 Task: Send an email with the signature Lila Thompson with the subject Request for a proposal follow-up and the message Can you confirm the details of the project scope? from softage.9@softage.net to softage.3@softage.net and move the email from Sent Items to the folder Returns
Action: Mouse moved to (955, 72)
Screenshot: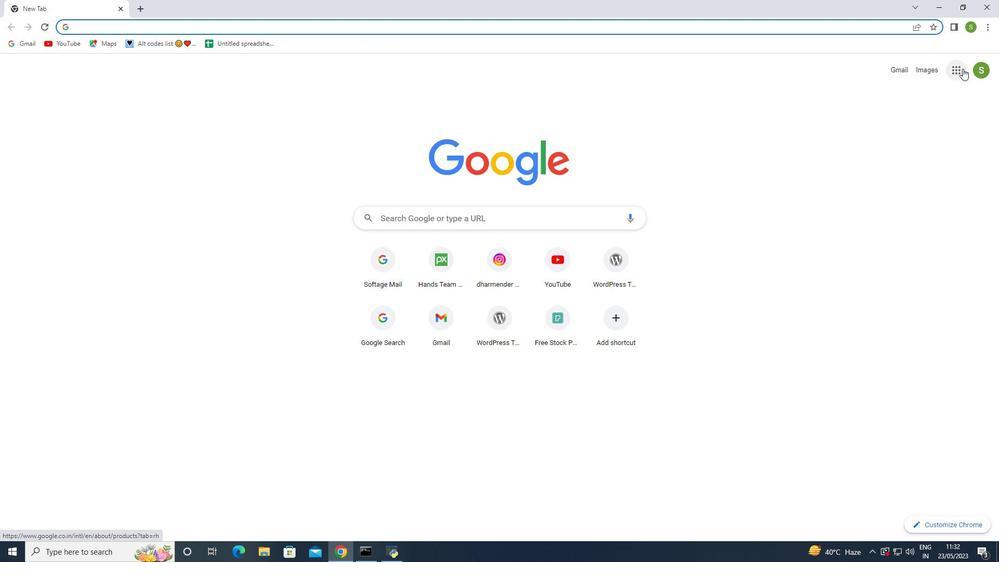 
Action: Mouse pressed left at (955, 72)
Screenshot: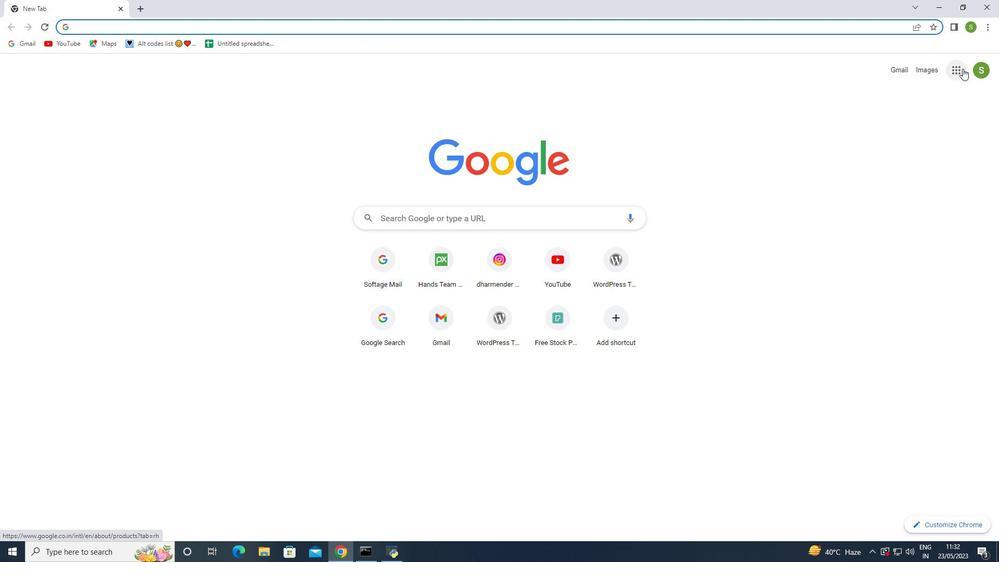
Action: Mouse moved to (914, 117)
Screenshot: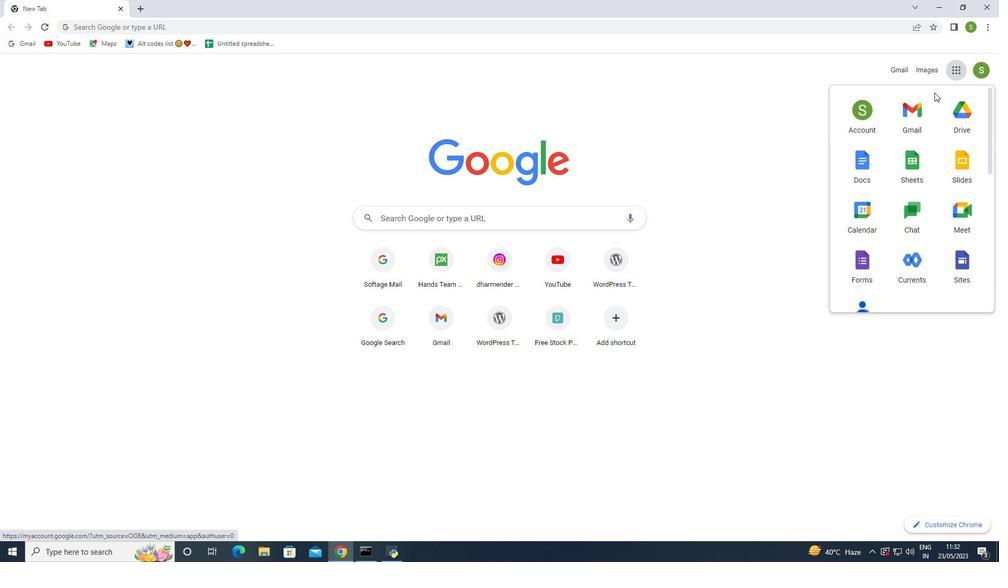 
Action: Mouse pressed left at (914, 117)
Screenshot: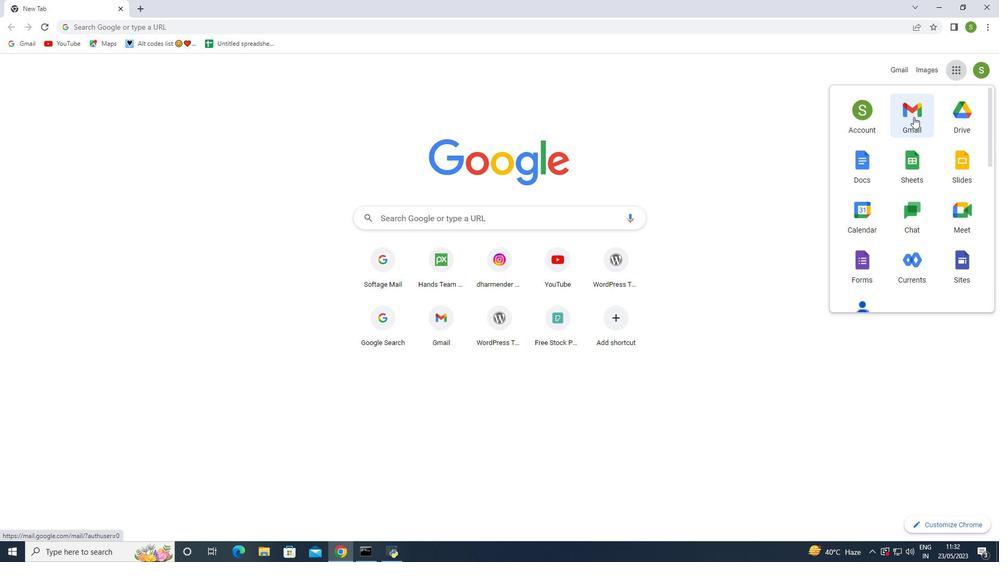 
Action: Mouse moved to (881, 74)
Screenshot: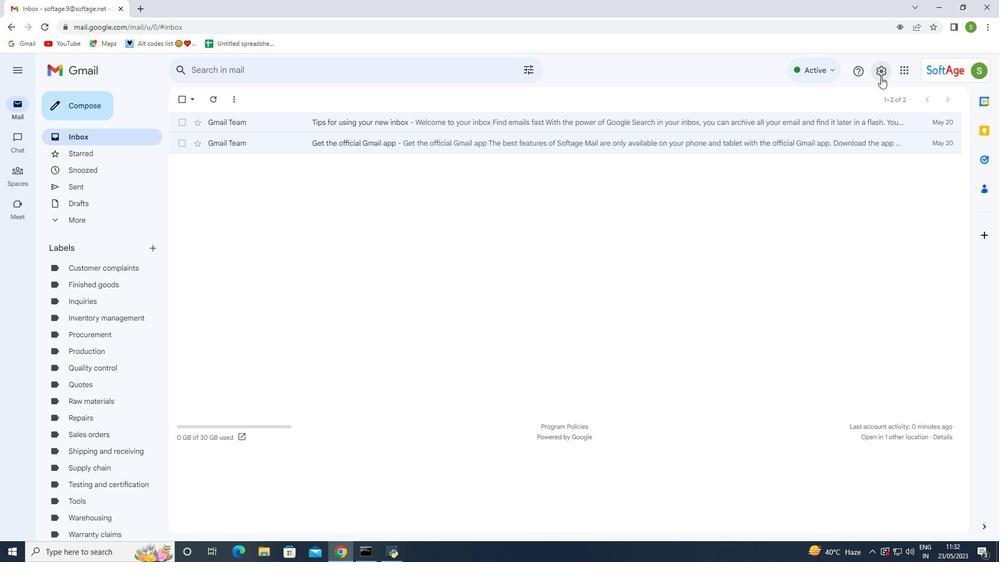 
Action: Mouse pressed left at (881, 74)
Screenshot: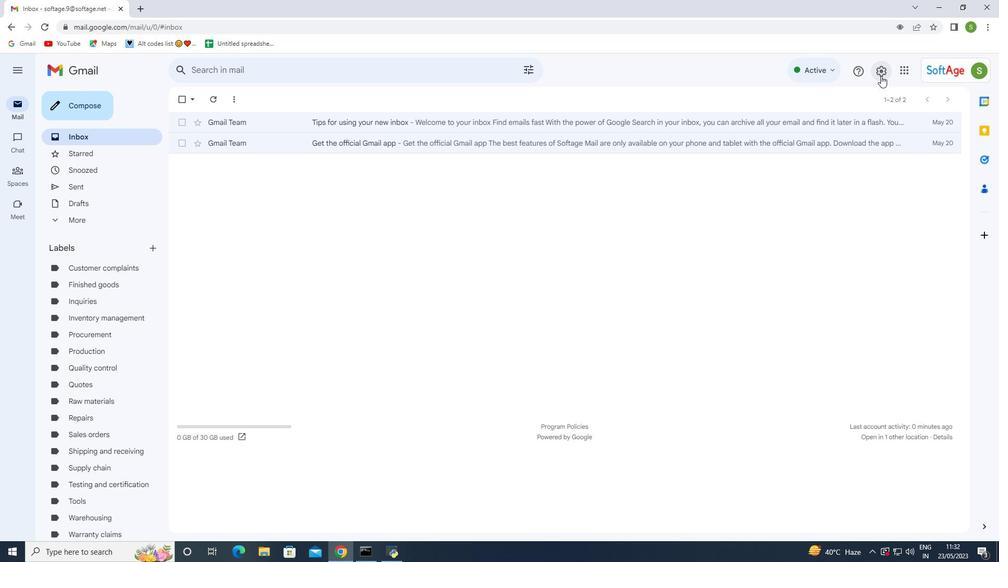 
Action: Mouse moved to (876, 124)
Screenshot: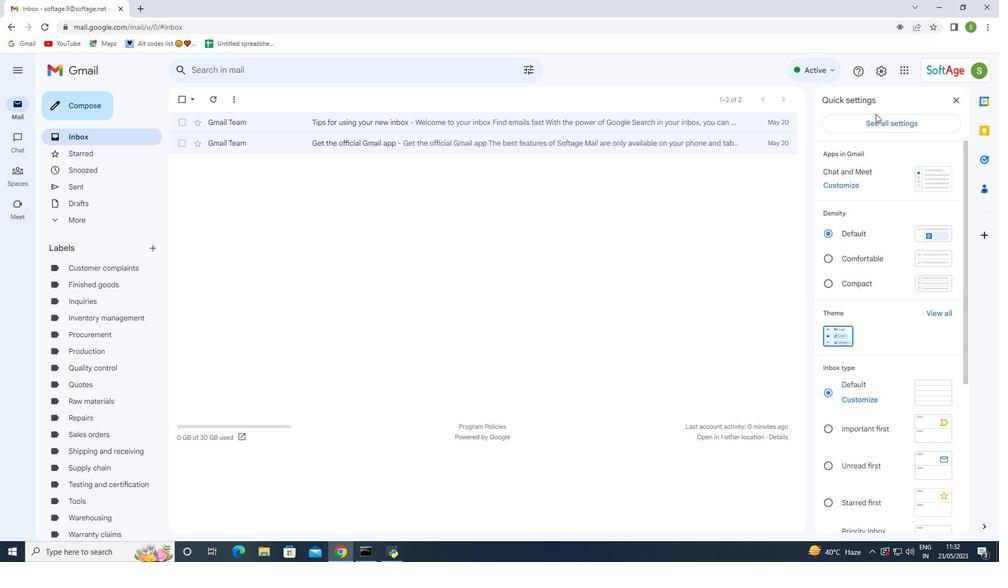 
Action: Mouse pressed left at (876, 124)
Screenshot: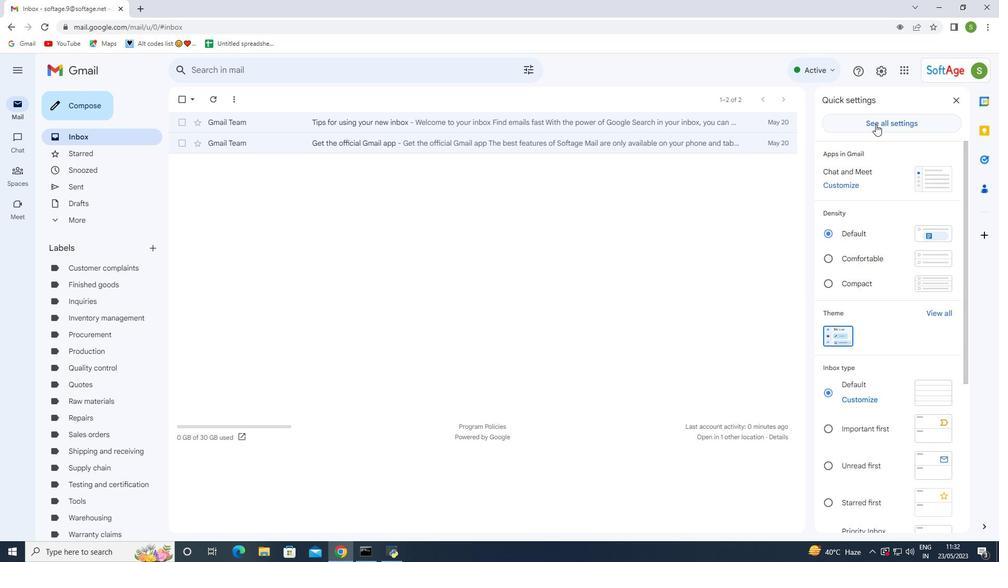 
Action: Mouse moved to (350, 290)
Screenshot: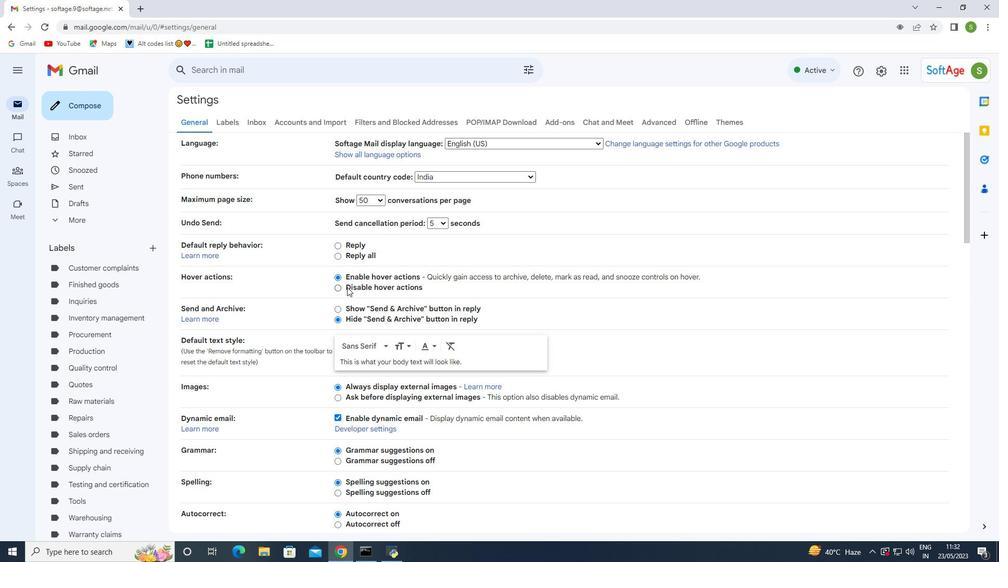
Action: Mouse scrolled (350, 289) with delta (0, 0)
Screenshot: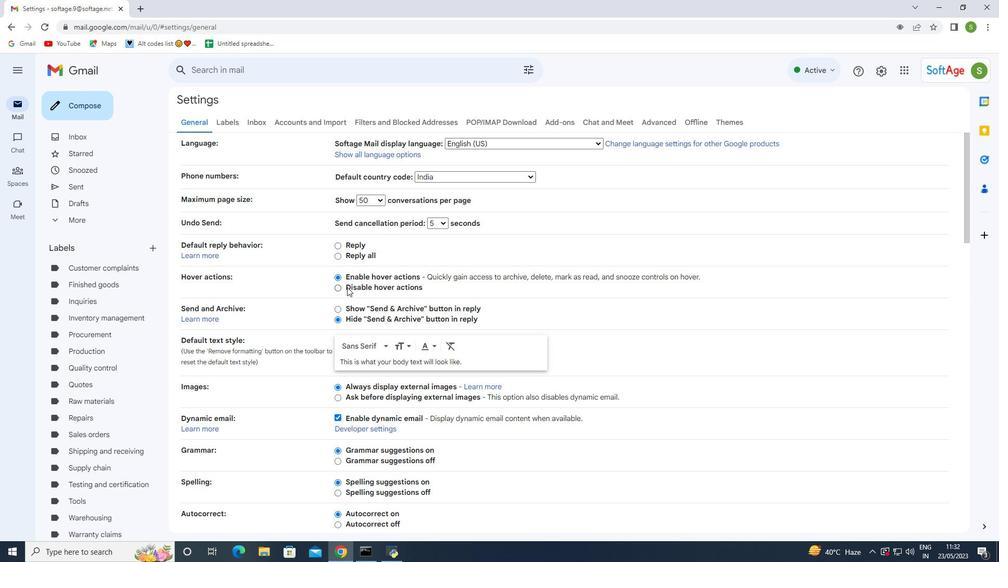 
Action: Mouse moved to (350, 291)
Screenshot: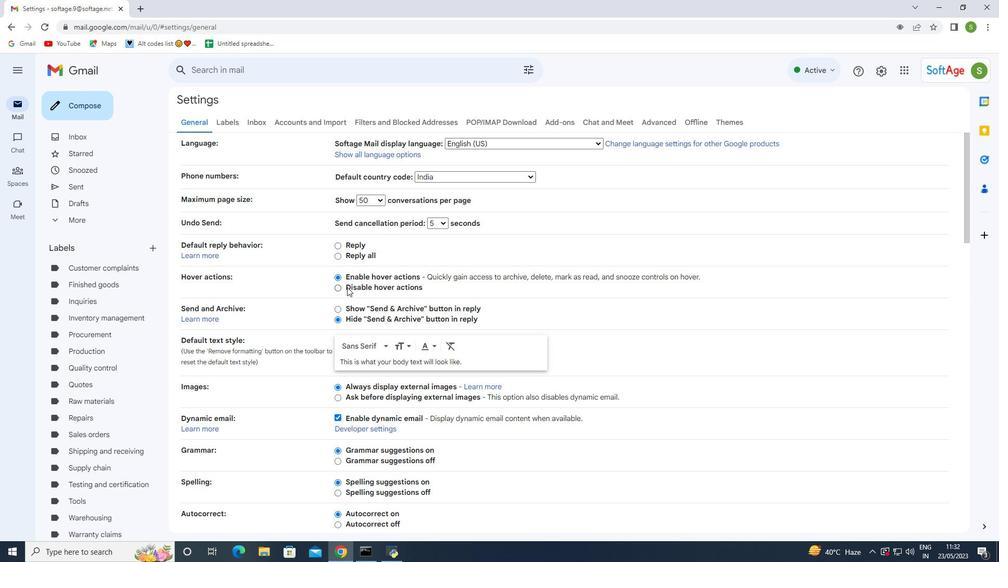 
Action: Mouse scrolled (350, 290) with delta (0, 0)
Screenshot: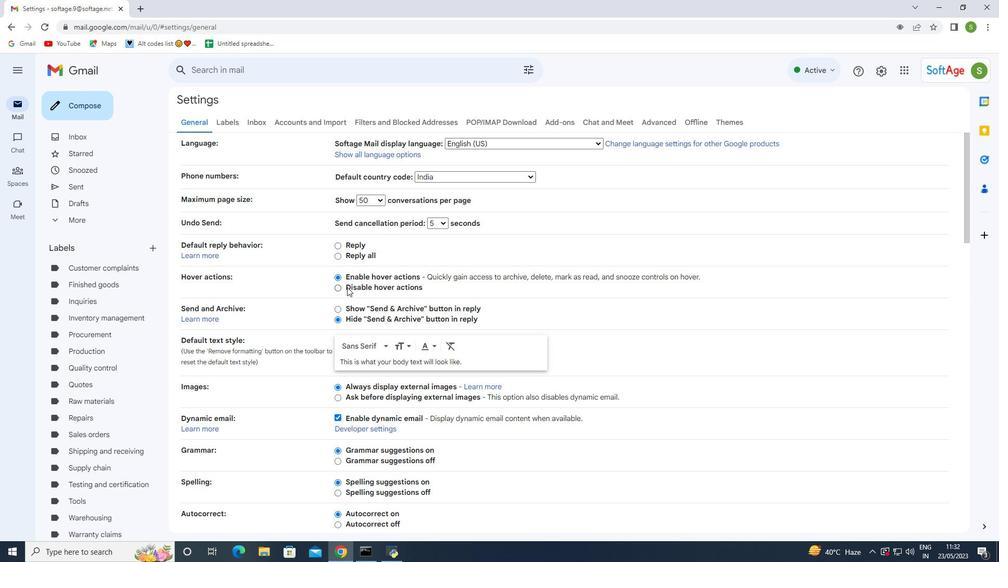 
Action: Mouse moved to (350, 291)
Screenshot: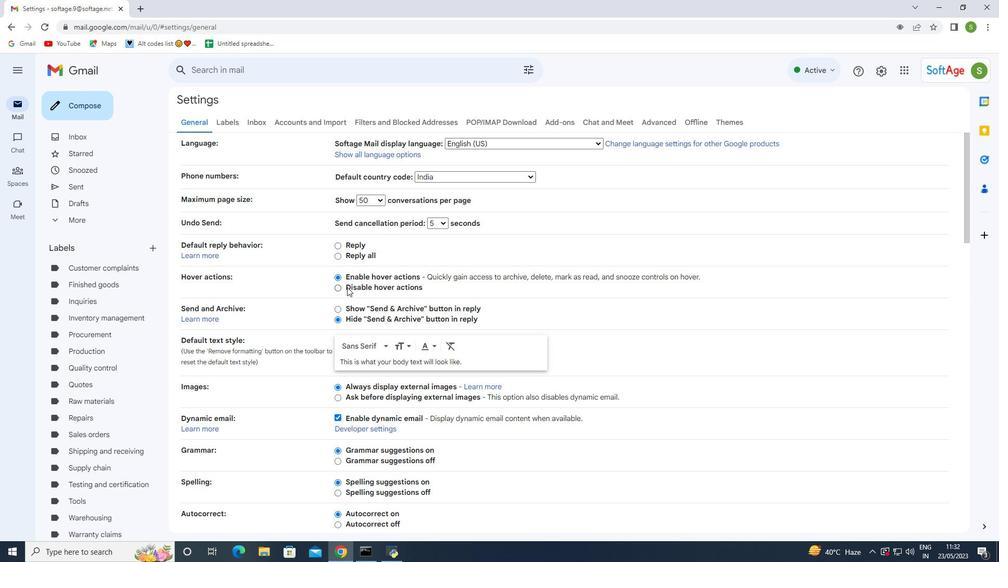 
Action: Mouse scrolled (350, 291) with delta (0, 0)
Screenshot: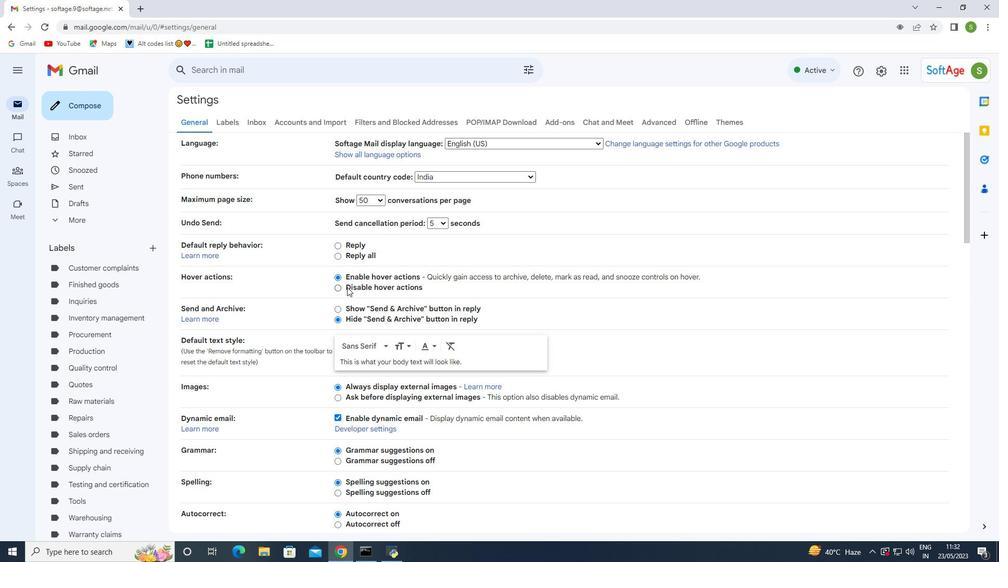 
Action: Mouse moved to (350, 292)
Screenshot: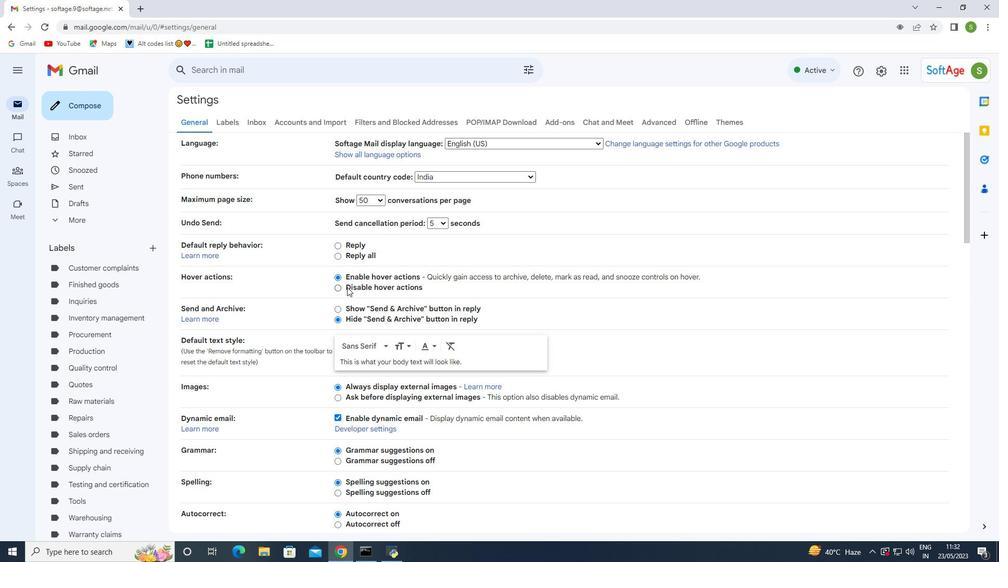 
Action: Mouse scrolled (350, 291) with delta (0, 0)
Screenshot: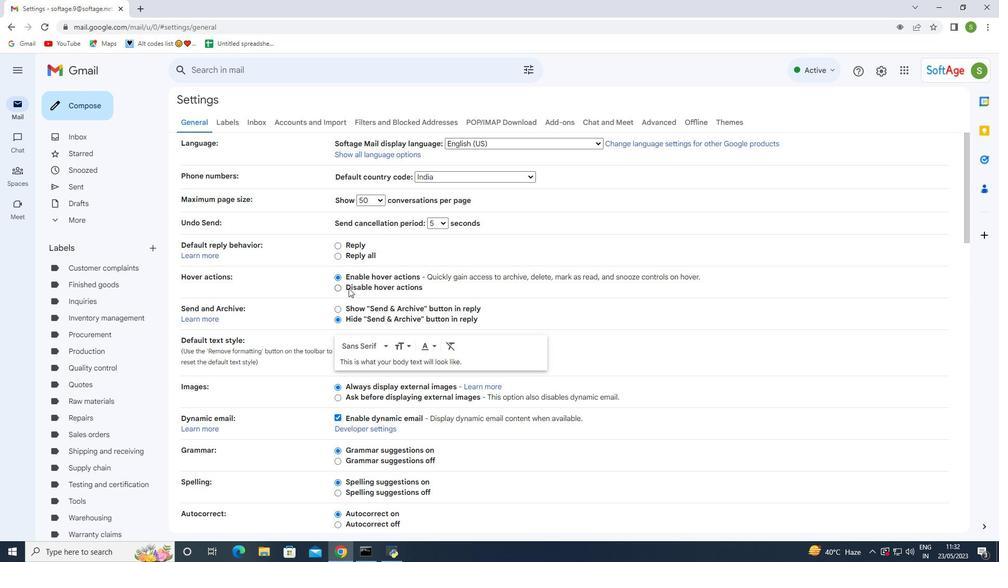 
Action: Mouse scrolled (350, 291) with delta (0, 0)
Screenshot: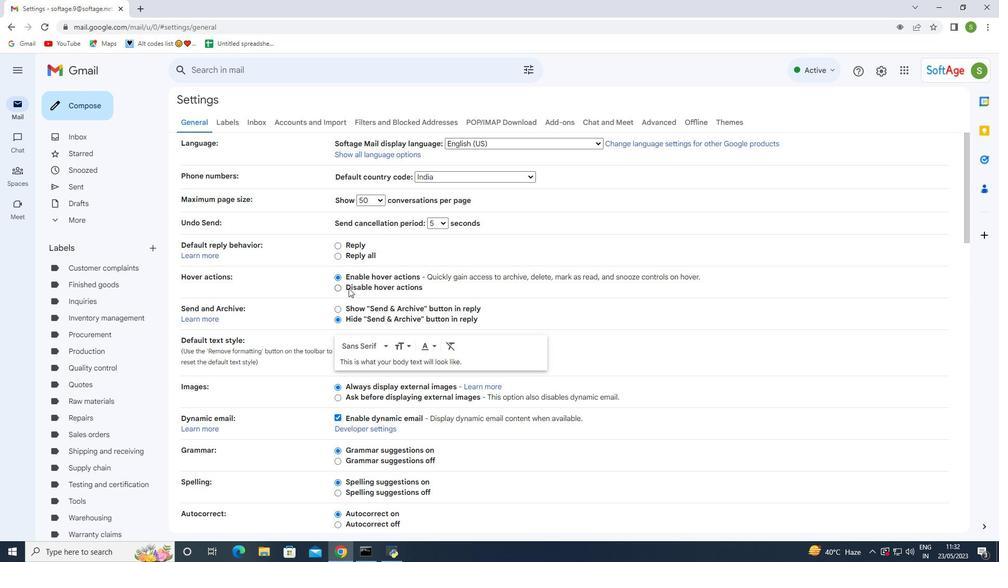 
Action: Mouse moved to (350, 291)
Screenshot: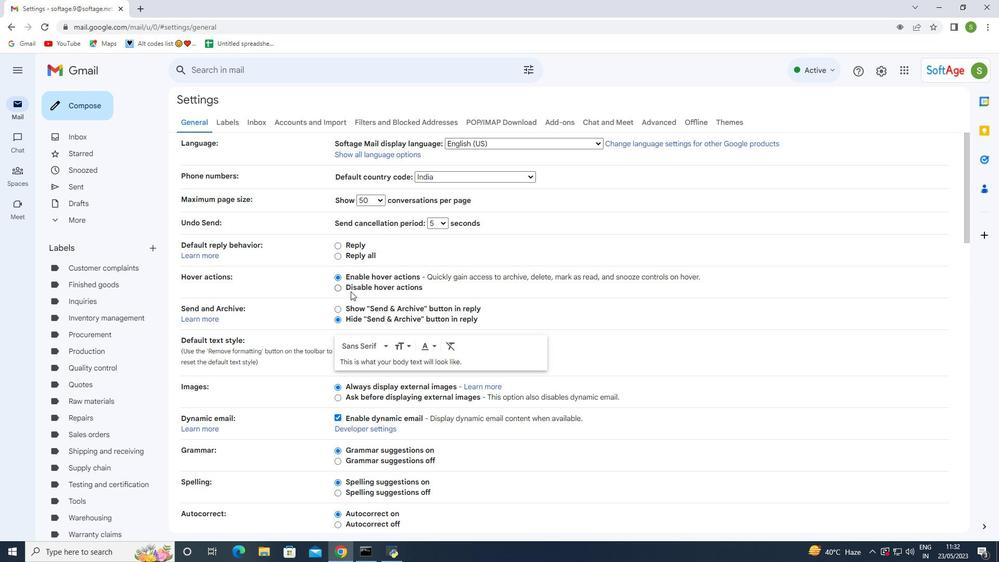 
Action: Mouse scrolled (350, 291) with delta (0, 0)
Screenshot: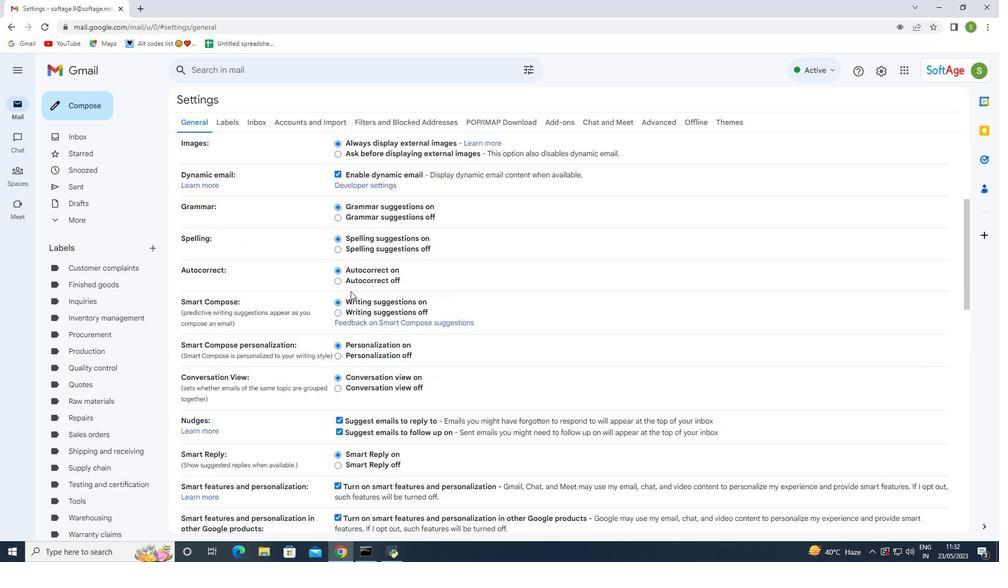 
Action: Mouse scrolled (350, 291) with delta (0, 0)
Screenshot: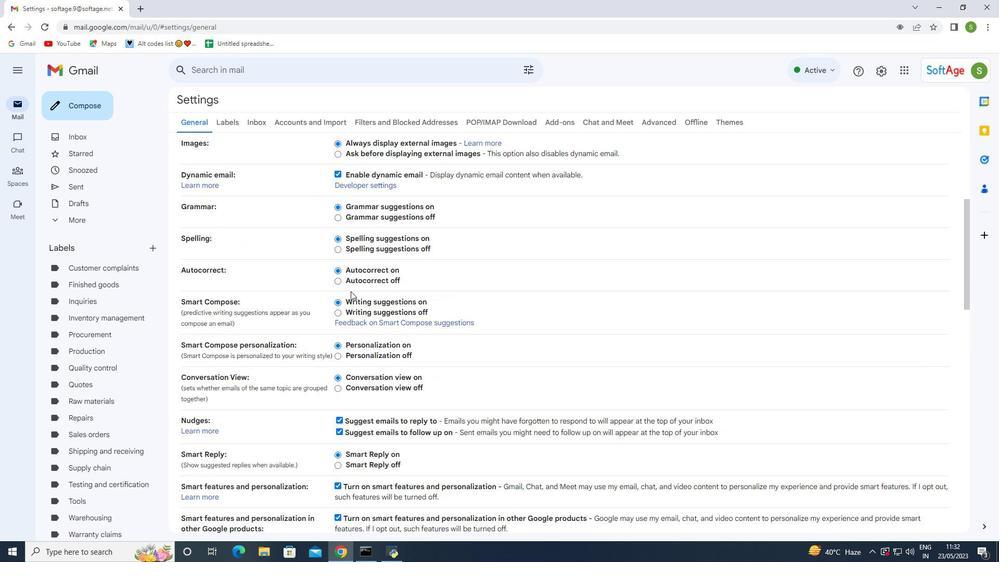 
Action: Mouse scrolled (350, 291) with delta (0, 0)
Screenshot: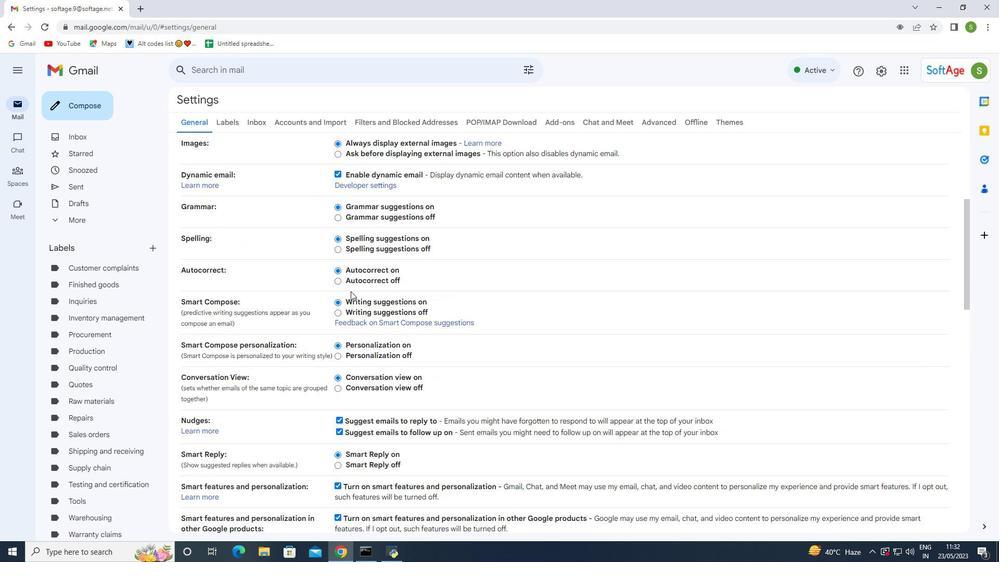
Action: Mouse scrolled (350, 291) with delta (0, 0)
Screenshot: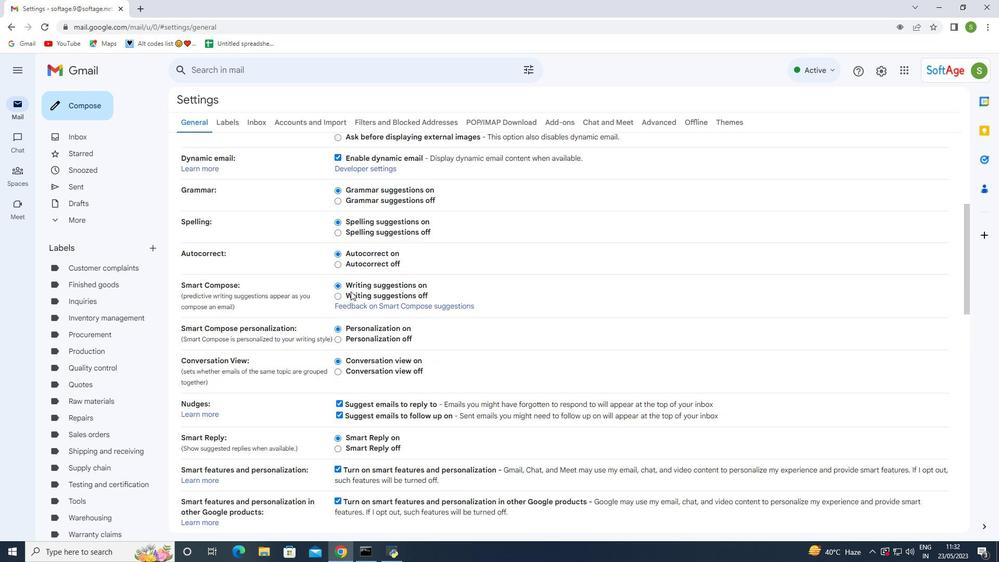 
Action: Mouse scrolled (350, 291) with delta (0, 0)
Screenshot: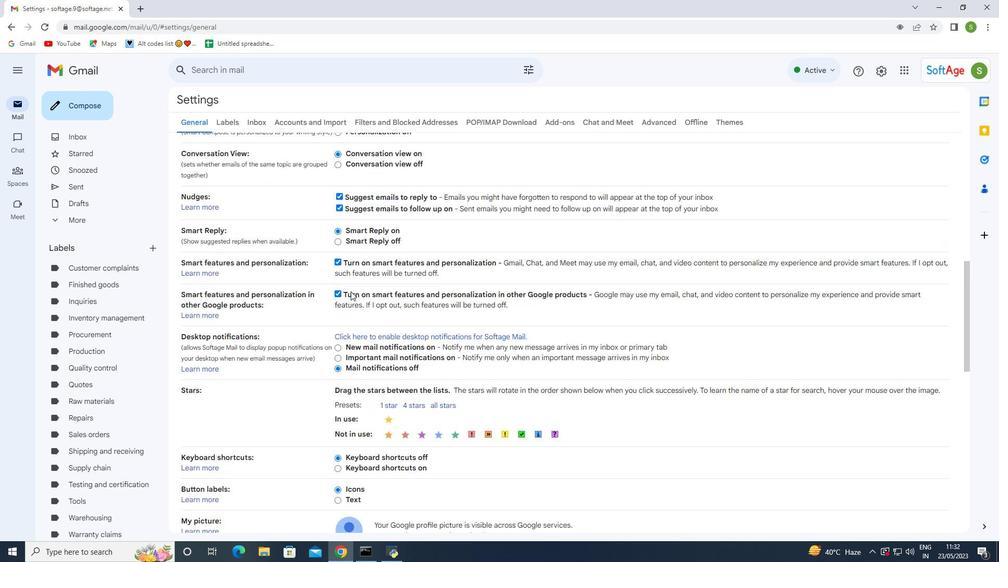 
Action: Mouse scrolled (350, 291) with delta (0, 0)
Screenshot: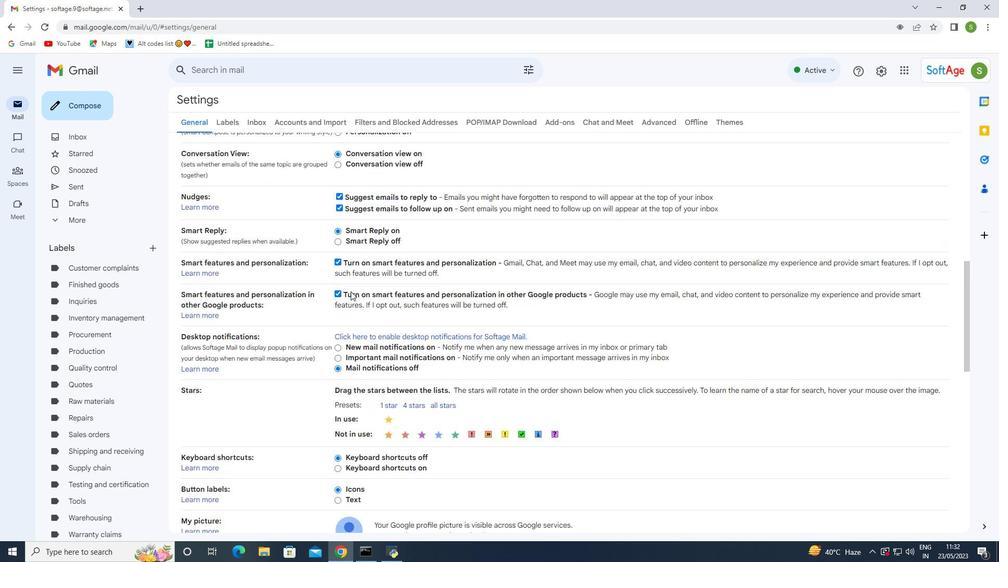 
Action: Mouse scrolled (350, 291) with delta (0, 0)
Screenshot: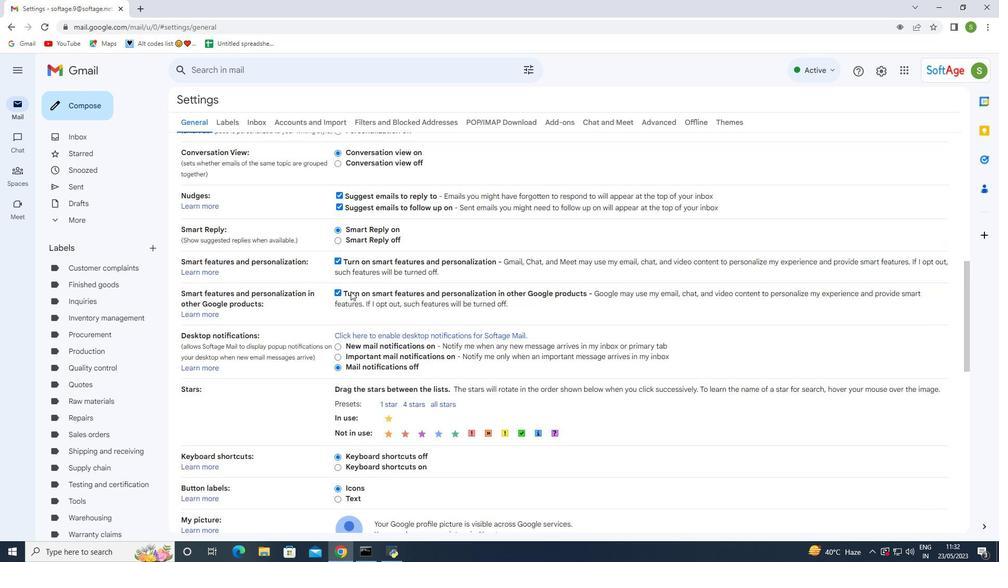 
Action: Mouse scrolled (350, 291) with delta (0, 0)
Screenshot: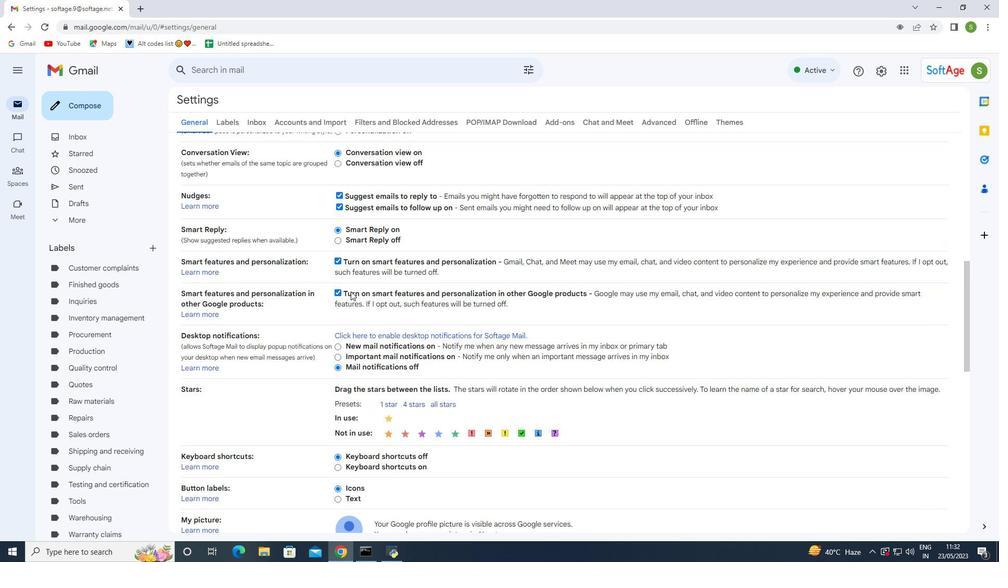 
Action: Mouse scrolled (350, 291) with delta (0, 0)
Screenshot: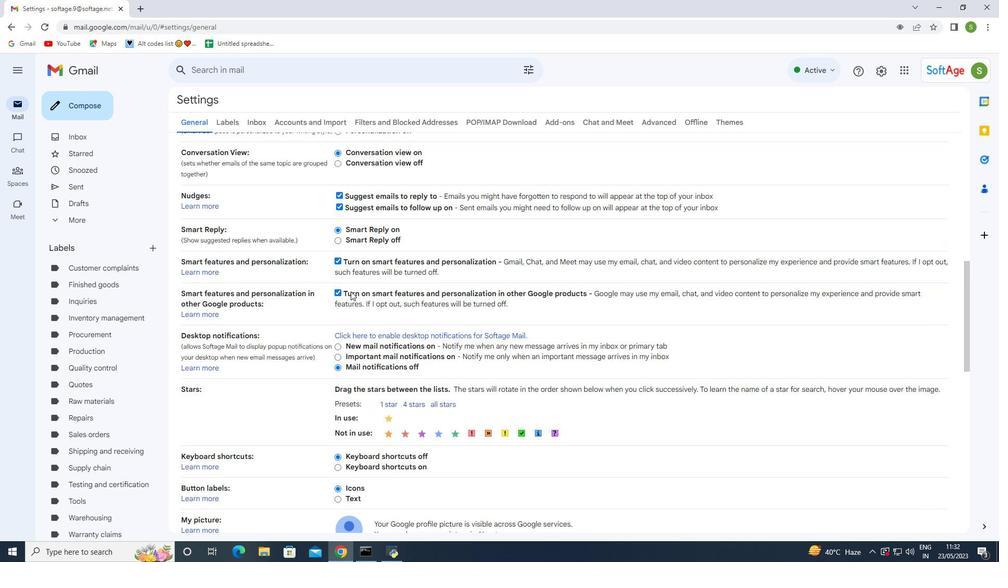 
Action: Mouse moved to (373, 361)
Screenshot: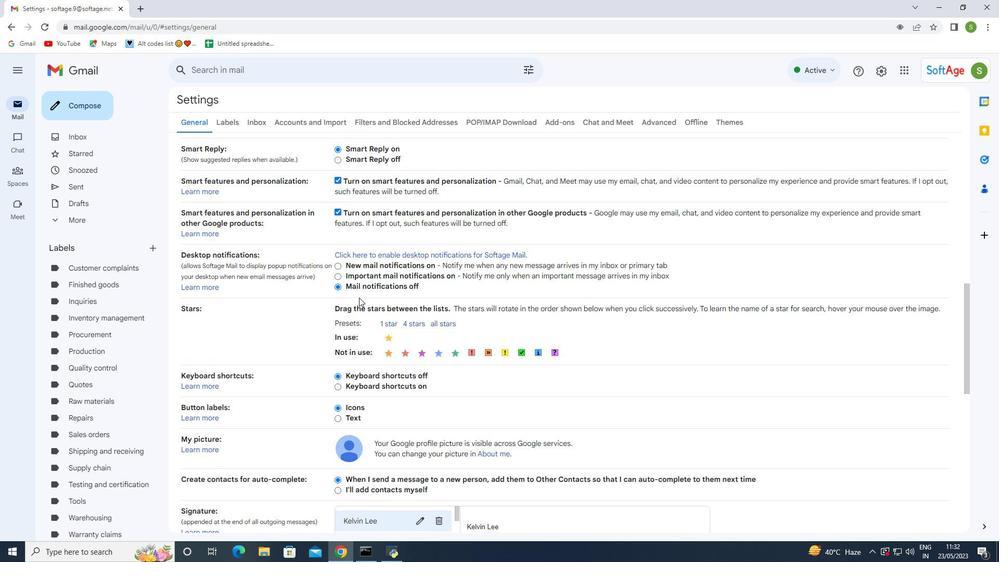 
Action: Mouse scrolled (373, 360) with delta (0, 0)
Screenshot: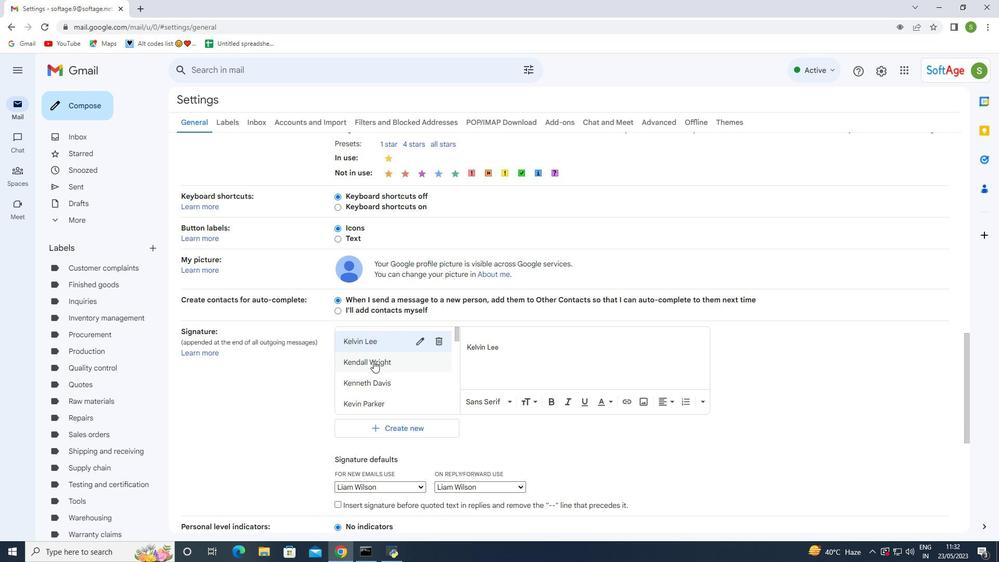
Action: Mouse scrolled (373, 360) with delta (0, 0)
Screenshot: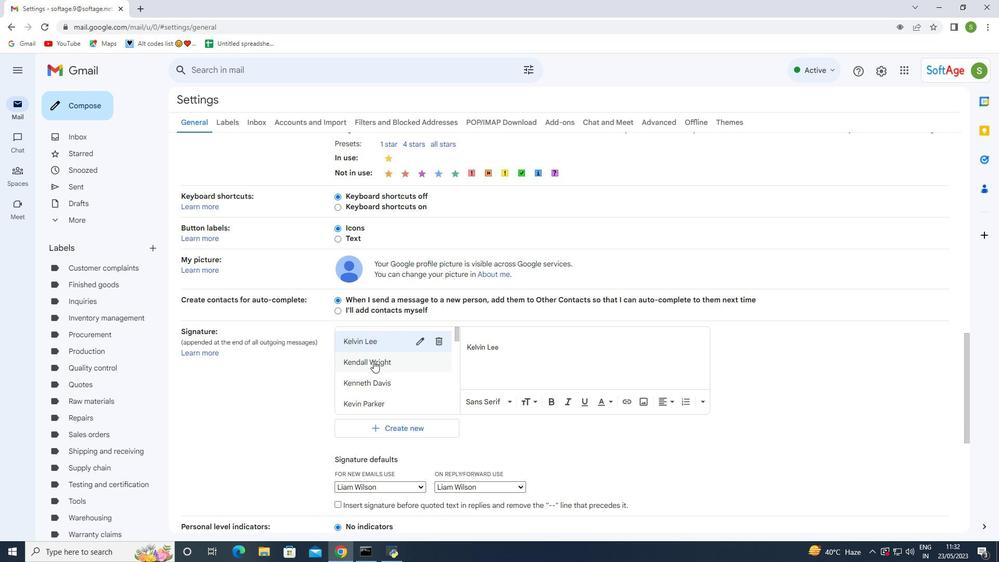 
Action: Mouse scrolled (373, 360) with delta (0, 0)
Screenshot: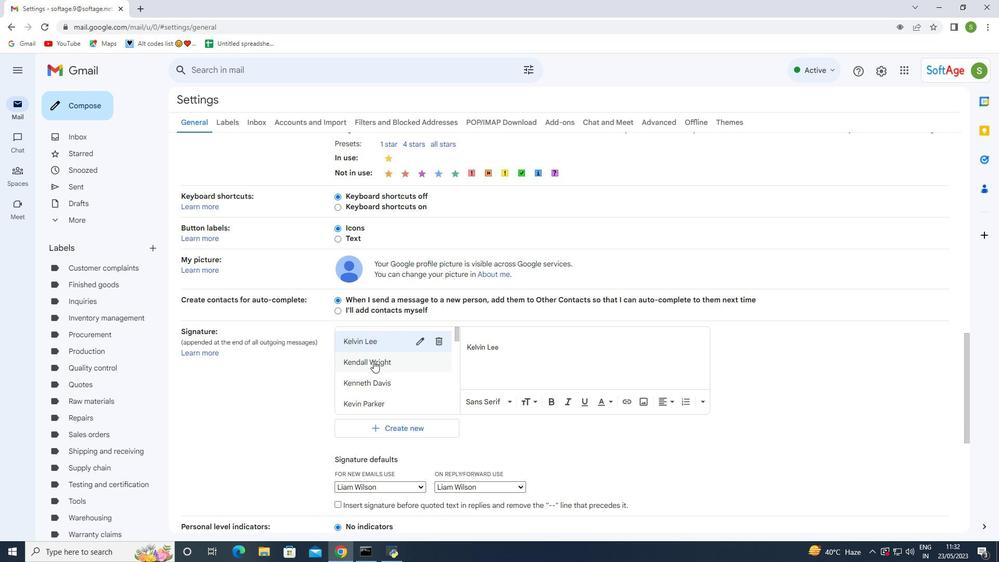 
Action: Mouse moved to (392, 428)
Screenshot: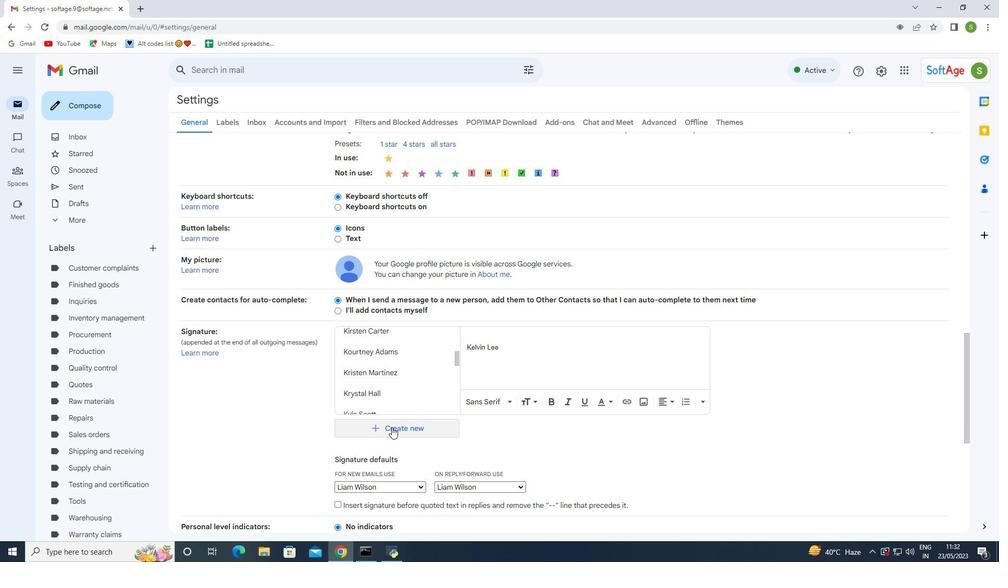
Action: Mouse pressed left at (392, 428)
Screenshot: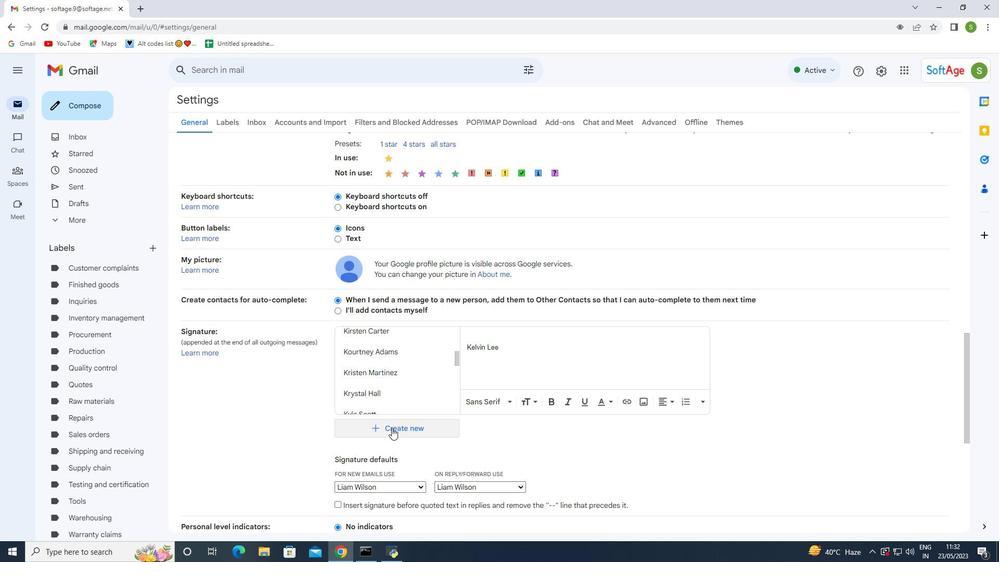 
Action: Mouse moved to (452, 293)
Screenshot: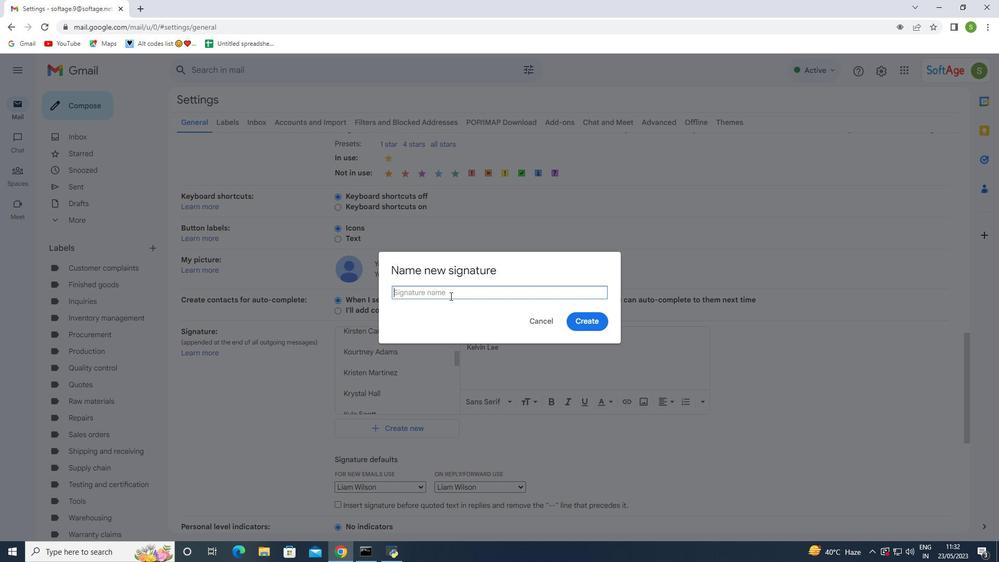 
Action: Mouse pressed left at (452, 293)
Screenshot: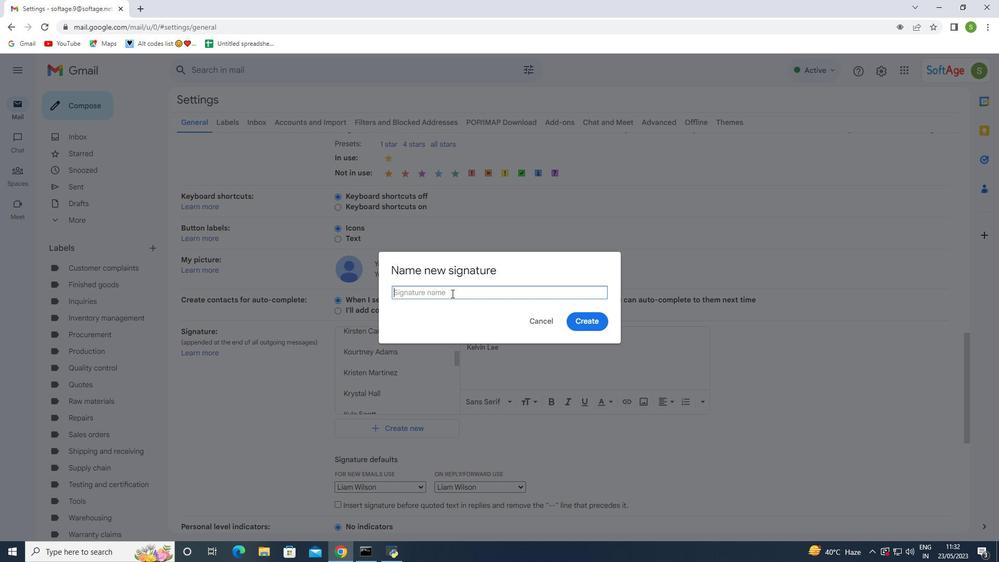 
Action: Key pressed <Key.shift>Lia<Key.space><Key.shift><Key.shift><Key.shift>Thompson
Screenshot: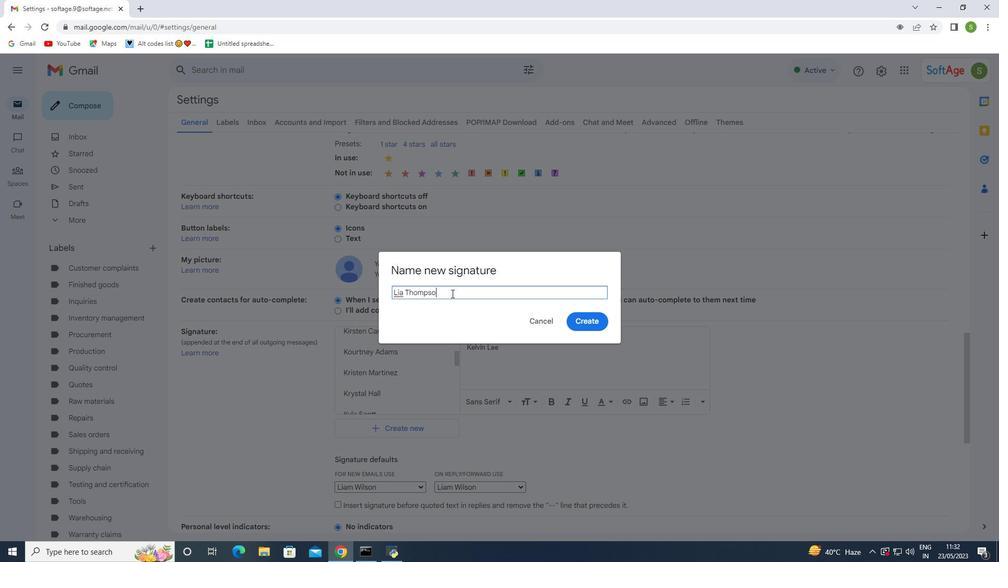 
Action: Mouse moved to (398, 294)
Screenshot: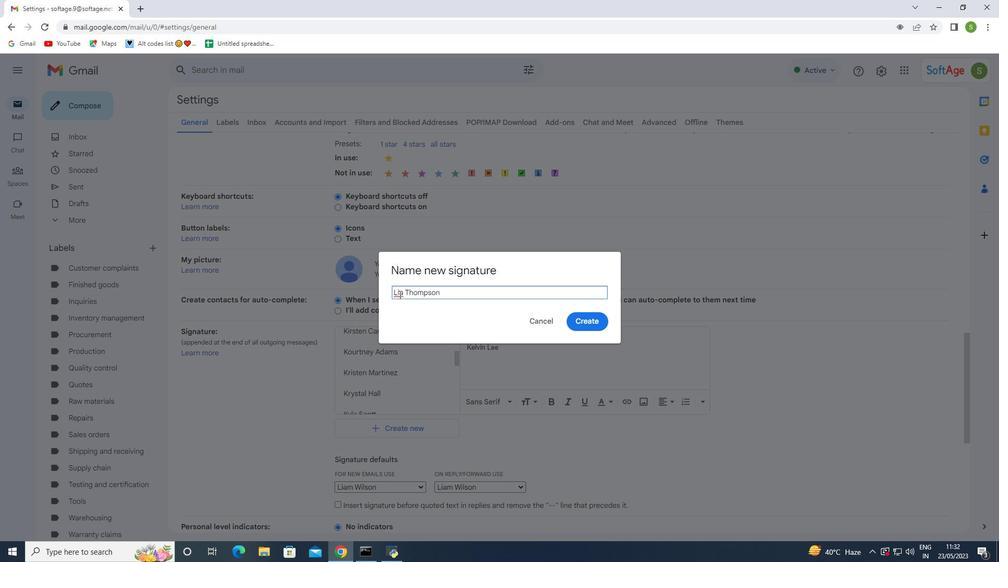 
Action: Mouse pressed left at (398, 294)
Screenshot: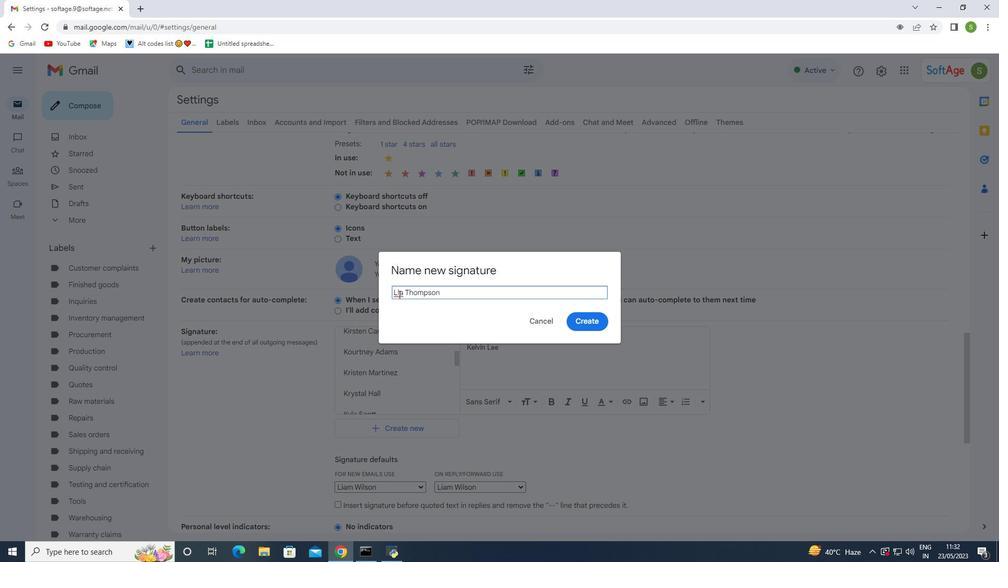 
Action: Mouse moved to (416, 327)
Screenshot: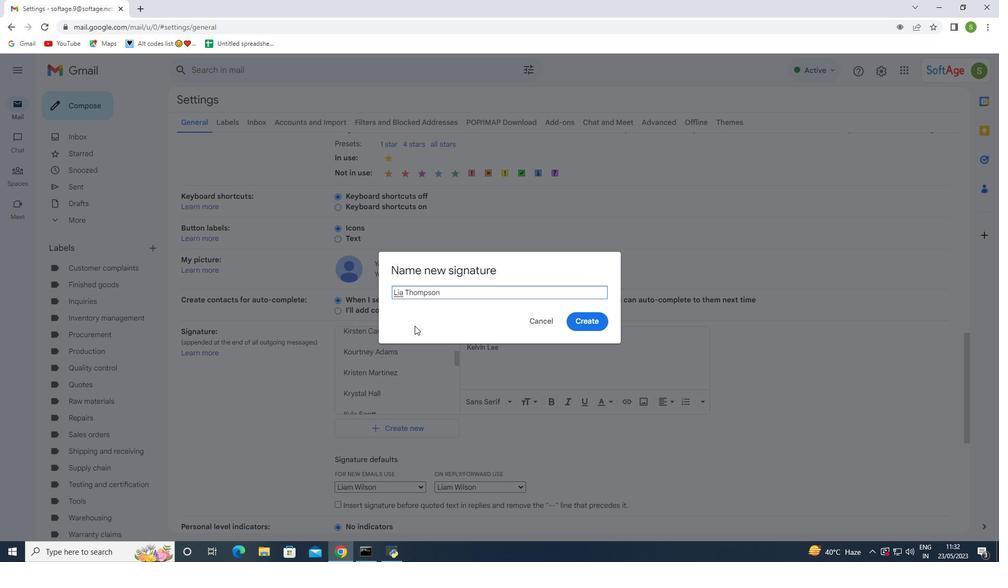 
Action: Key pressed l
Screenshot: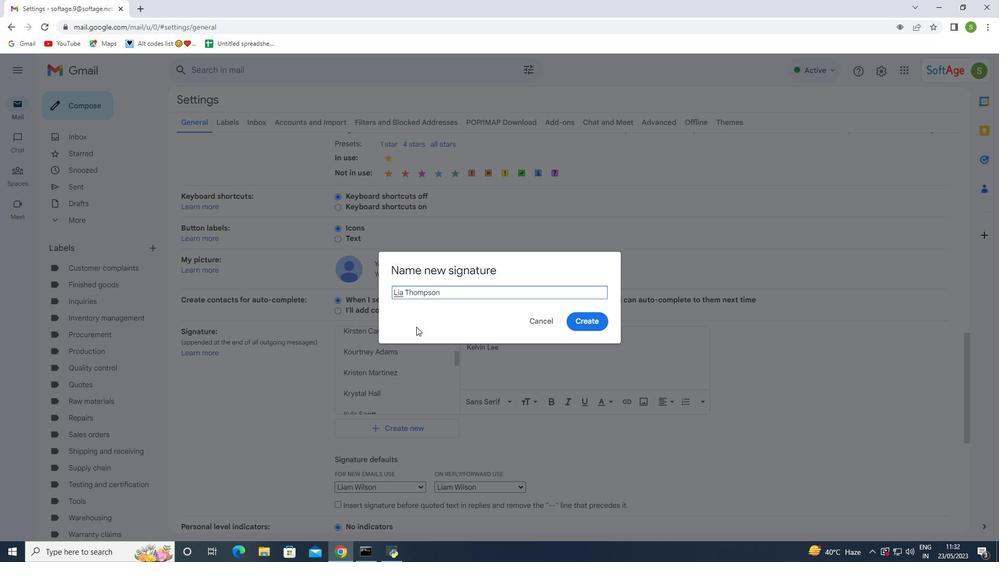 
Action: Mouse moved to (450, 287)
Screenshot: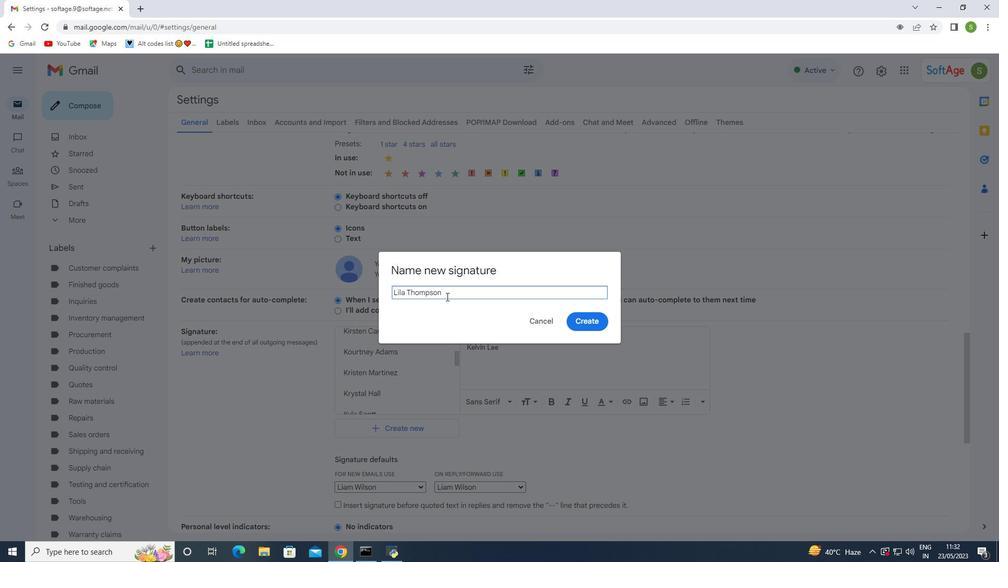 
Action: Mouse pressed left at (450, 287)
Screenshot: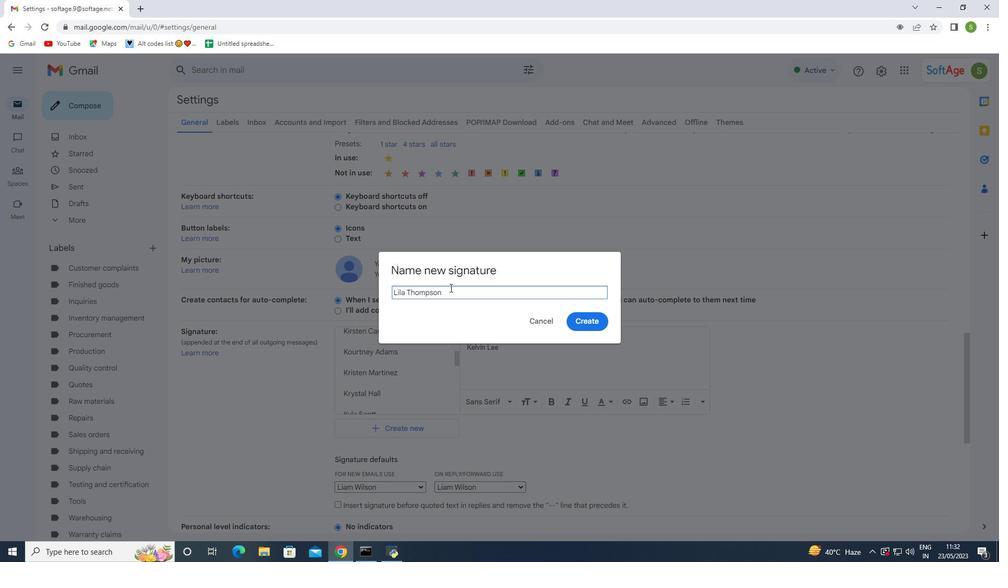 
Action: Mouse moved to (585, 321)
Screenshot: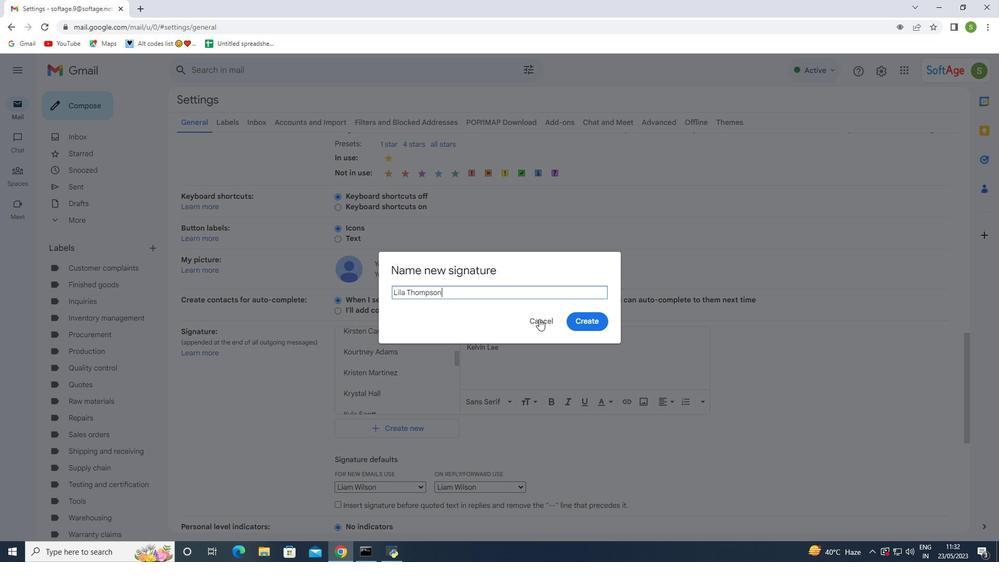 
Action: Mouse pressed left at (585, 321)
Screenshot: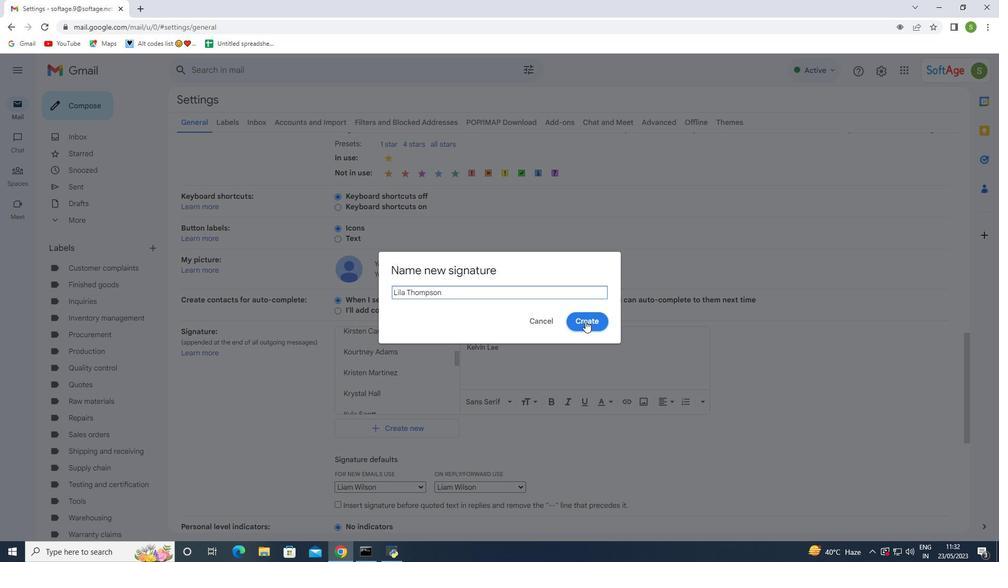 
Action: Mouse moved to (492, 345)
Screenshot: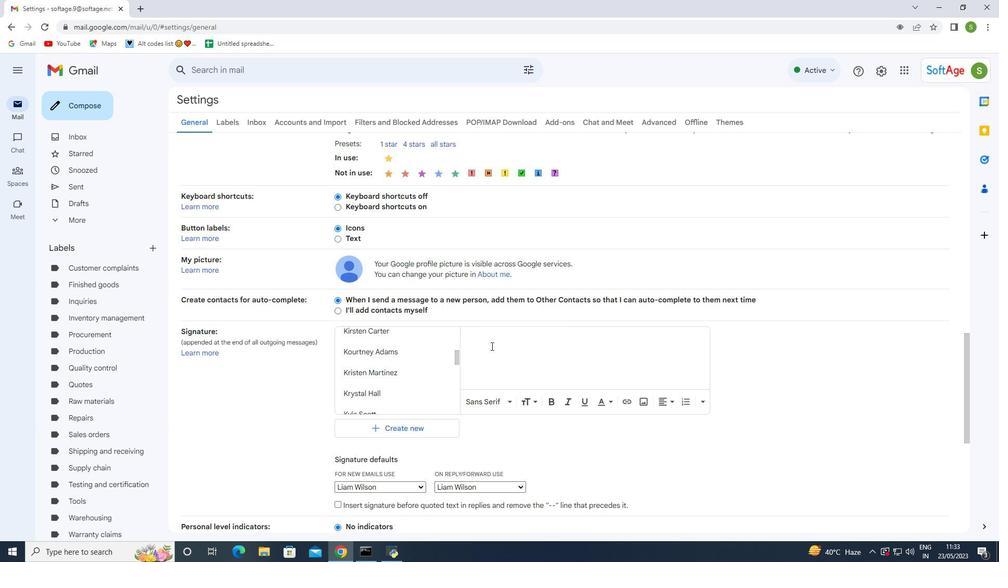 
Action: Key pressed <Key.shift>Lila<Key.space><Key.shift><Key.shift><Key.shift><Key.shift><Key.shift><Key.shift><Key.shift><Key.shift><Key.shift><Key.shift><Key.shift><Key.shift><Key.shift><Key.shift>Thompson
Screenshot: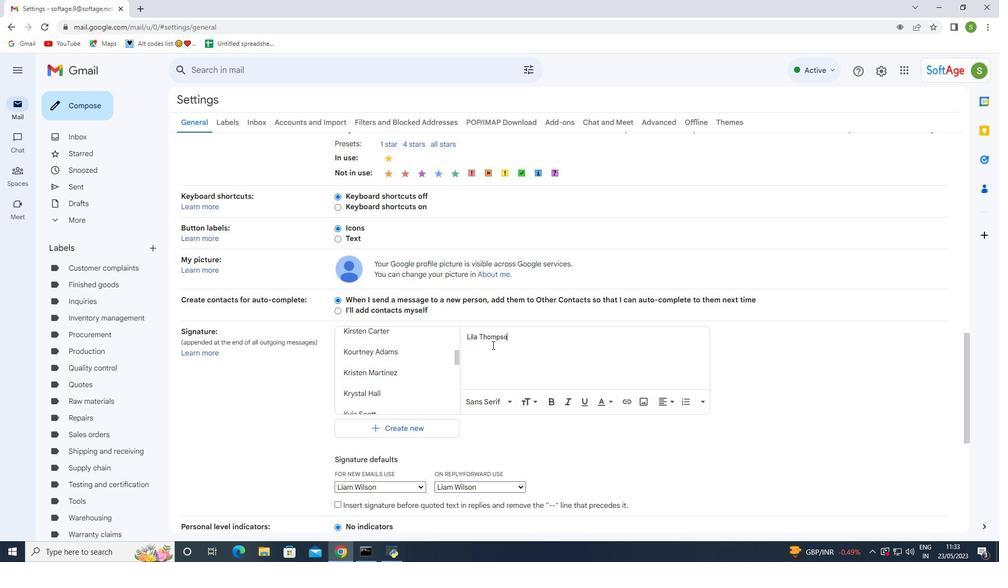 
Action: Mouse moved to (505, 386)
Screenshot: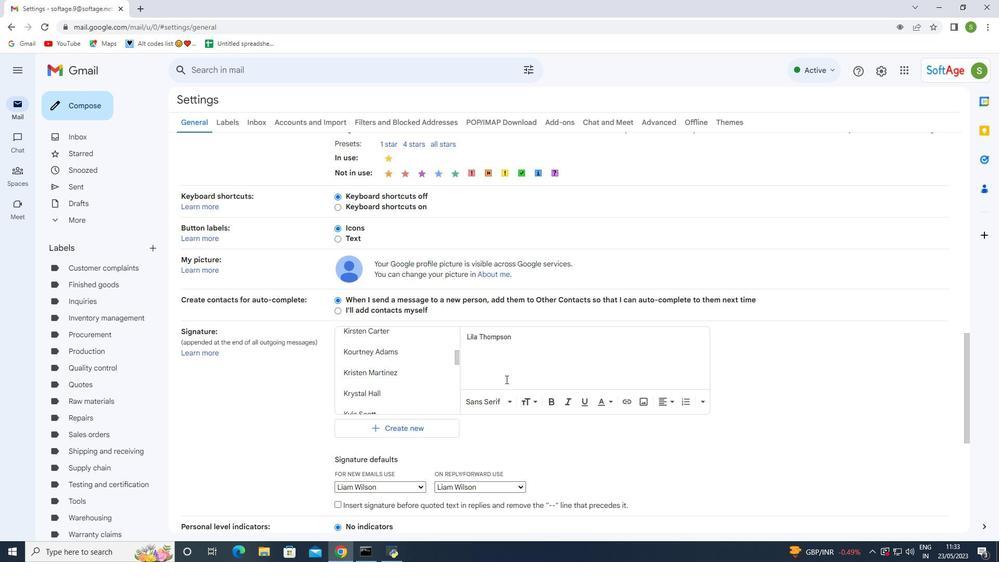 
Action: Mouse scrolled (506, 385) with delta (0, 0)
Screenshot: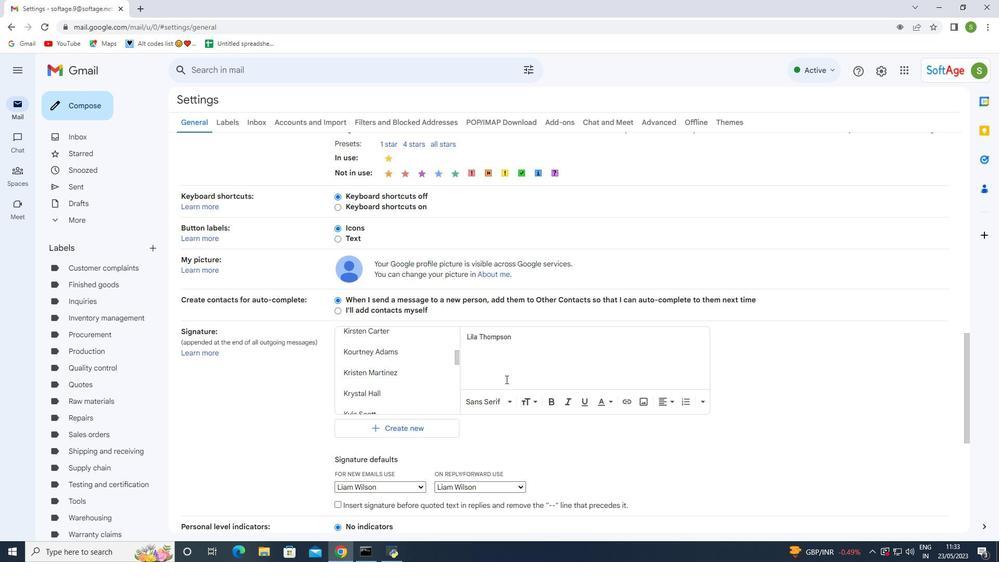 
Action: Mouse moved to (500, 392)
Screenshot: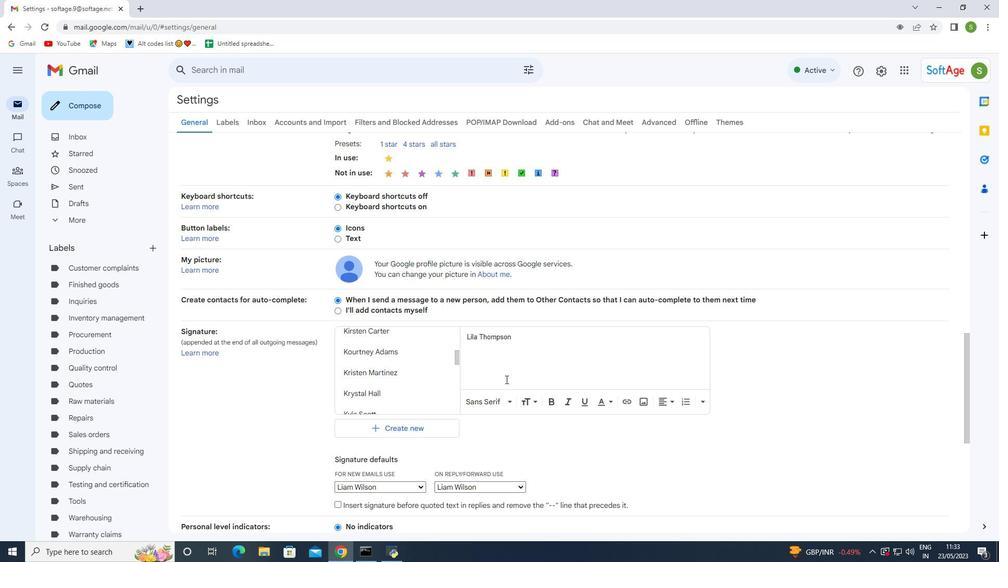 
Action: Mouse scrolled (500, 392) with delta (0, 0)
Screenshot: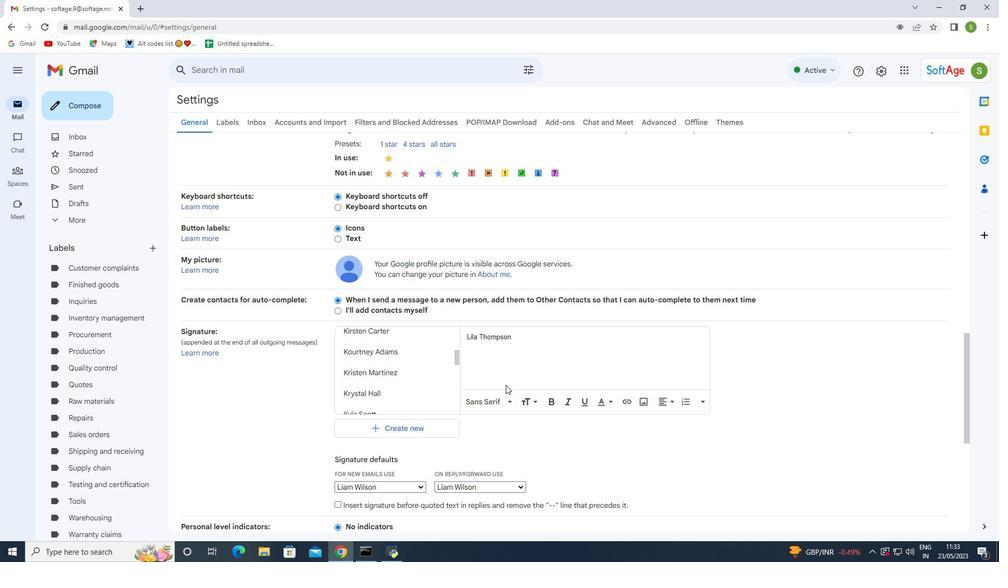 
Action: Mouse moved to (406, 382)
Screenshot: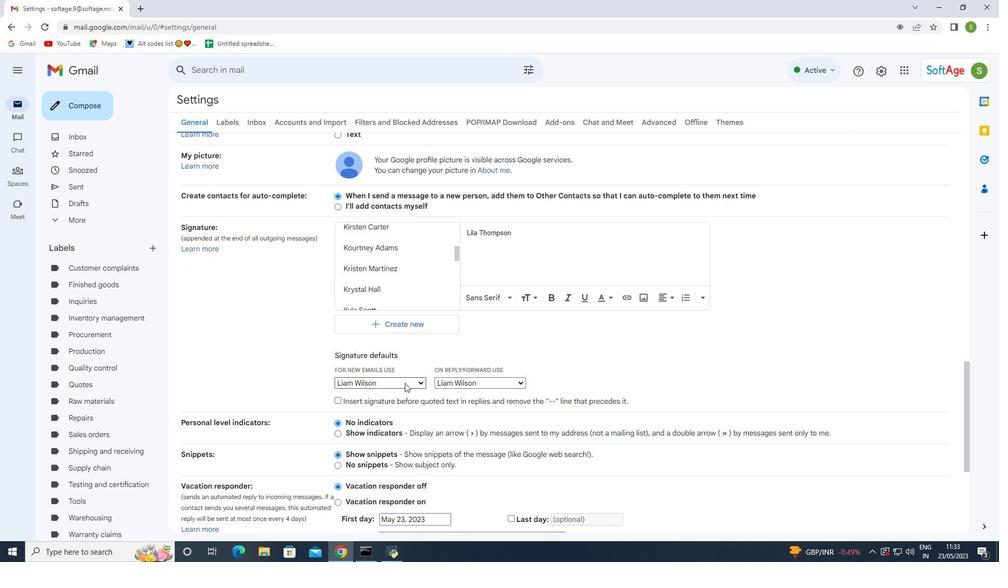 
Action: Mouse pressed left at (406, 382)
Screenshot: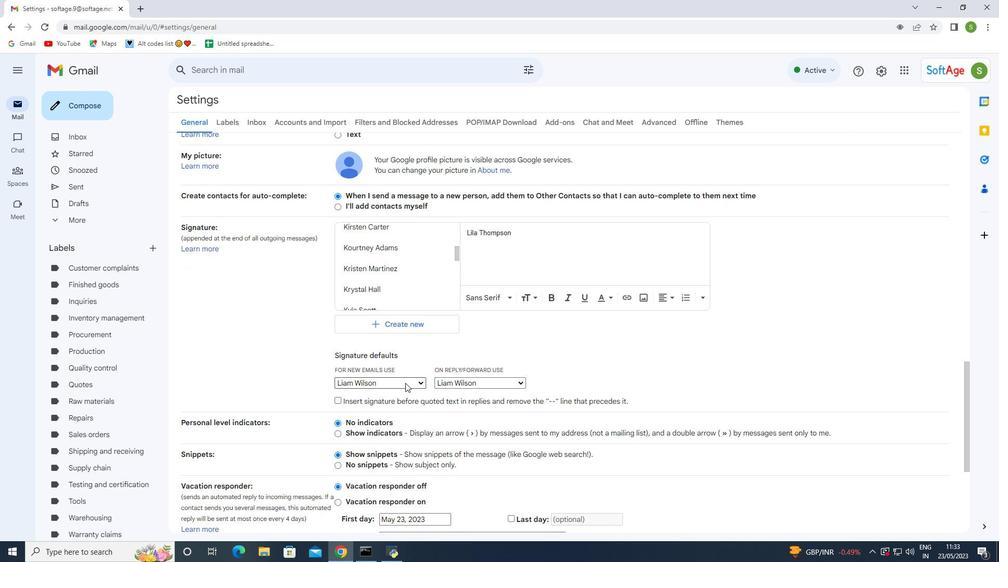 
Action: Mouse moved to (389, 348)
Screenshot: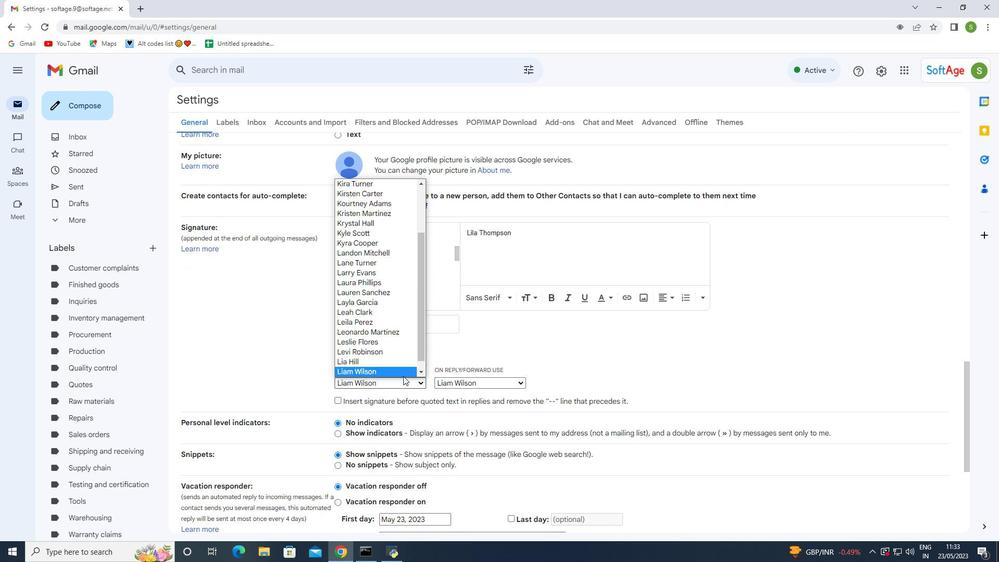 
Action: Mouse scrolled (389, 348) with delta (0, 0)
Screenshot: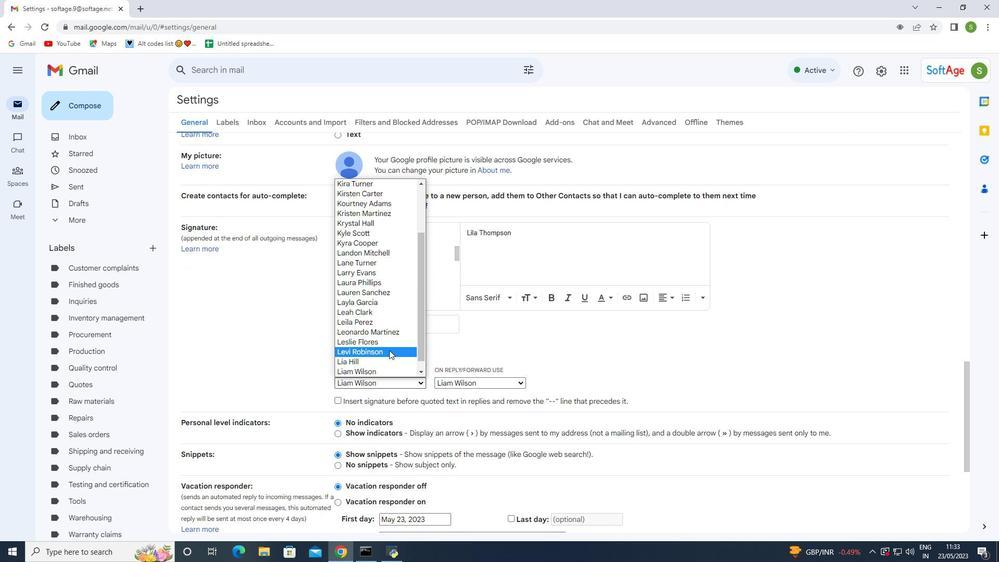
Action: Mouse scrolled (389, 348) with delta (0, 0)
Screenshot: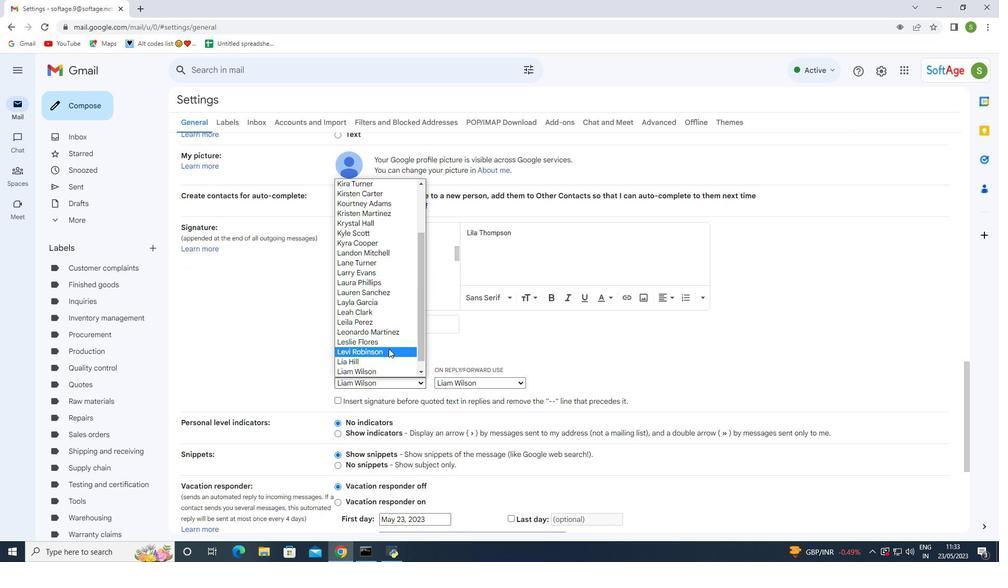 
Action: Mouse scrolled (389, 348) with delta (0, 0)
Screenshot: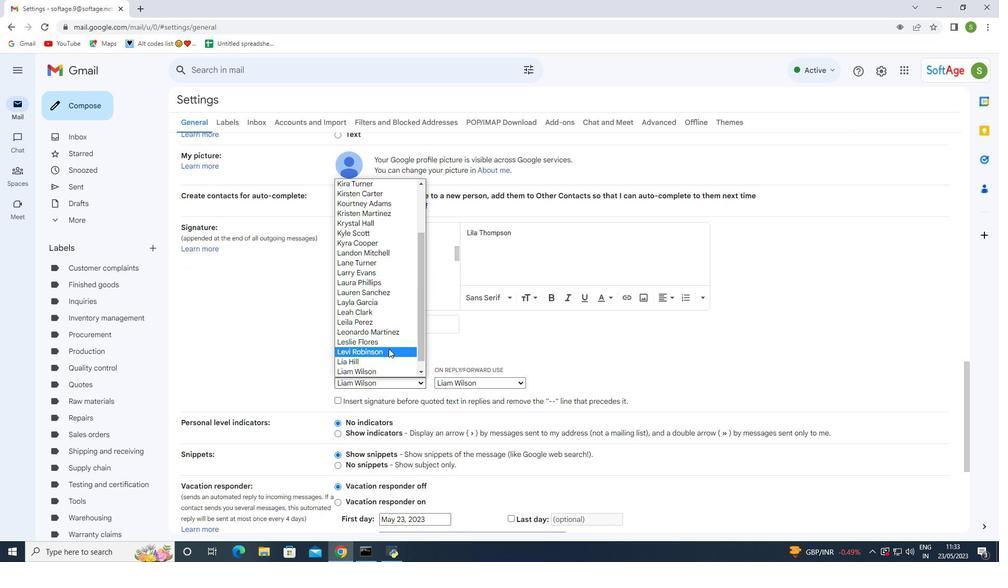 
Action: Mouse scrolled (389, 348) with delta (0, 0)
Screenshot: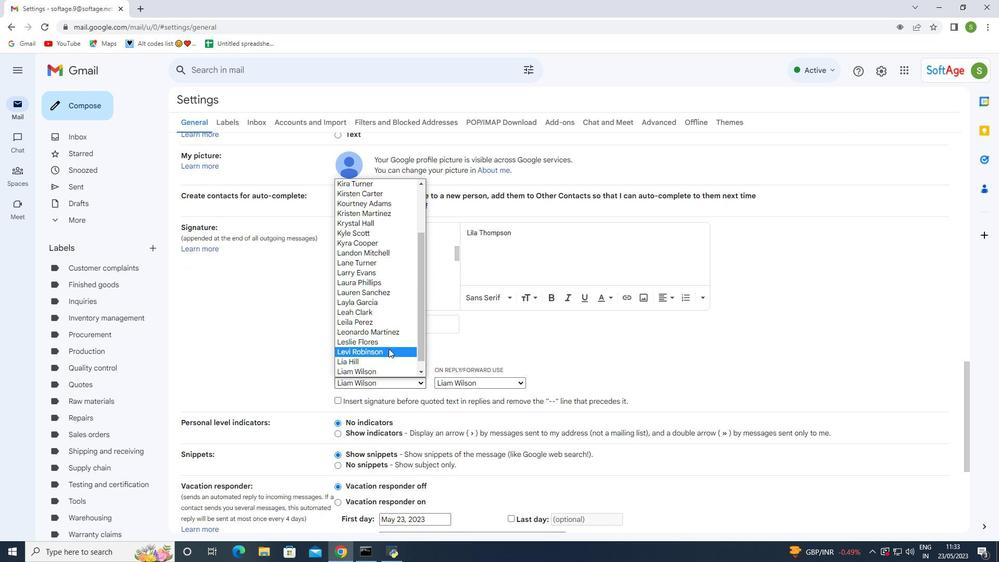 
Action: Mouse moved to (374, 378)
Screenshot: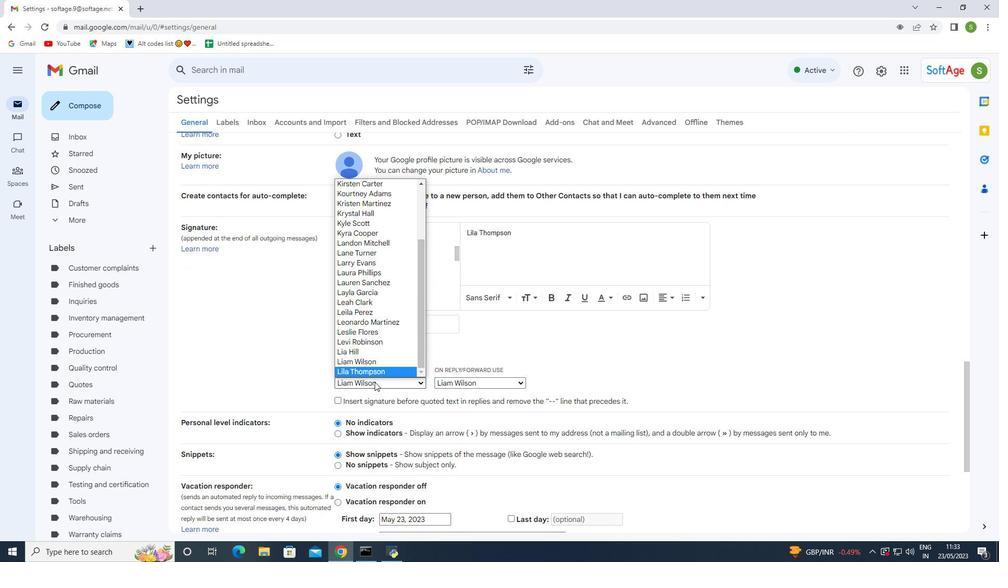 
Action: Mouse scrolled (374, 377) with delta (0, 0)
Screenshot: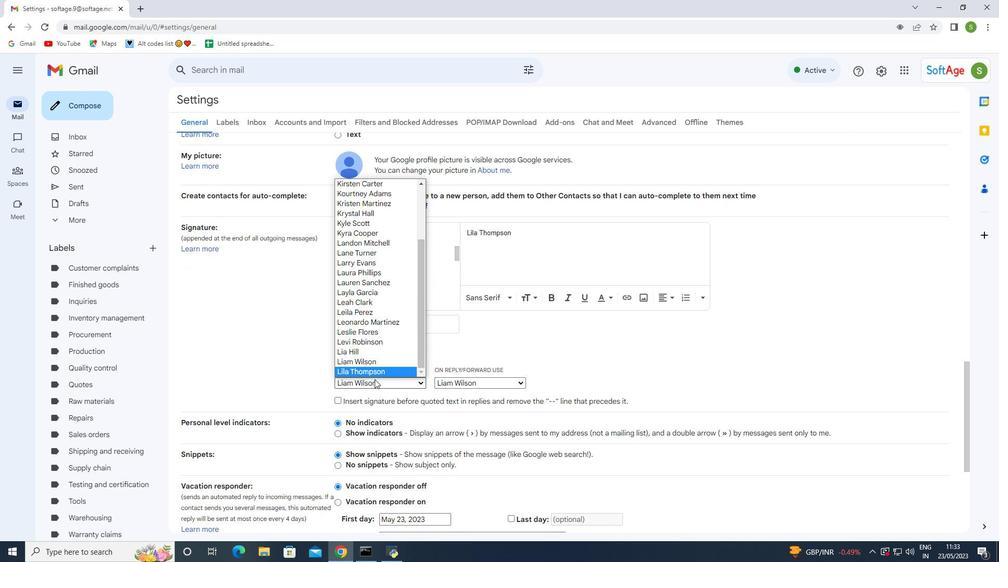 
Action: Mouse scrolled (374, 377) with delta (0, 0)
Screenshot: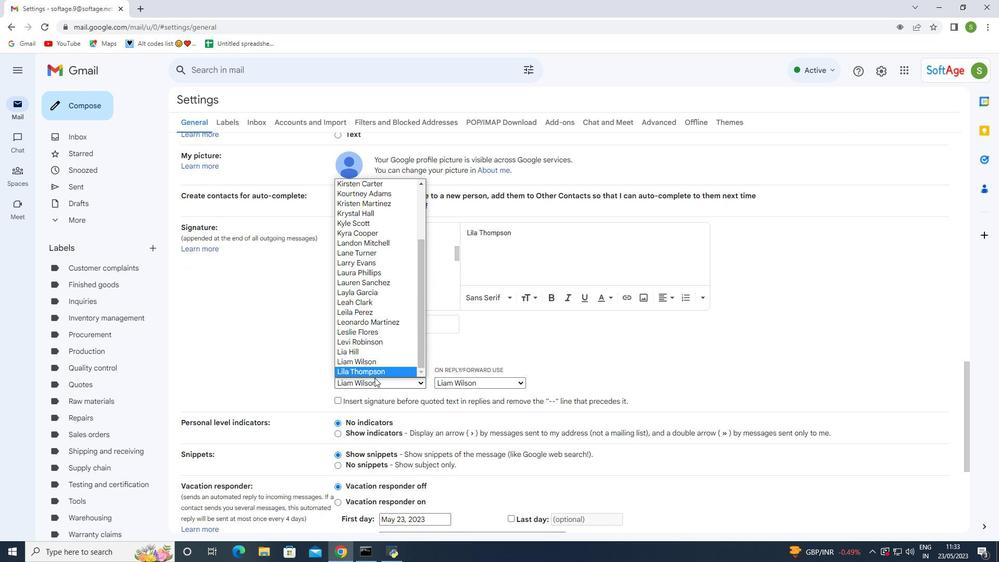 
Action: Mouse scrolled (374, 377) with delta (0, 0)
Screenshot: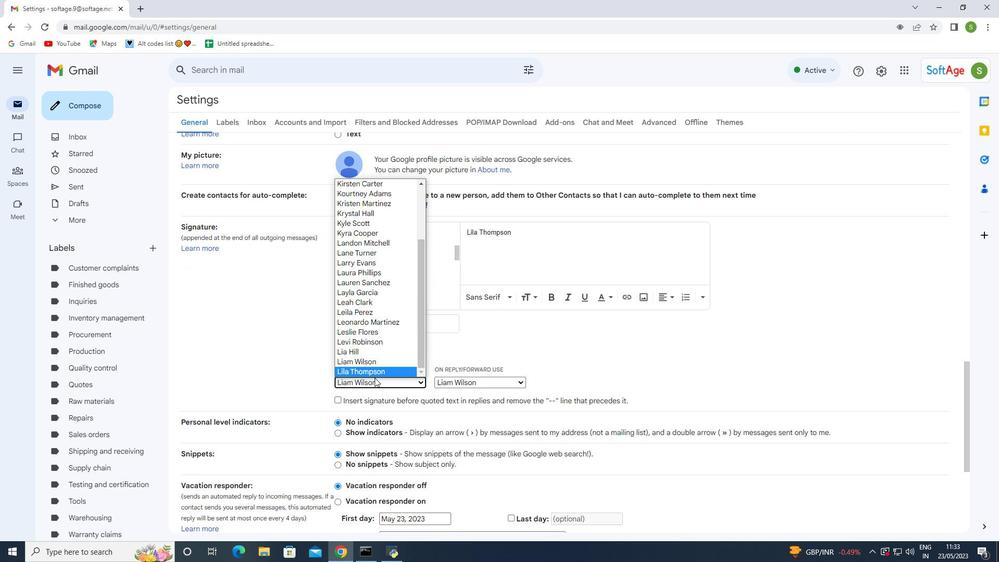 
Action: Mouse moved to (361, 224)
Screenshot: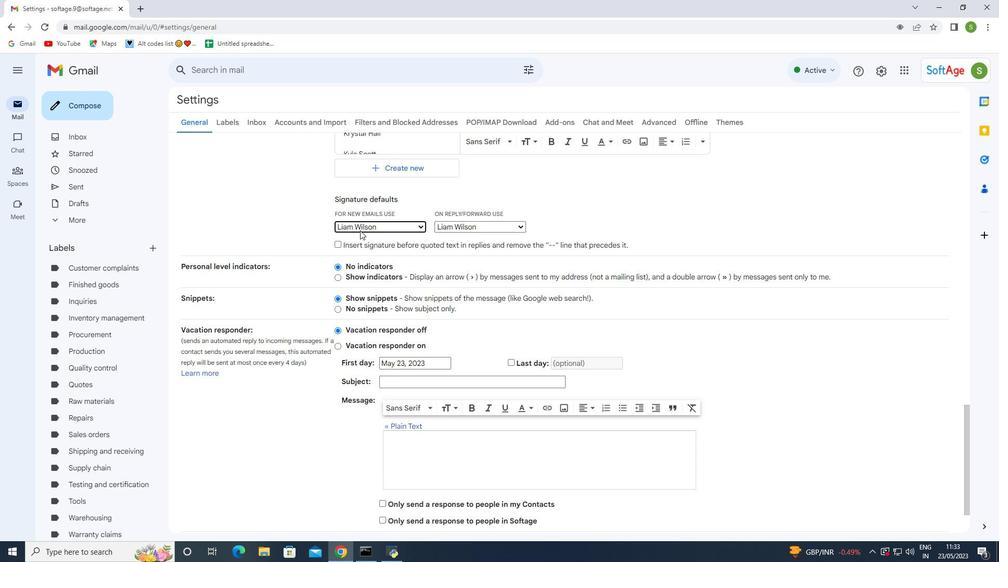 
Action: Mouse pressed left at (361, 224)
Screenshot: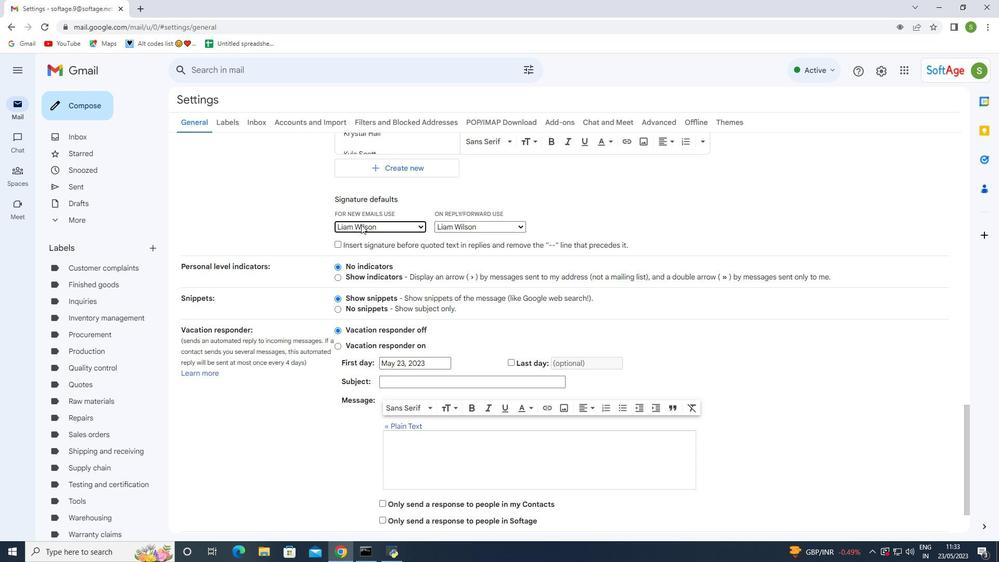 
Action: Mouse moved to (364, 408)
Screenshot: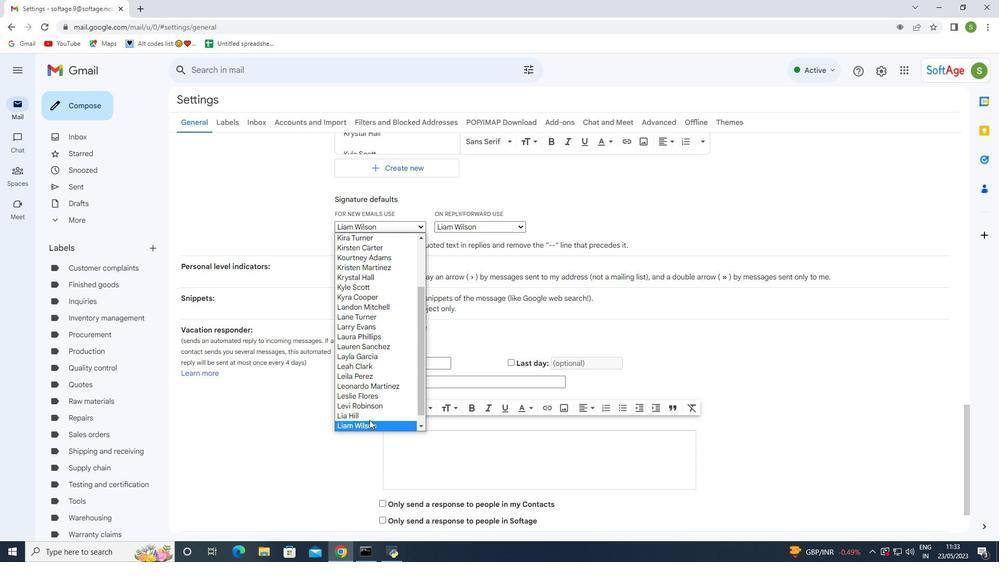 
Action: Mouse scrolled (364, 407) with delta (0, 0)
Screenshot: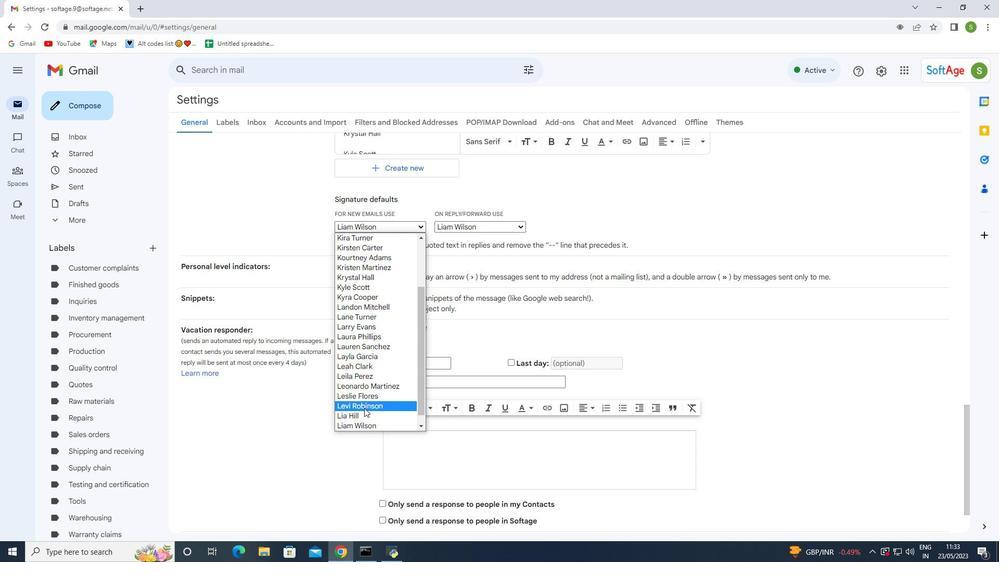 
Action: Mouse moved to (371, 428)
Screenshot: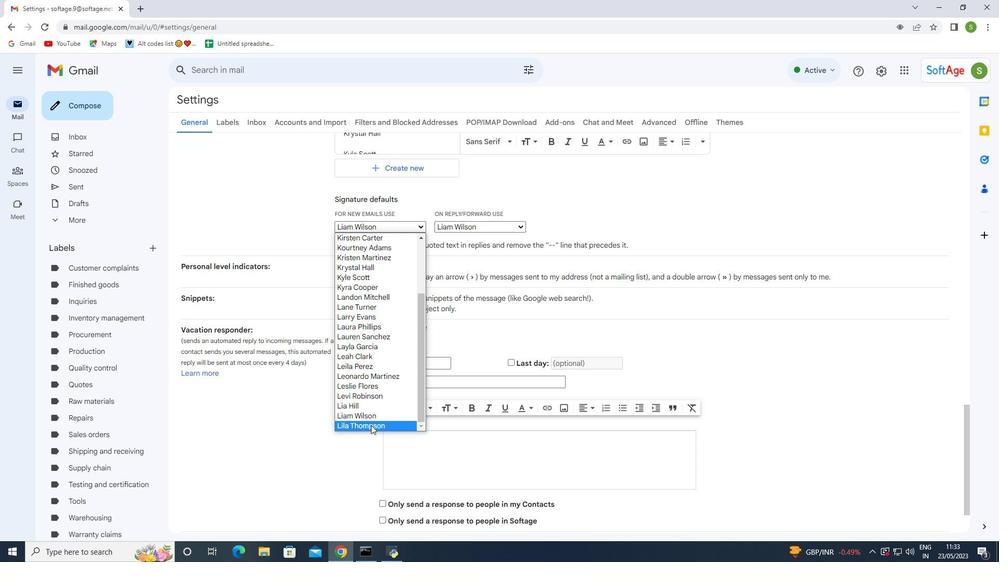 
Action: Mouse pressed left at (371, 428)
Screenshot: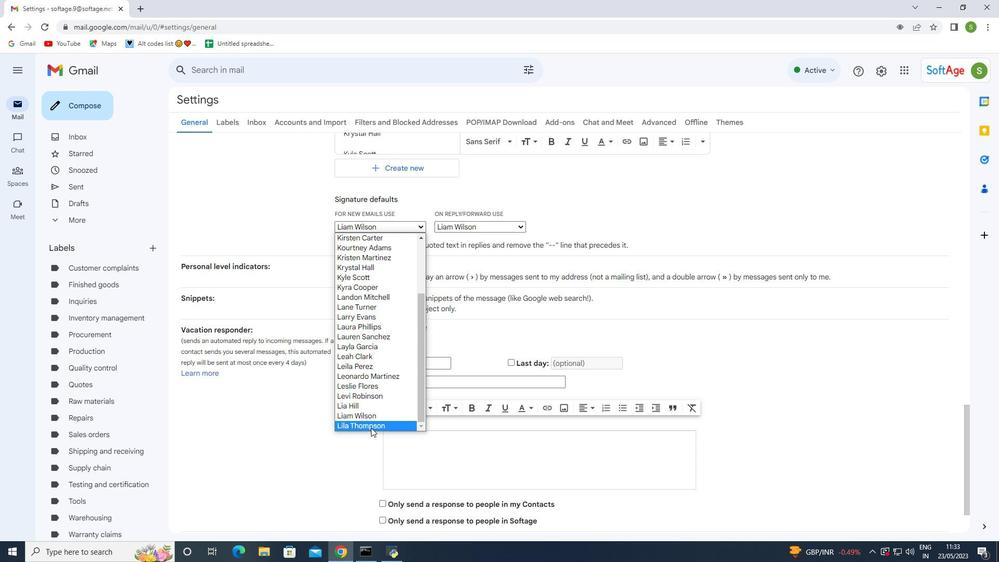 
Action: Mouse moved to (467, 229)
Screenshot: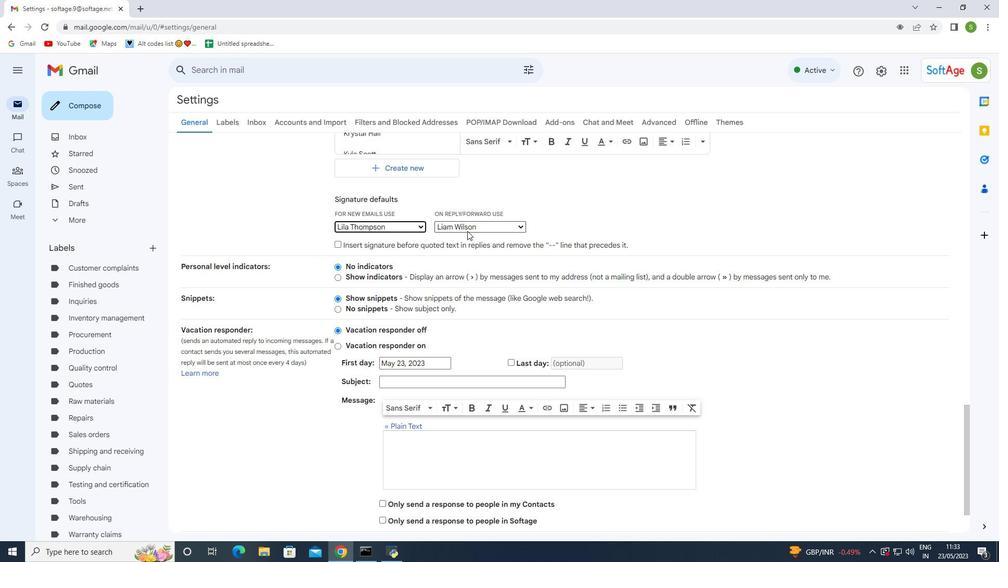 
Action: Mouse pressed left at (467, 229)
Screenshot: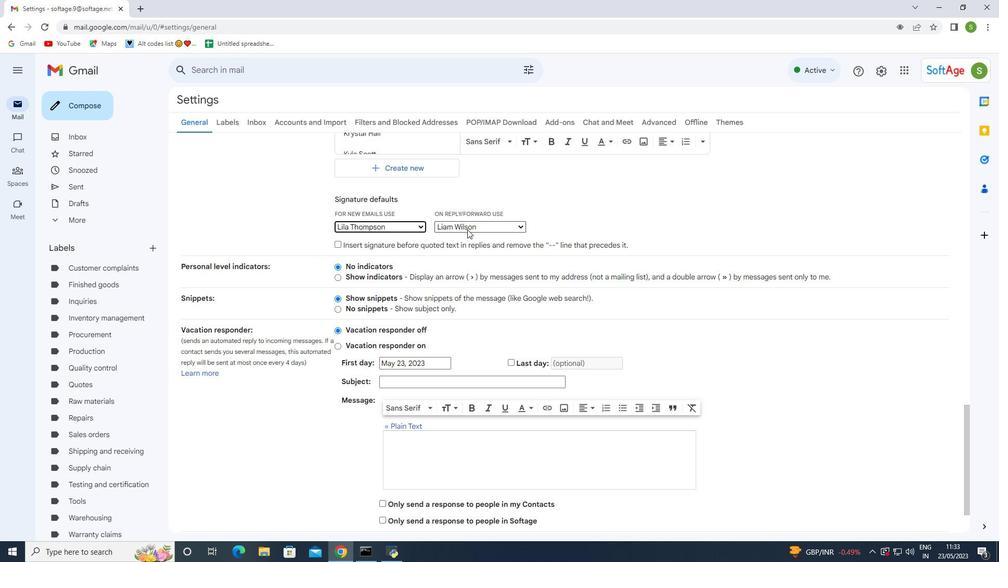 
Action: Mouse moved to (466, 436)
Screenshot: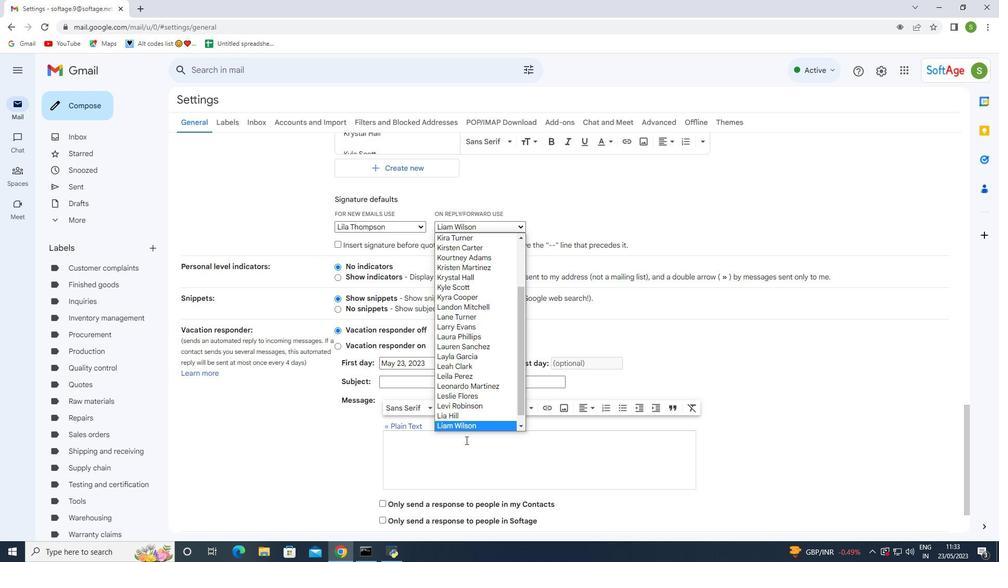 
Action: Mouse scrolled (466, 435) with delta (0, 0)
Screenshot: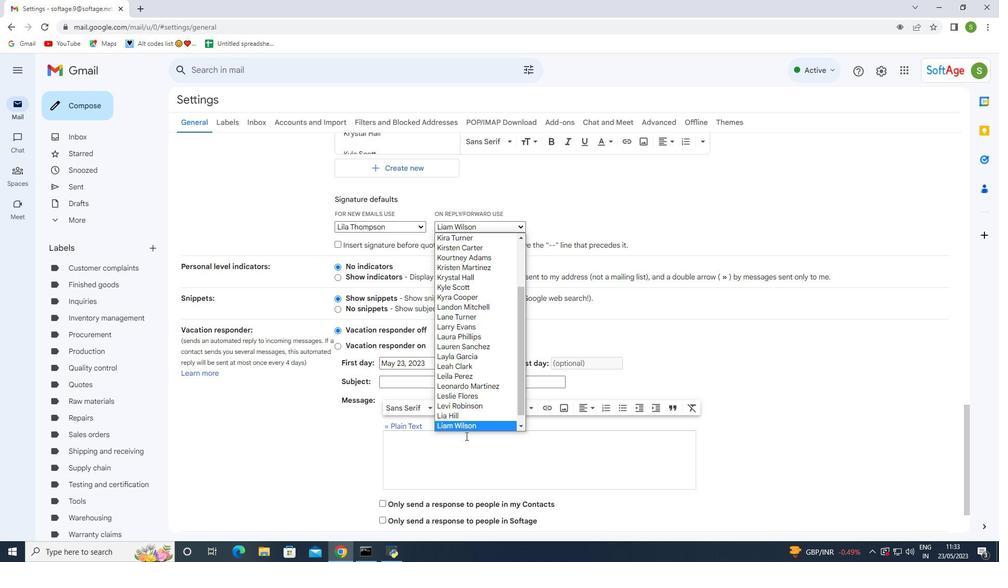 
Action: Mouse scrolled (466, 435) with delta (0, 0)
Screenshot: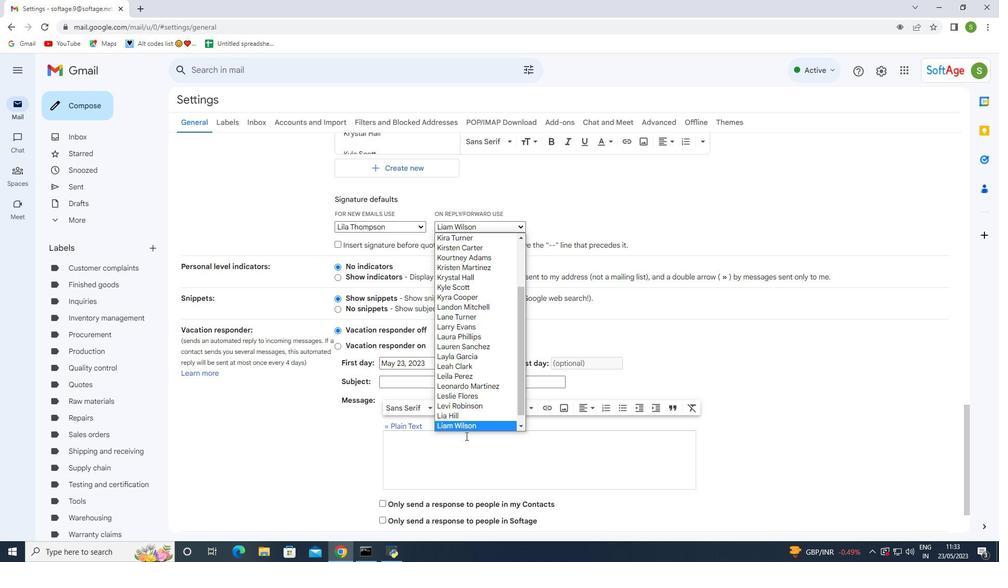 
Action: Mouse moved to (473, 161)
Screenshot: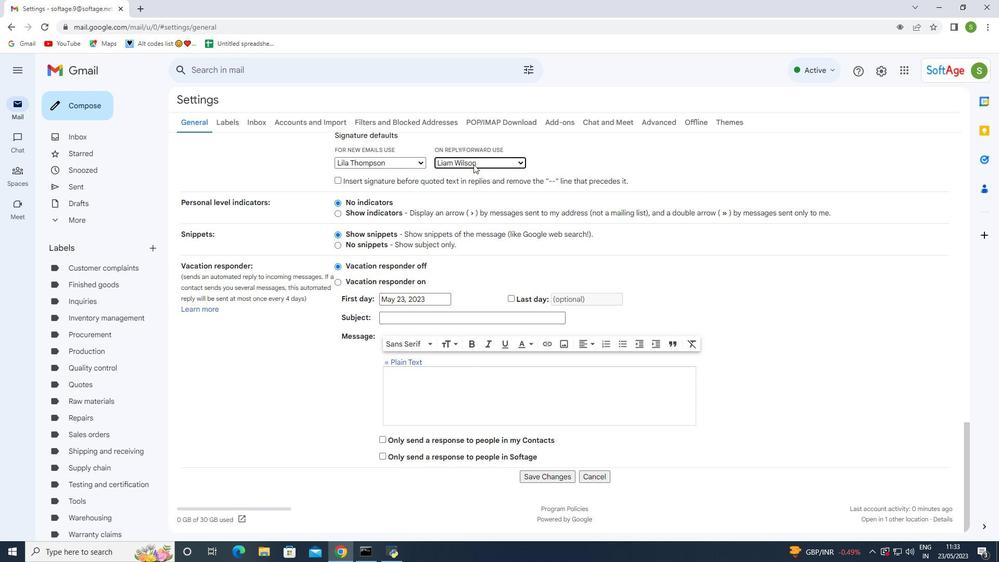 
Action: Mouse pressed left at (473, 161)
Screenshot: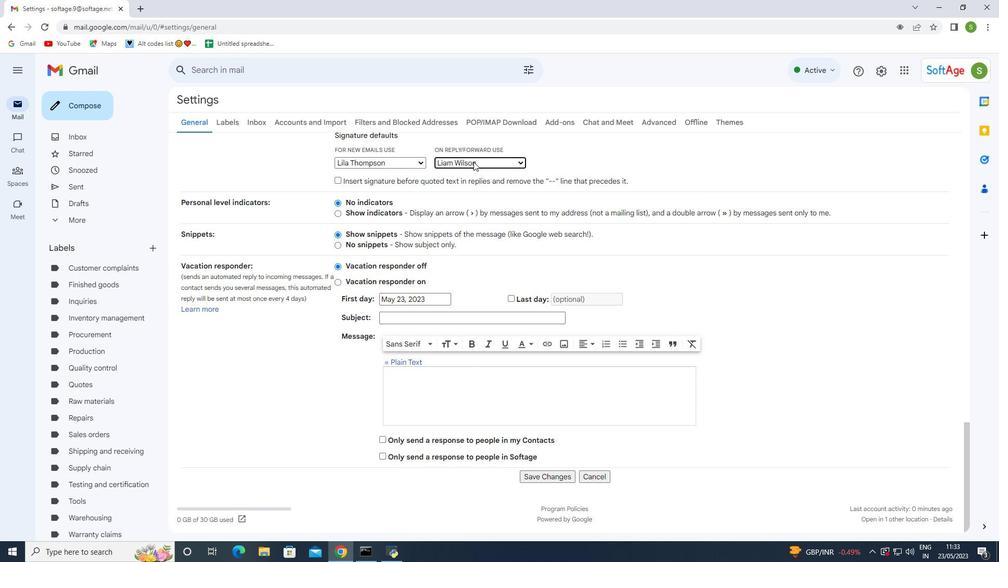 
Action: Mouse moved to (489, 350)
Screenshot: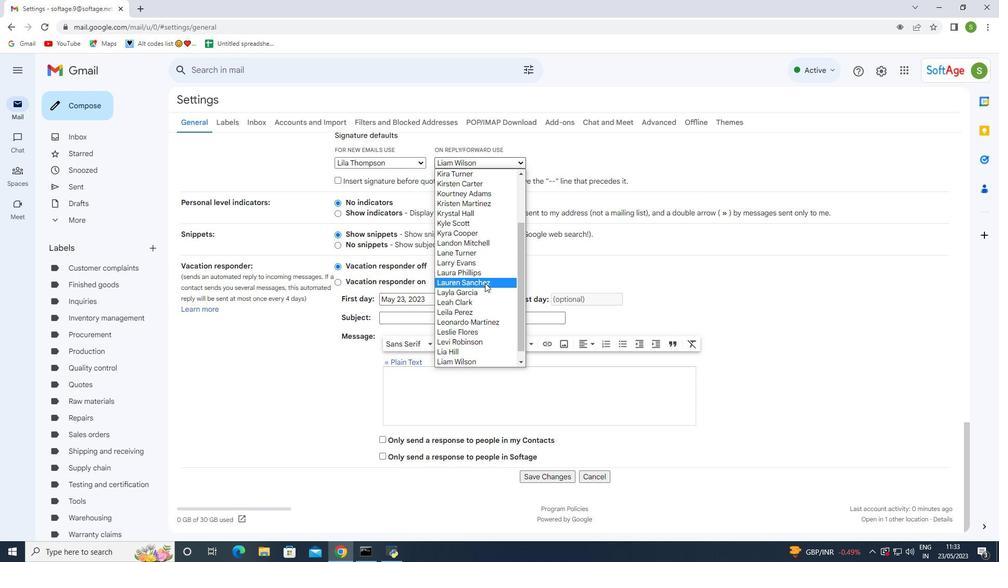 
Action: Mouse scrolled (485, 325) with delta (0, 0)
Screenshot: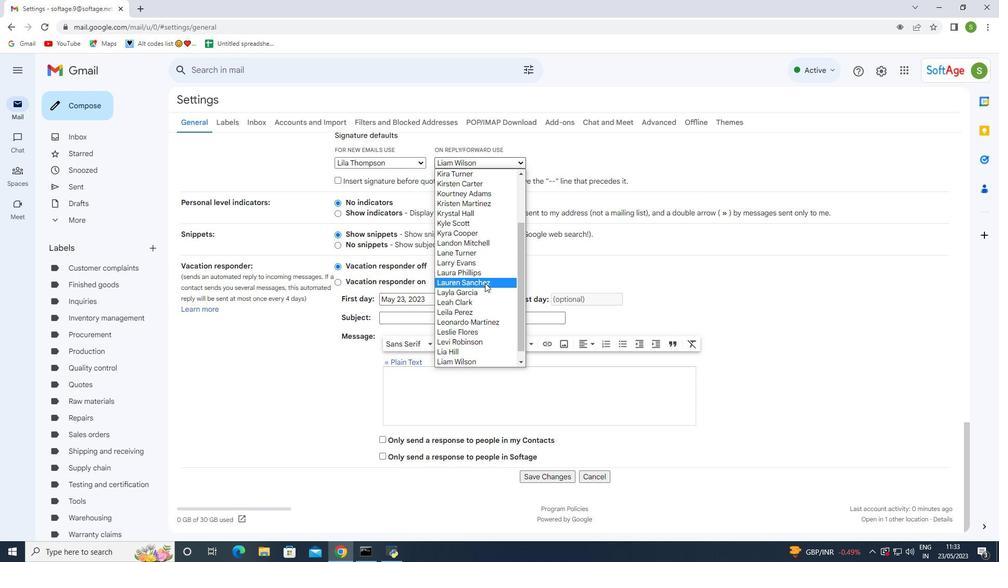 
Action: Mouse moved to (490, 350)
Screenshot: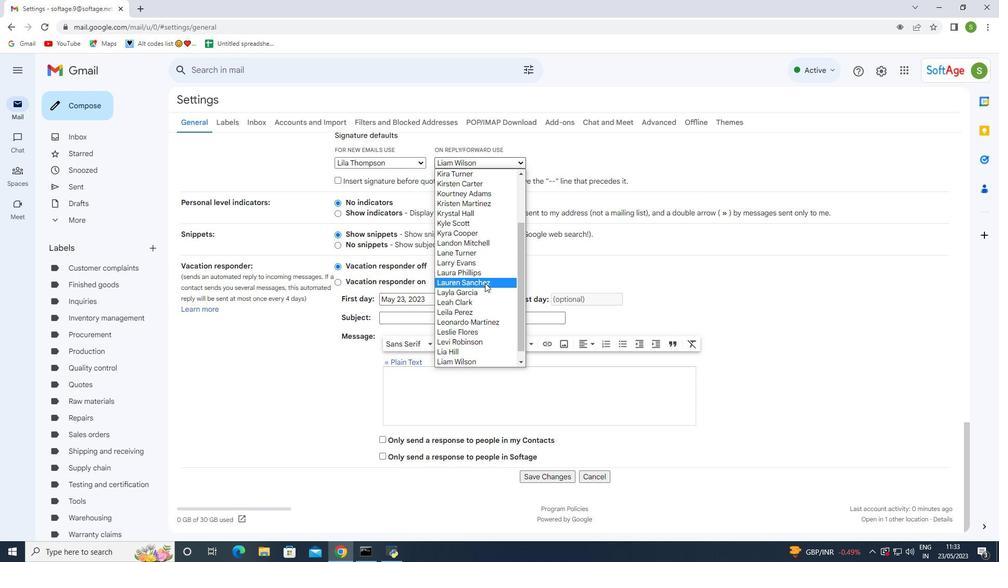 
Action: Mouse scrolled (489, 350) with delta (0, 0)
Screenshot: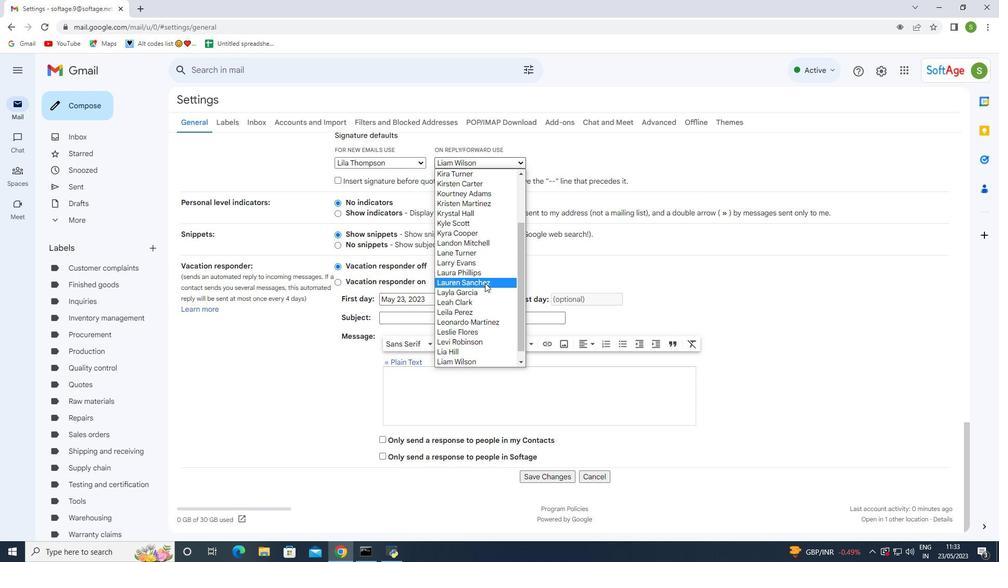 
Action: Mouse moved to (490, 353)
Screenshot: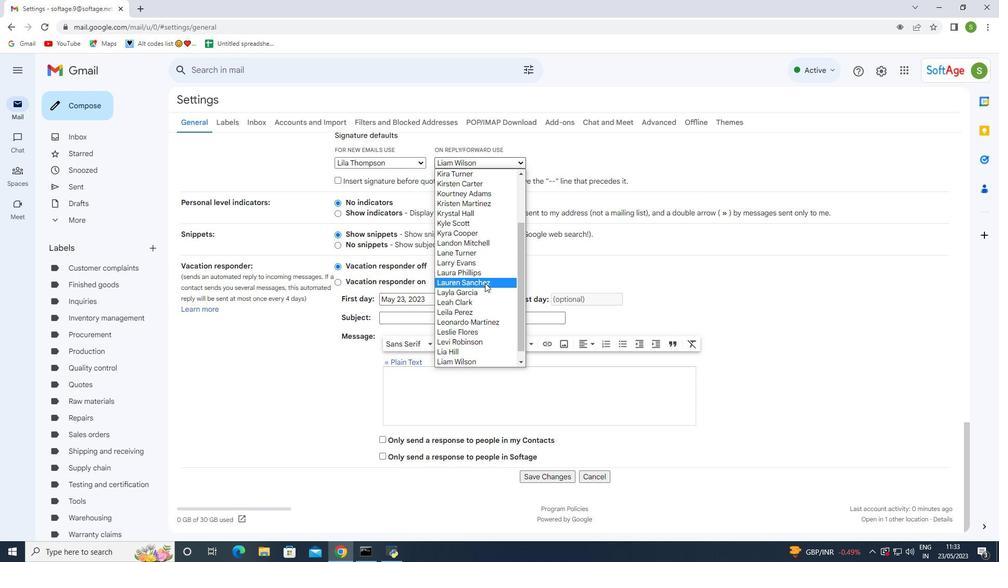 
Action: Mouse scrolled (490, 350) with delta (0, 0)
Screenshot: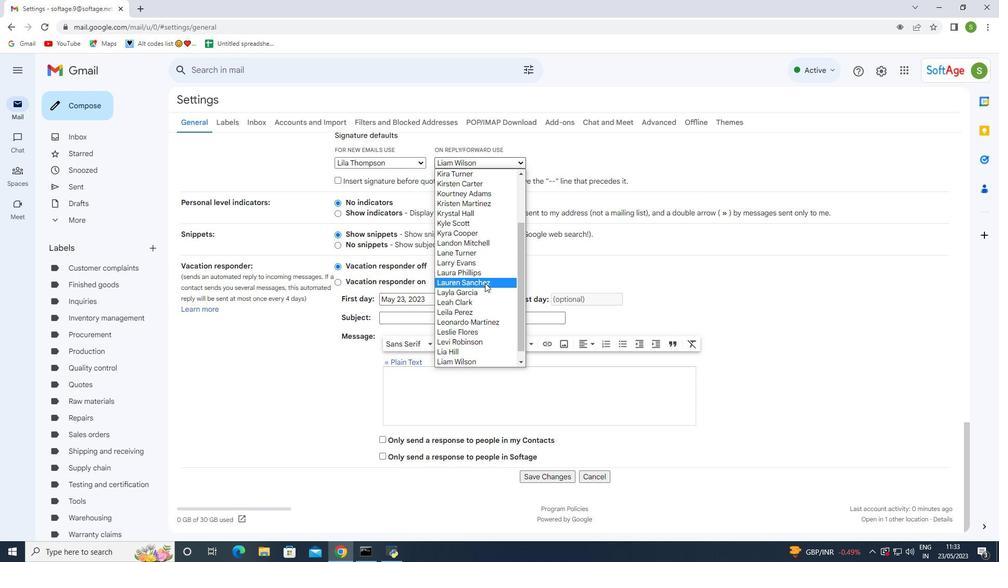 
Action: Mouse moved to (521, 361)
Screenshot: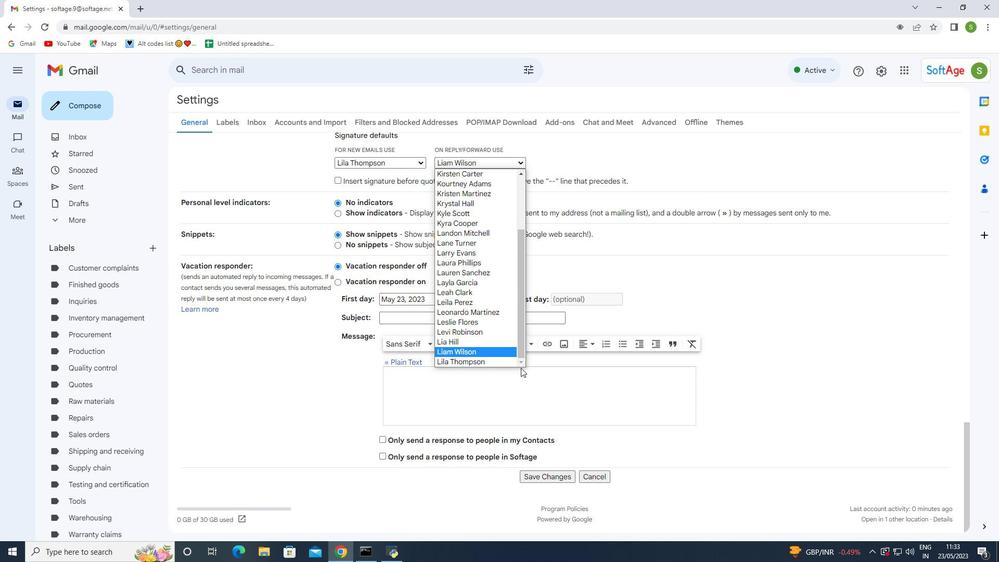 
Action: Mouse pressed left at (521, 361)
Screenshot: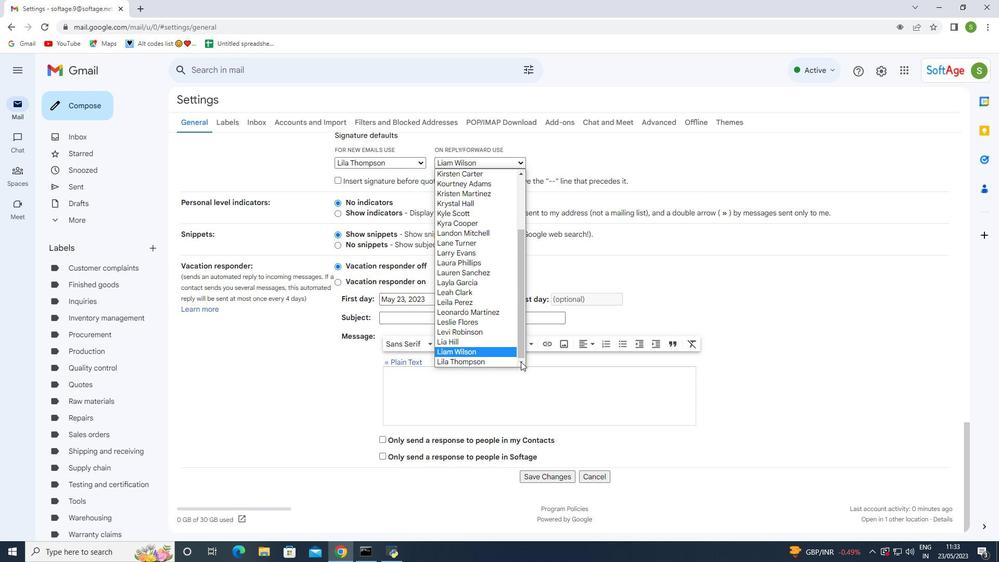 
Action: Mouse moved to (490, 364)
Screenshot: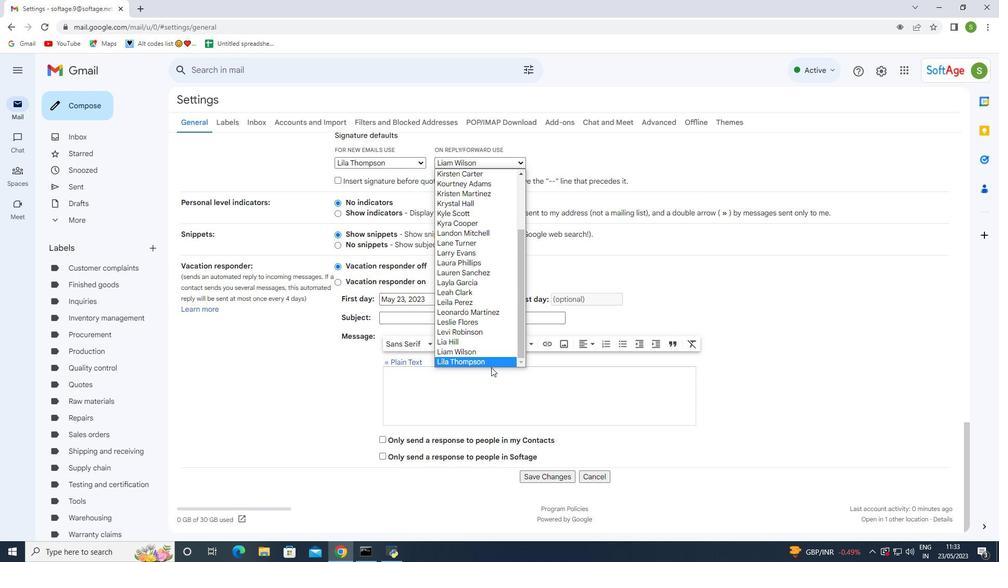 
Action: Mouse pressed left at (490, 364)
Screenshot: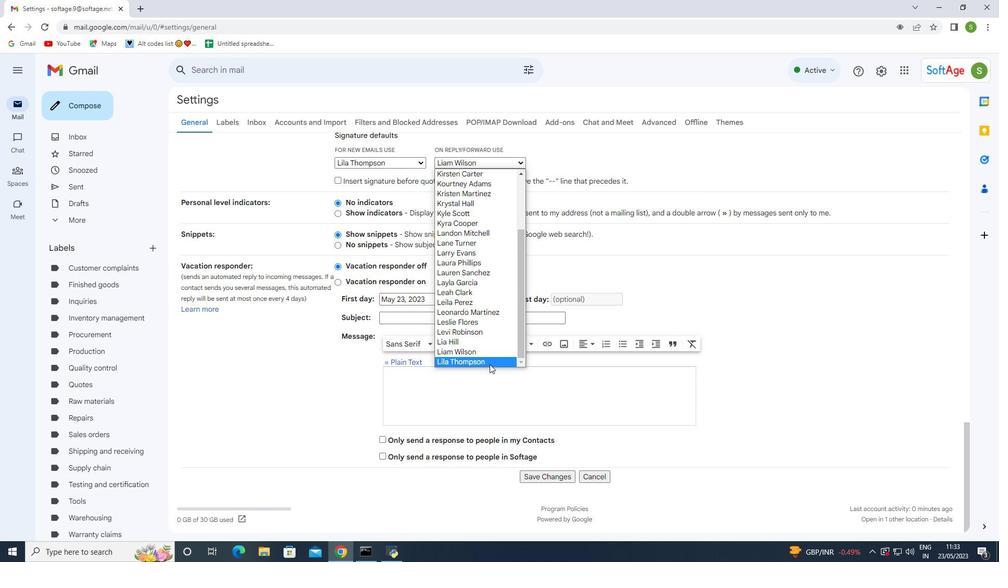 
Action: Mouse moved to (485, 285)
Screenshot: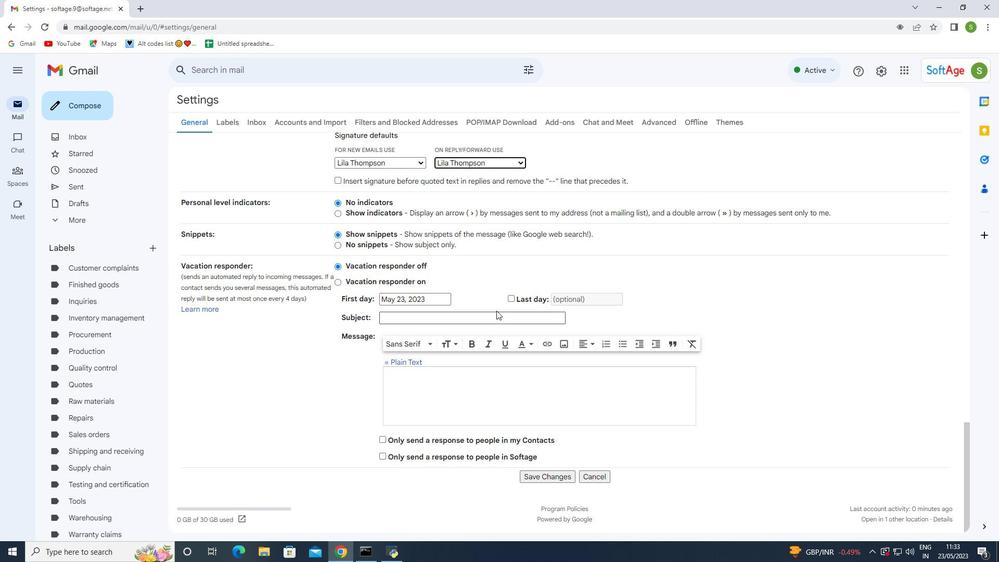 
Action: Mouse scrolled (485, 284) with delta (0, 0)
Screenshot: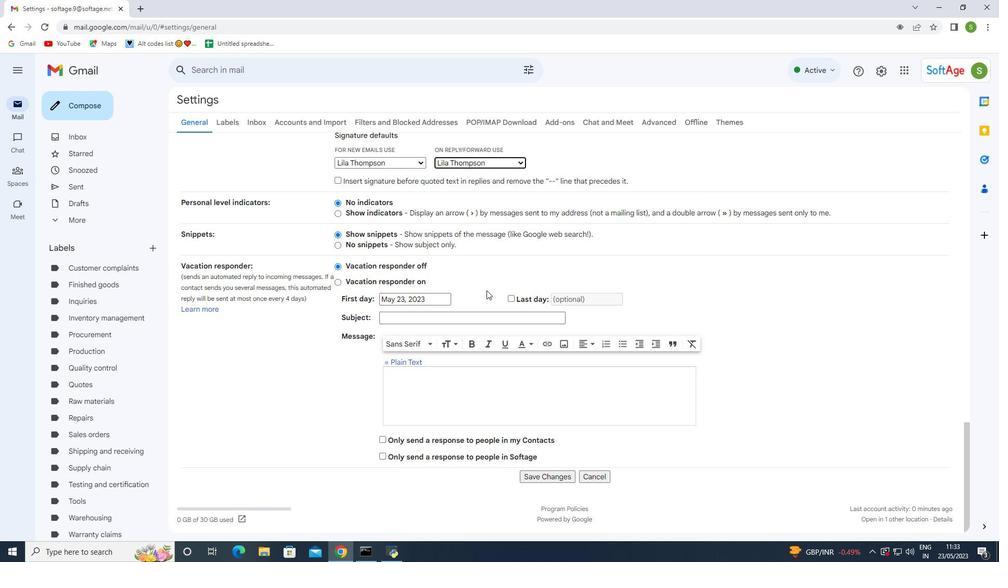 
Action: Mouse scrolled (485, 284) with delta (0, 0)
Screenshot: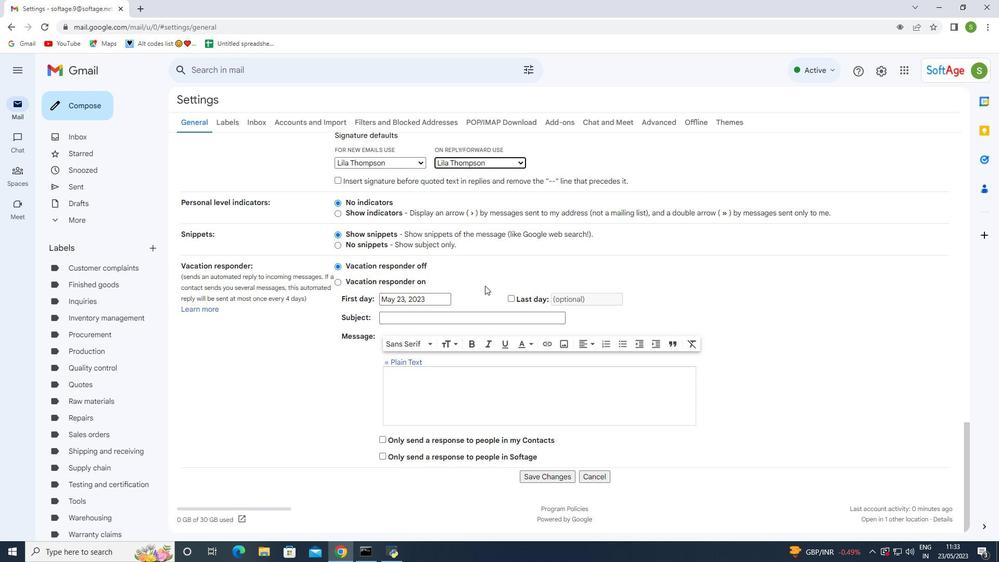 
Action: Mouse moved to (485, 285)
Screenshot: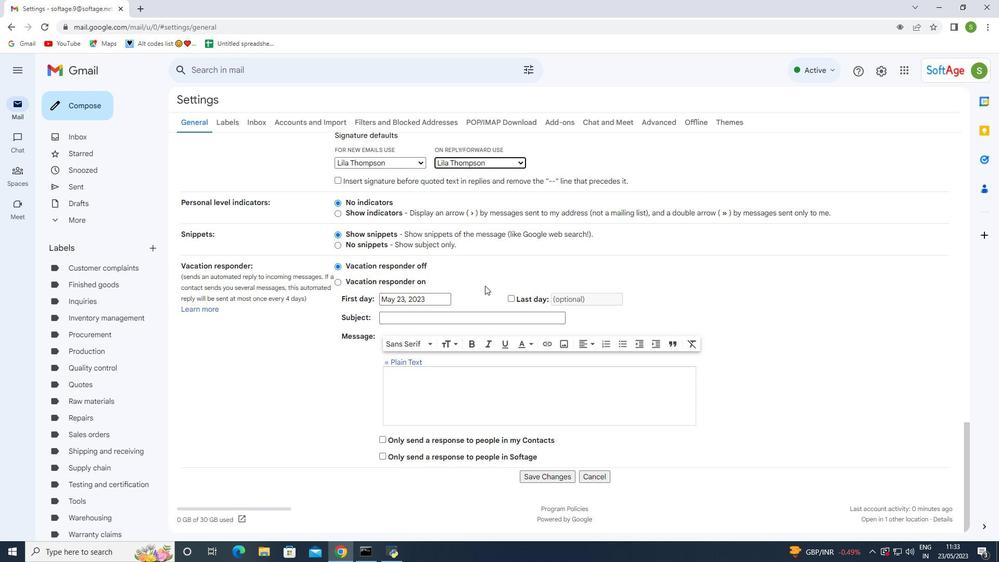 
Action: Mouse scrolled (485, 284) with delta (0, 0)
Screenshot: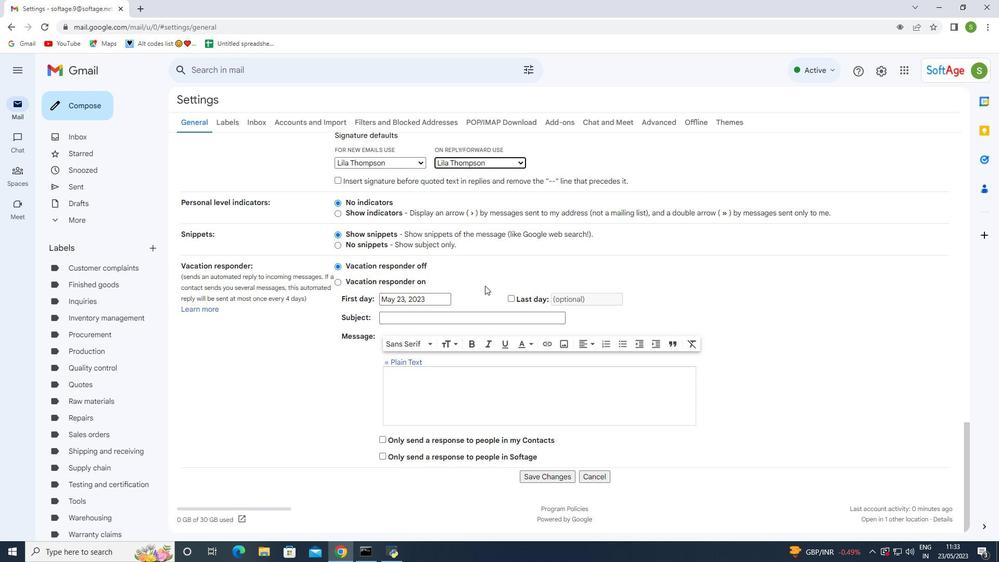 
Action: Mouse moved to (482, 292)
Screenshot: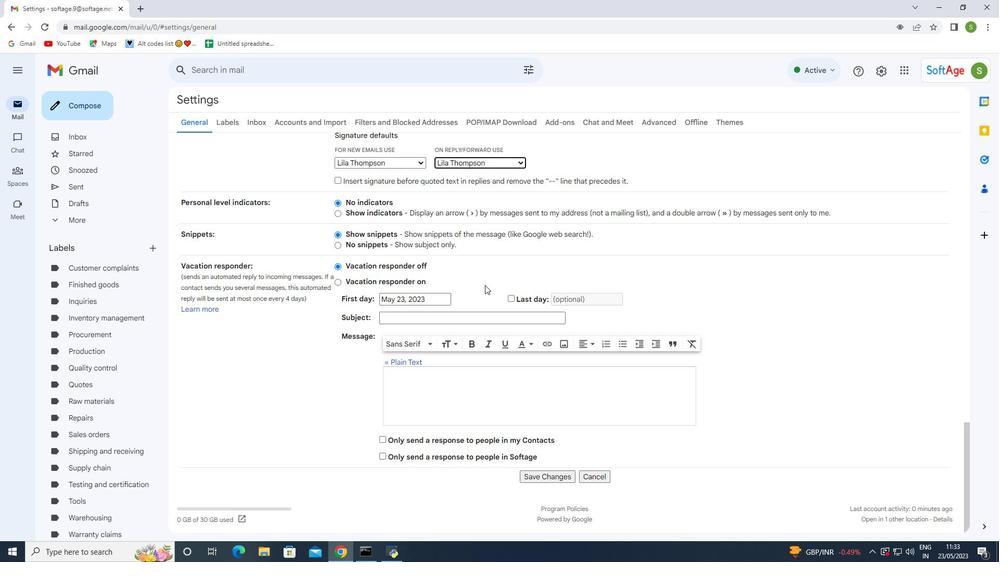 
Action: Mouse scrolled (482, 291) with delta (0, 0)
Screenshot: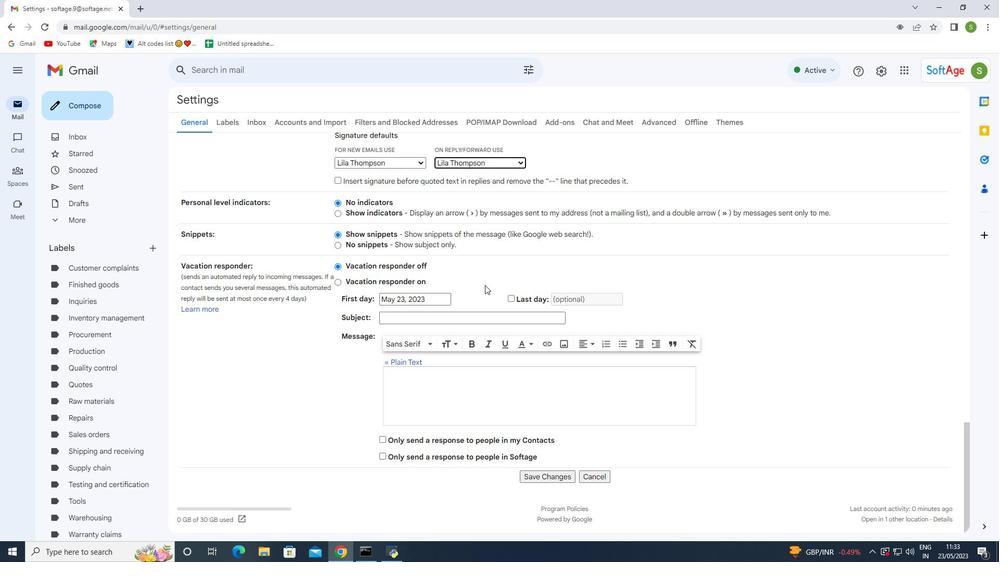 
Action: Mouse moved to (480, 298)
Screenshot: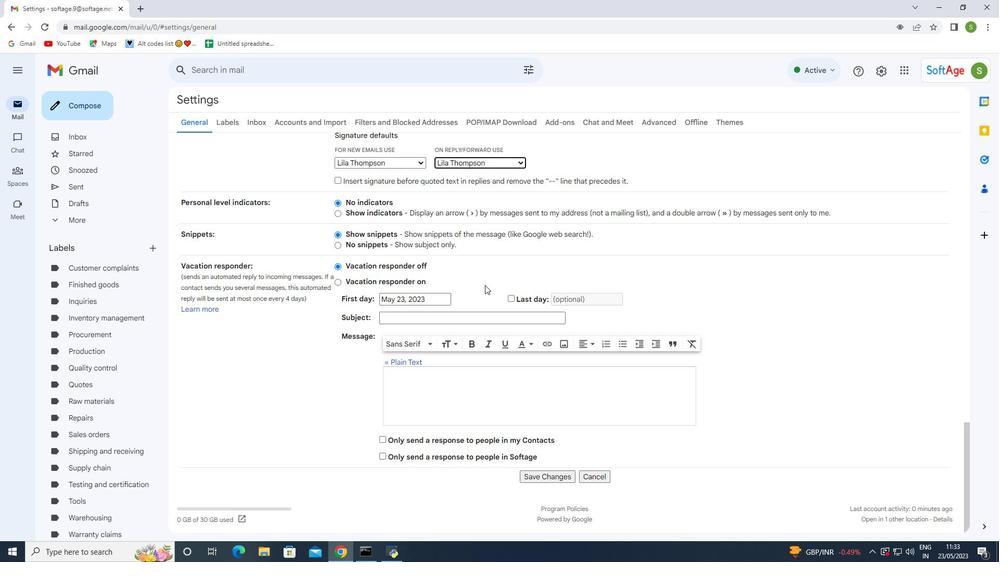 
Action: Mouse scrolled (480, 297) with delta (0, 0)
Screenshot: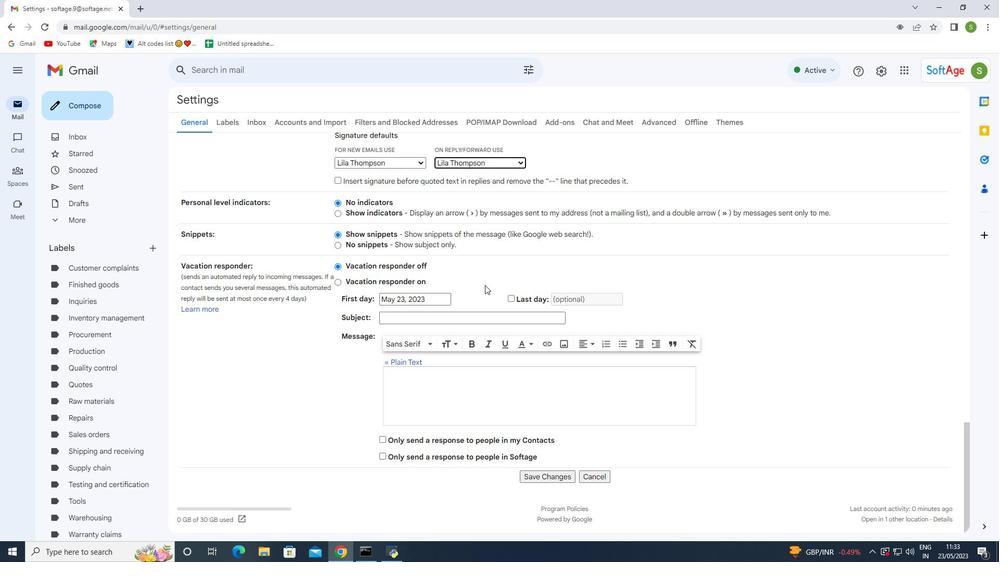 
Action: Mouse moved to (542, 480)
Screenshot: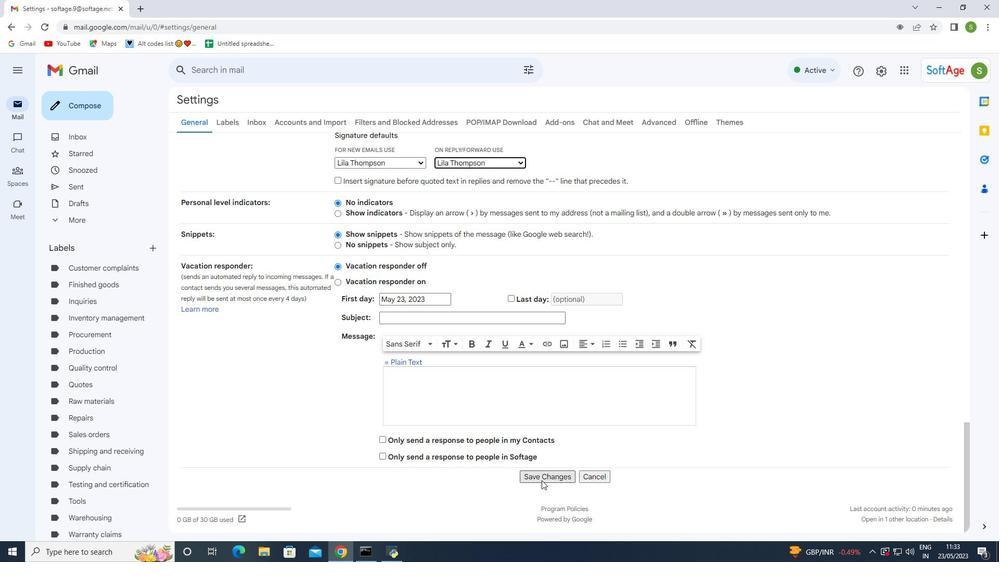 
Action: Mouse pressed left at (542, 480)
Screenshot: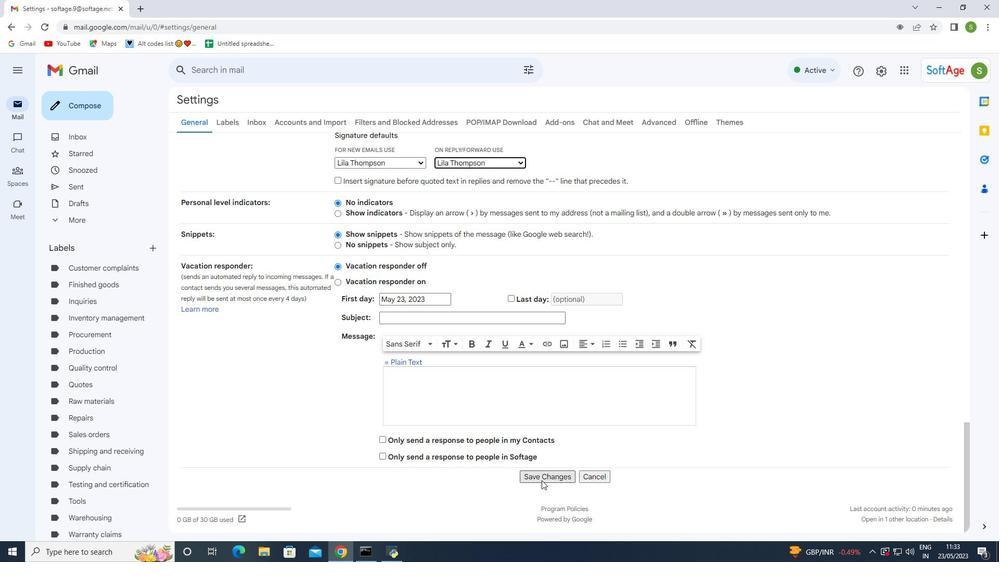 
Action: Mouse moved to (61, 106)
Screenshot: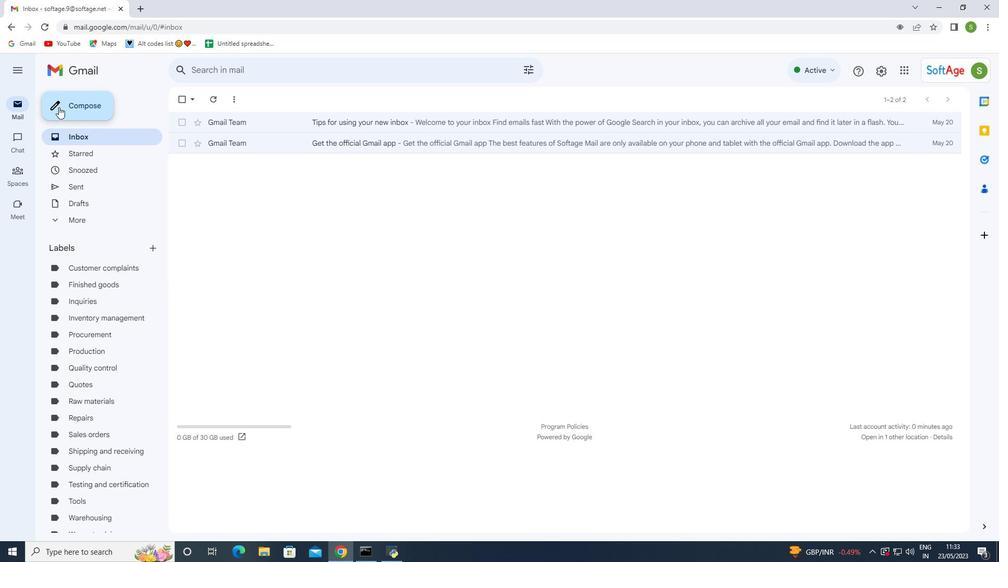 
Action: Mouse pressed left at (61, 106)
Screenshot: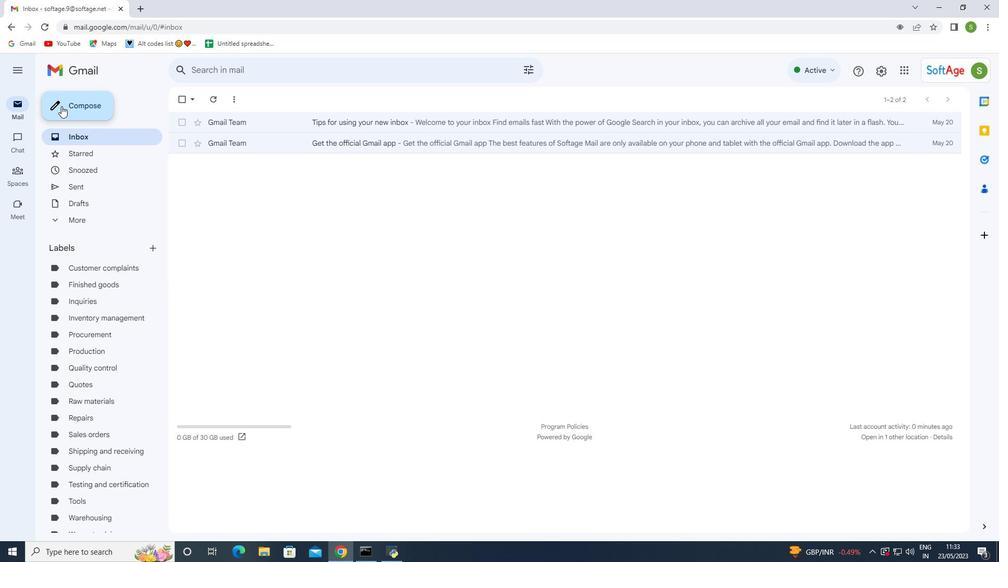 
Action: Mouse moved to (671, 254)
Screenshot: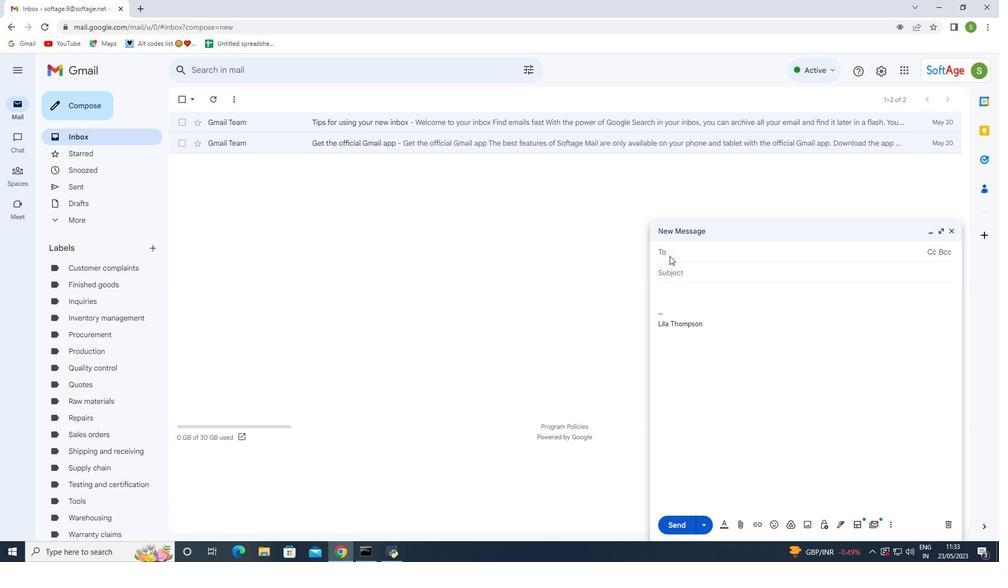 
Action: Mouse pressed left at (671, 254)
Screenshot: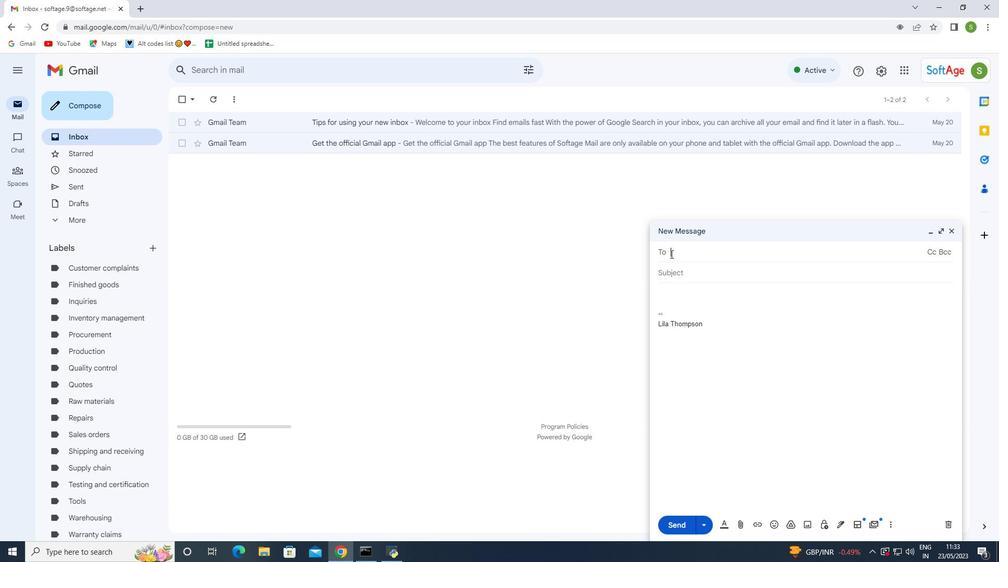 
Action: Mouse moved to (673, 254)
Screenshot: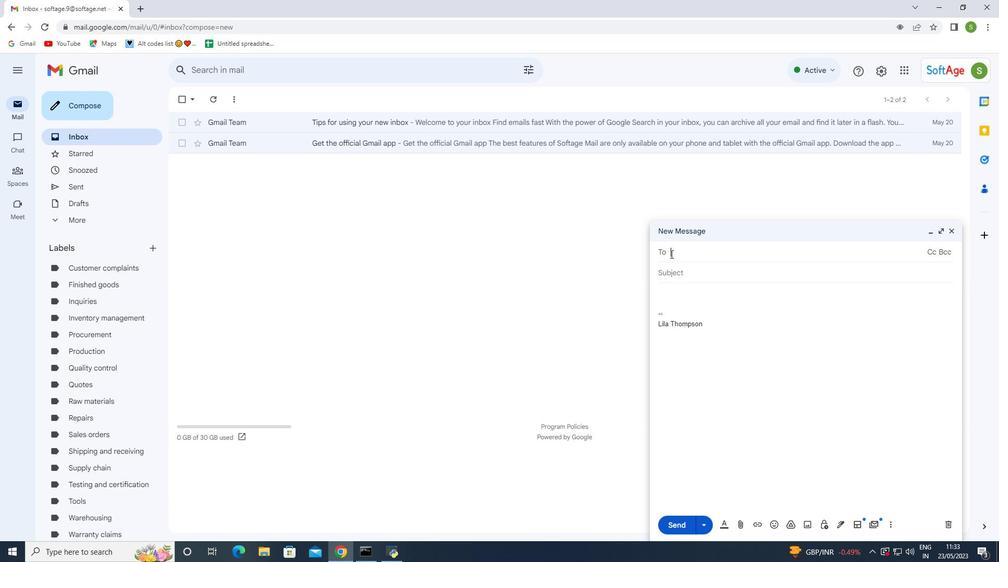 
Action: Key pressed softage.3<Key.shift>@softage.net
Screenshot: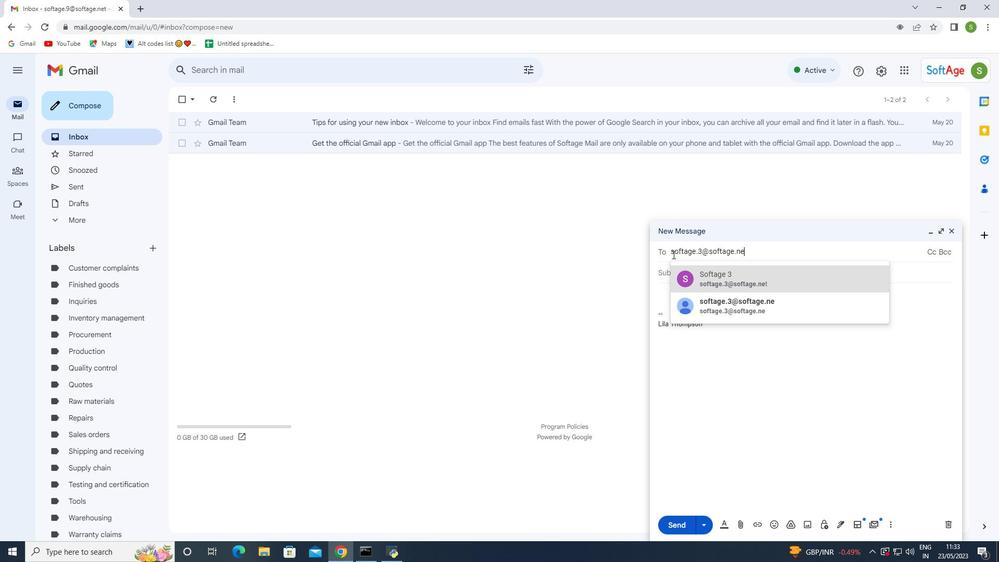 
Action: Mouse moved to (716, 281)
Screenshot: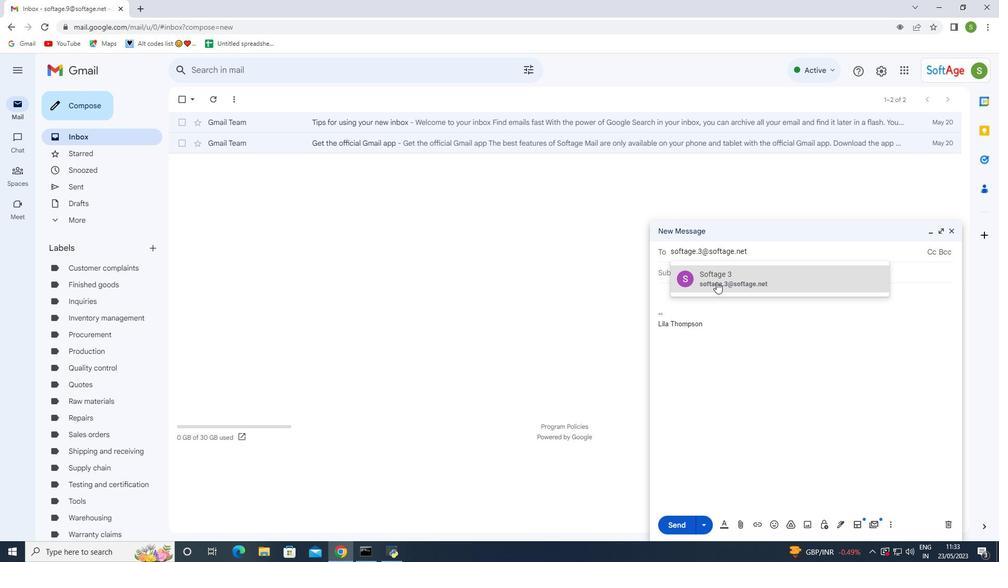
Action: Mouse pressed left at (716, 281)
Screenshot: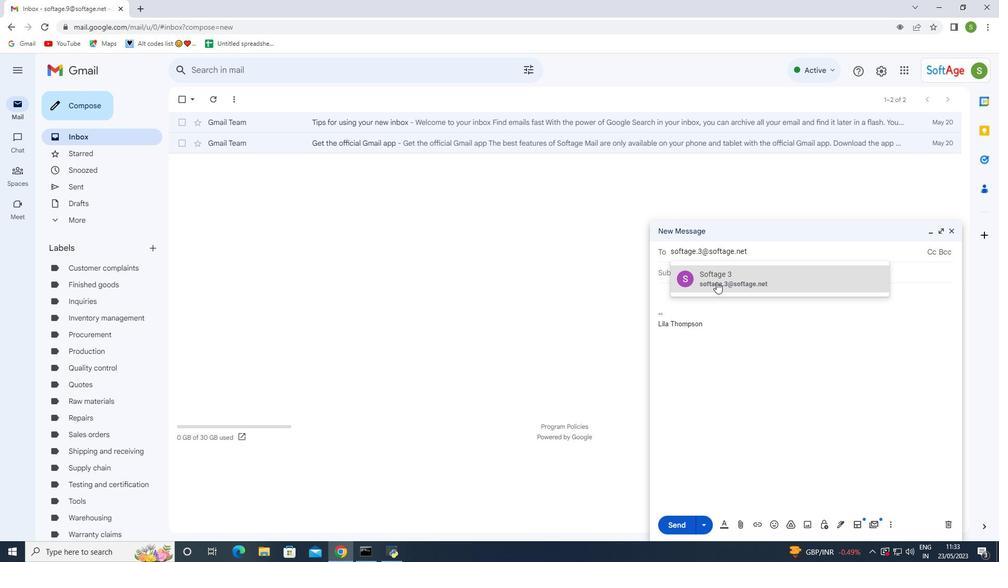 
Action: Mouse moved to (674, 284)
Screenshot: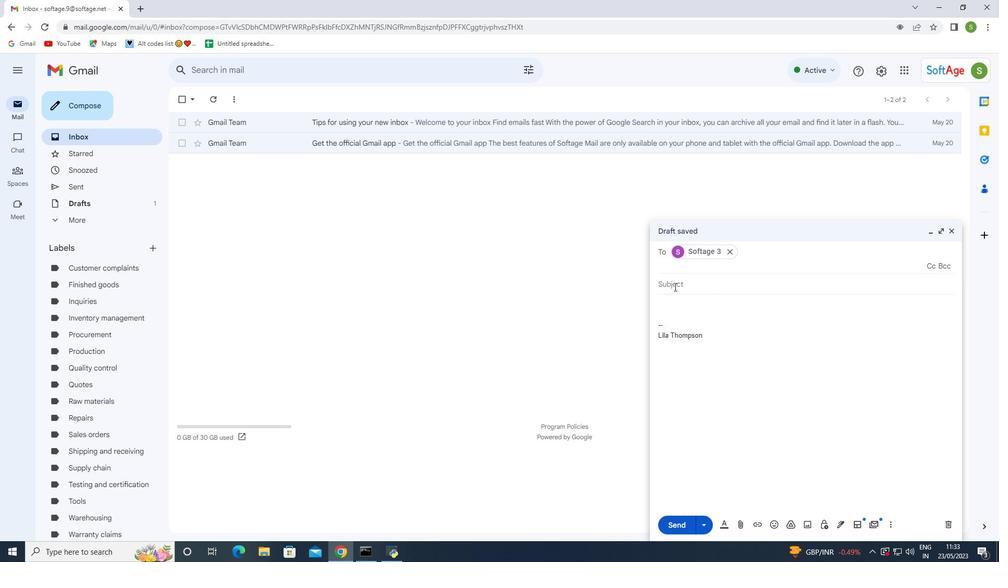 
Action: Mouse pressed left at (674, 284)
Screenshot: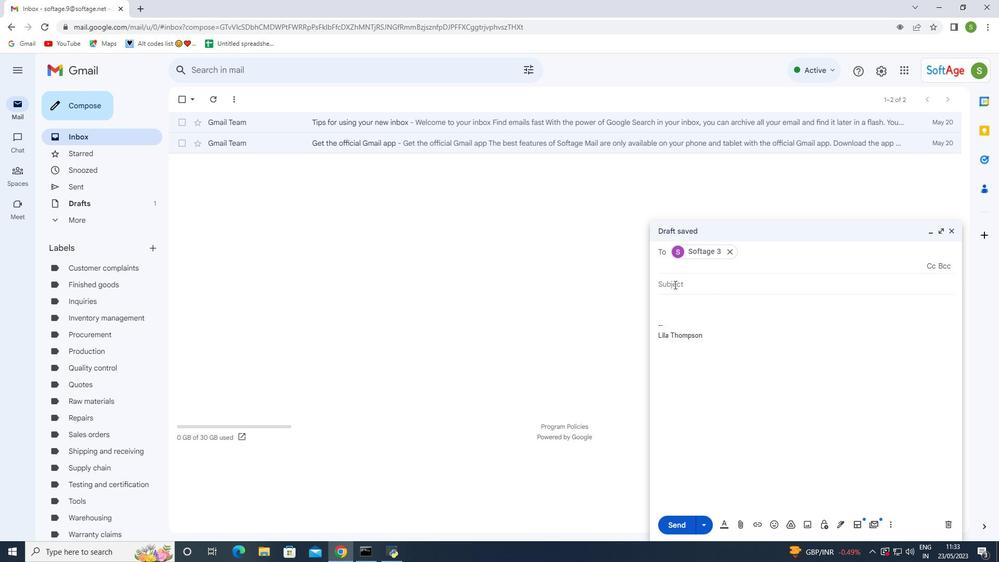 
Action: Key pressed <Key.shift><Key.shift><Key.shift><Key.shift><Key.shift><Key.shift><Key.shift><Key.shift><Key.shift><Key.shift><Key.shift><Key.shift><Key.shift><Key.shift><Key.shift><Key.shift><Key.shift><Key.shift><Key.shift><Key.shift><Key.shift><Key.shift><Key.shift><Key.shift>Request<Key.space>for<Key.space>a<Key.space>proposal<Key.space>follow-up
Screenshot: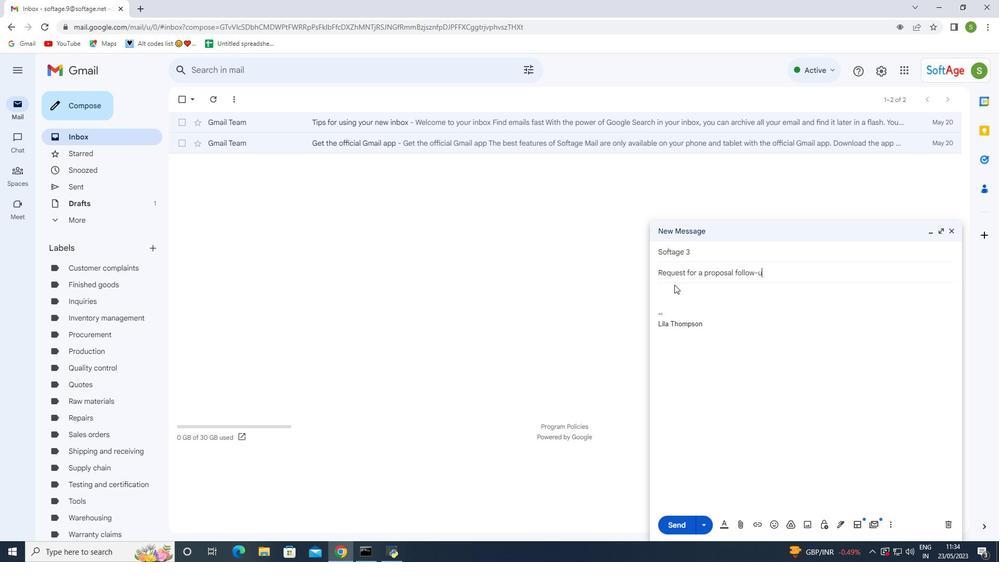 
Action: Mouse moved to (675, 321)
Screenshot: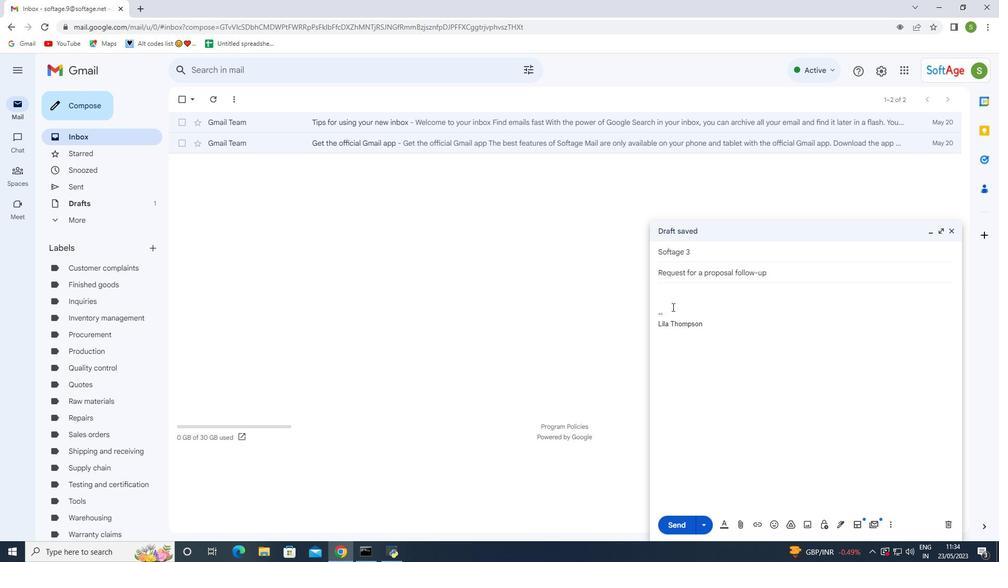 
Action: Mouse pressed left at (675, 321)
Screenshot: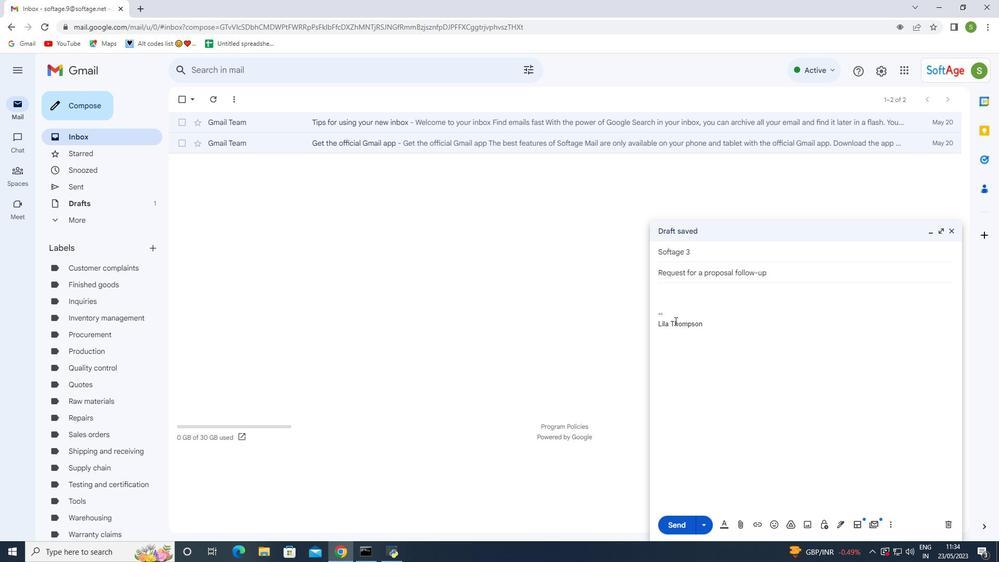 
Action: Mouse moved to (673, 312)
Screenshot: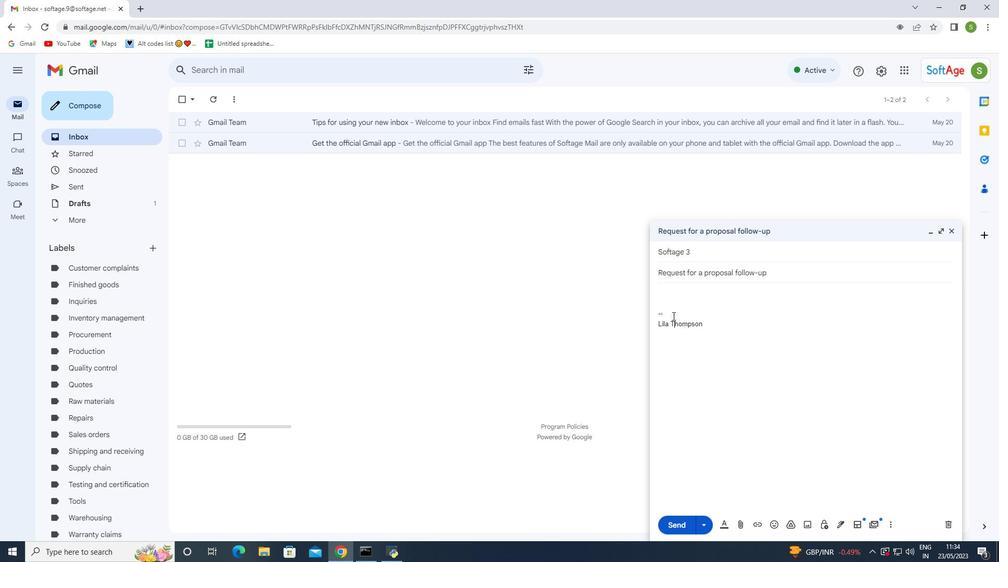 
Action: Mouse pressed left at (673, 312)
Screenshot: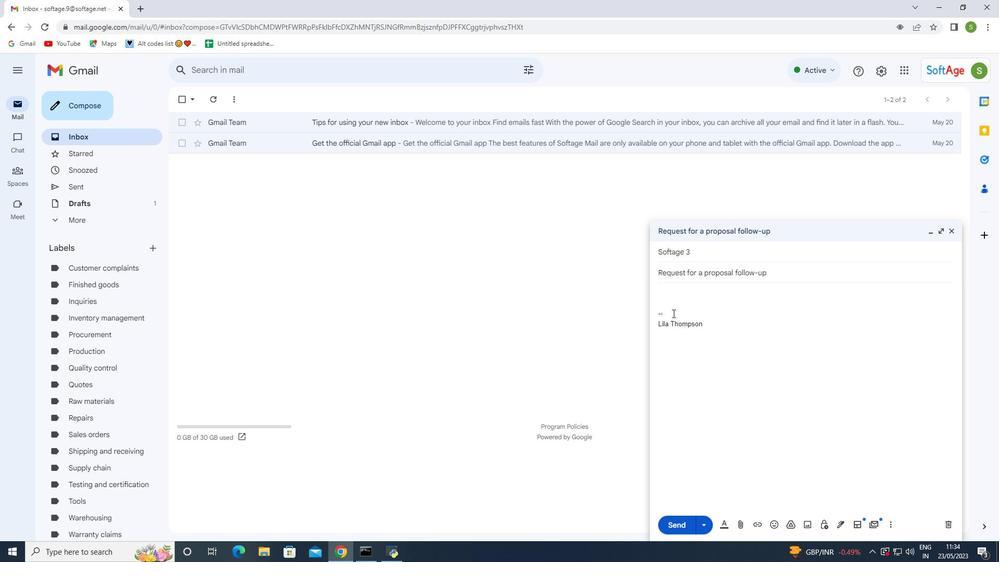 
Action: Mouse moved to (627, 264)
Screenshot: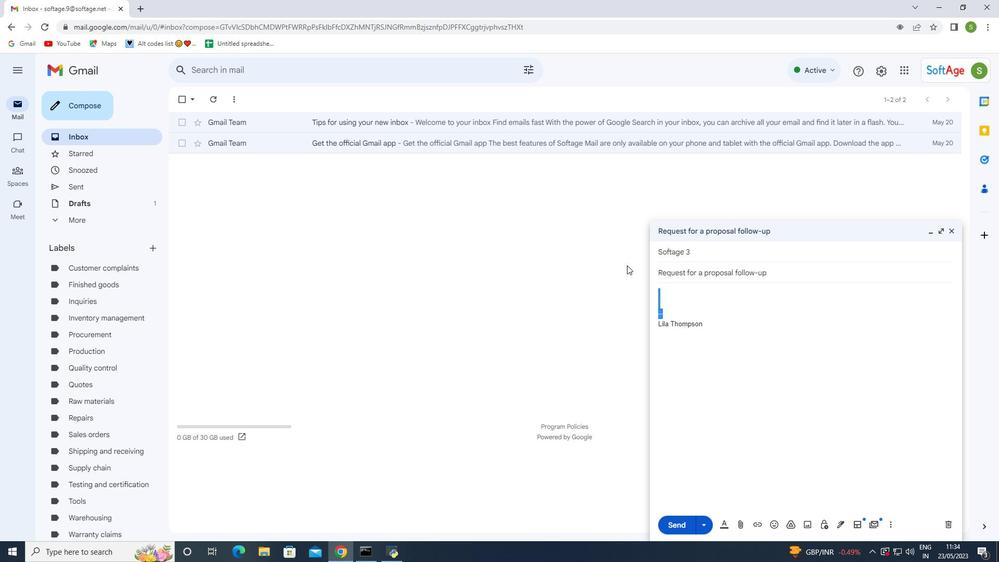 
Action: Key pressed <Key.backspace><Key.enter><Key.up><Key.shift><Key.shift><Key.shift><Key.shift>Can<Key.space>you<Key.space>confirm<Key.space>the<Key.space>details<Key.space>of<Key.space>the<Key.space>project<Key.space>scope<Key.shift_r>?
Screenshot: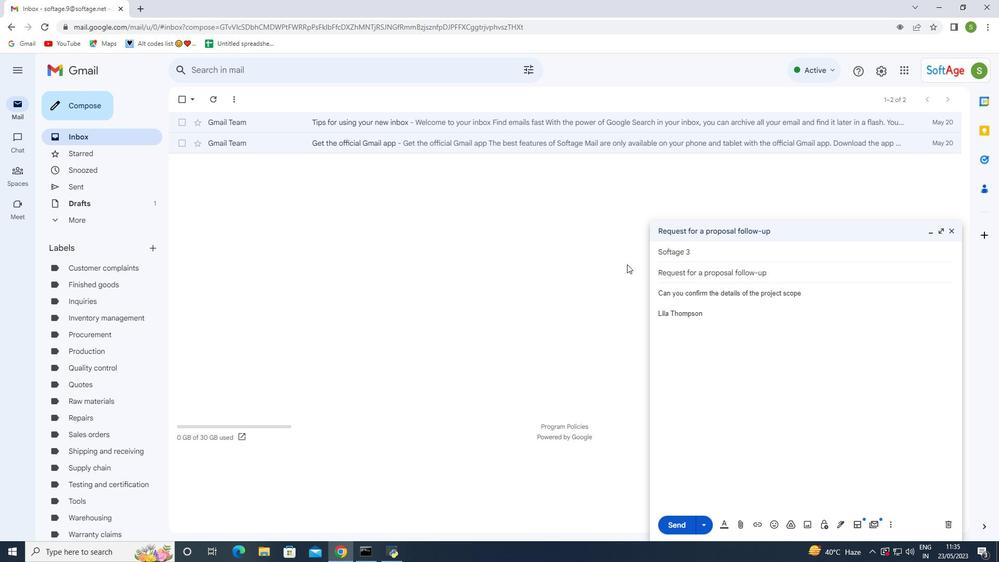 
Action: Mouse moved to (685, 527)
Screenshot: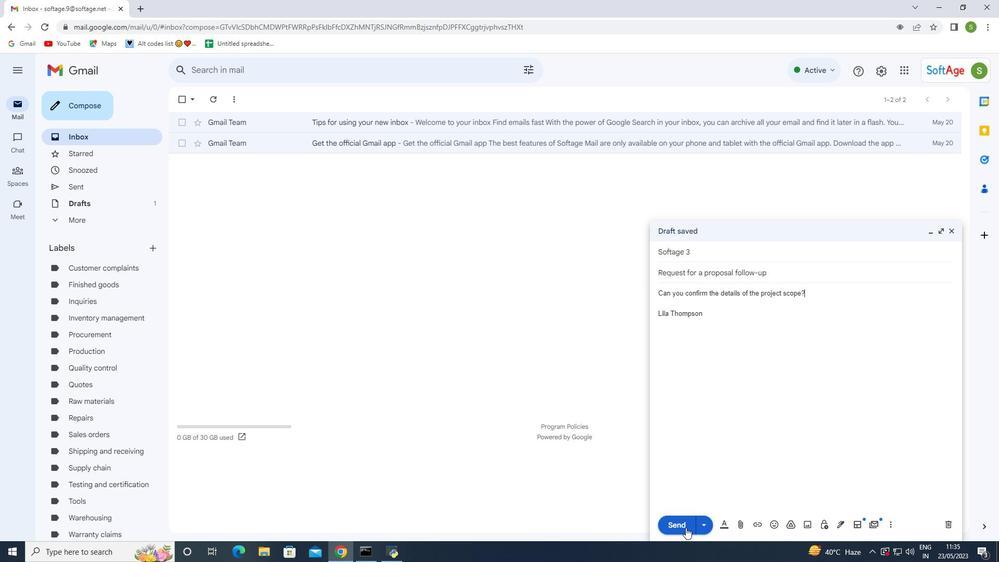 
Action: Mouse pressed left at (685, 527)
Screenshot: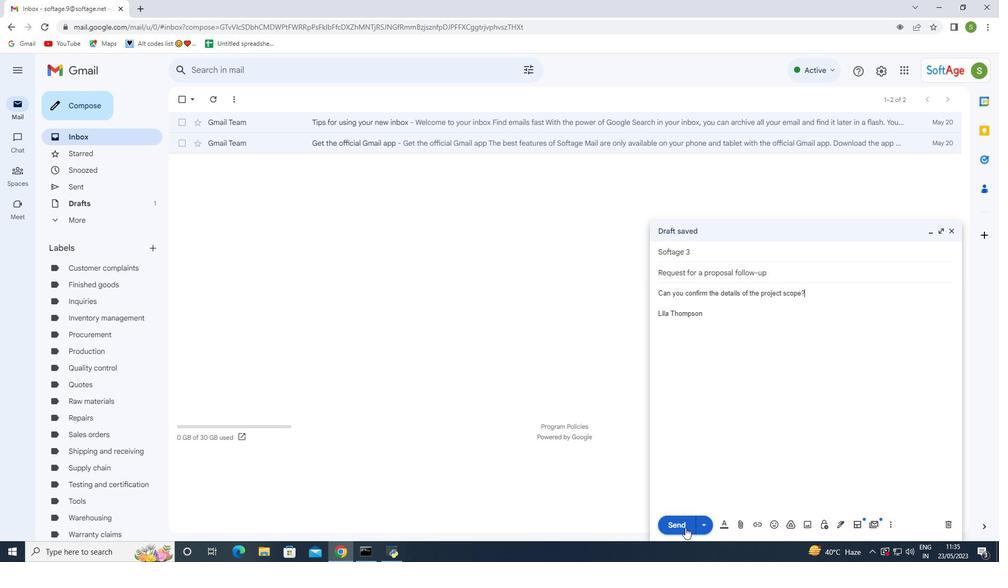 
Action: Mouse moved to (79, 189)
Screenshot: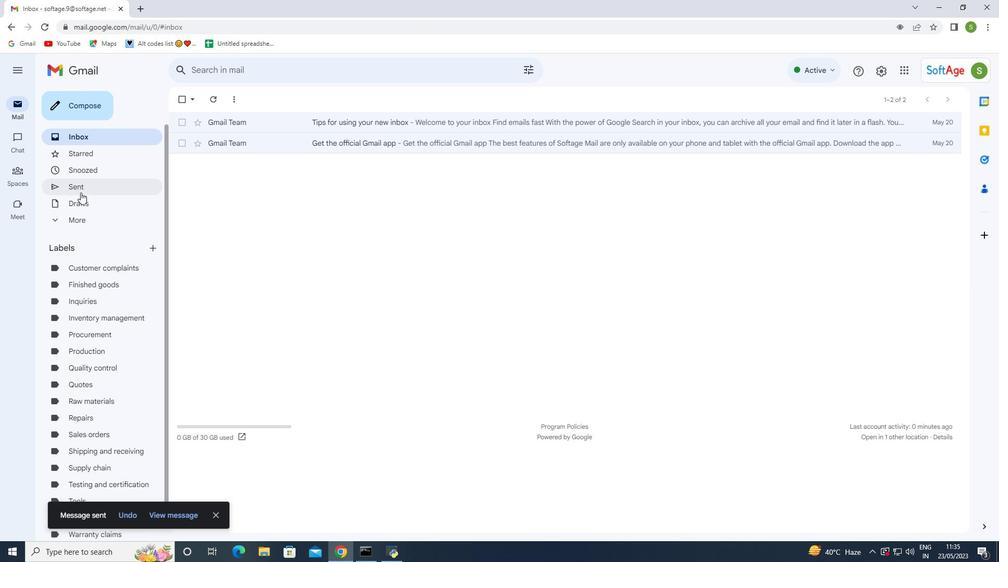 
Action: Mouse pressed left at (79, 189)
Screenshot: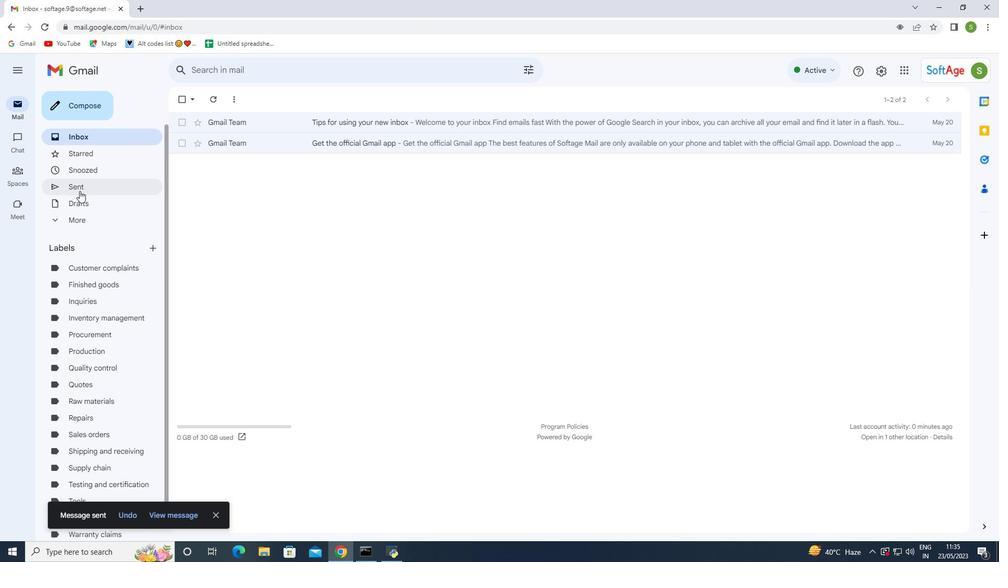 
Action: Mouse moved to (181, 153)
Screenshot: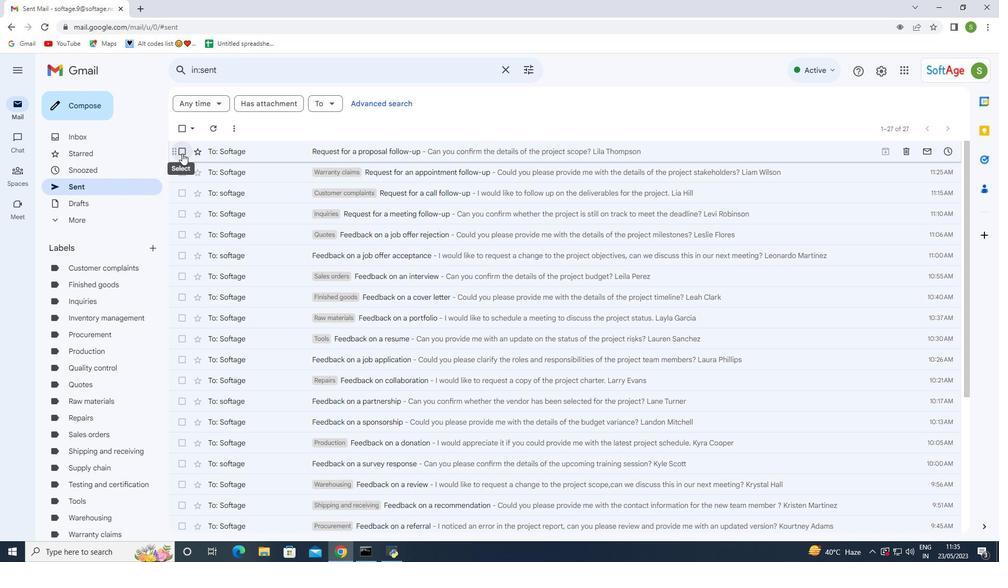 
Action: Mouse pressed left at (181, 153)
Screenshot: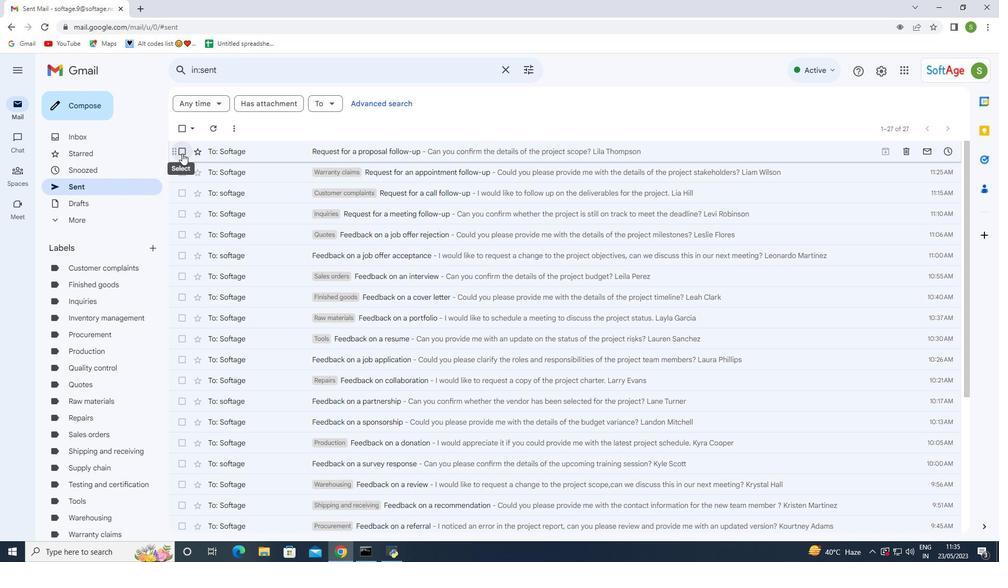 
Action: Mouse moved to (284, 144)
Screenshot: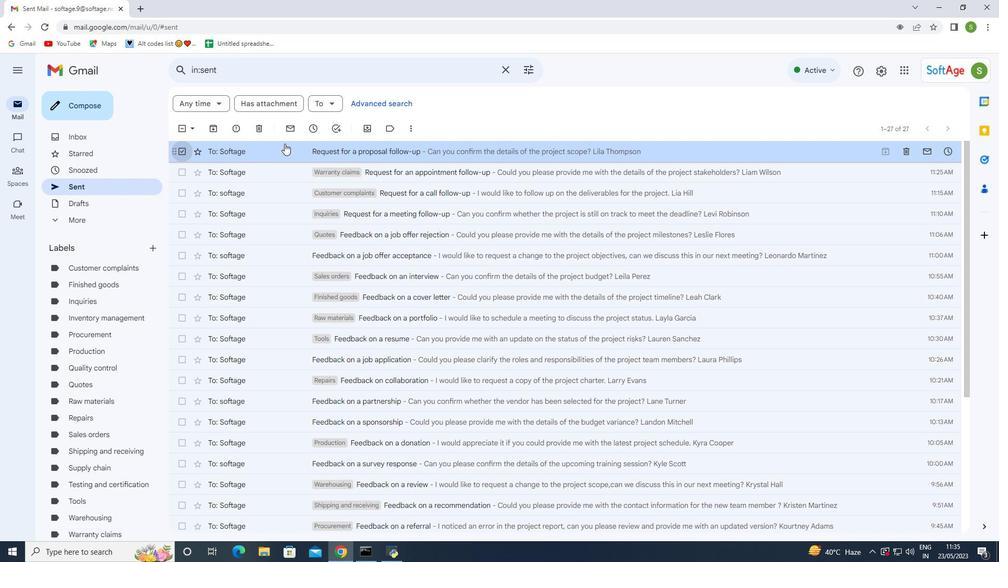 
Action: Mouse pressed right at (284, 144)
Screenshot: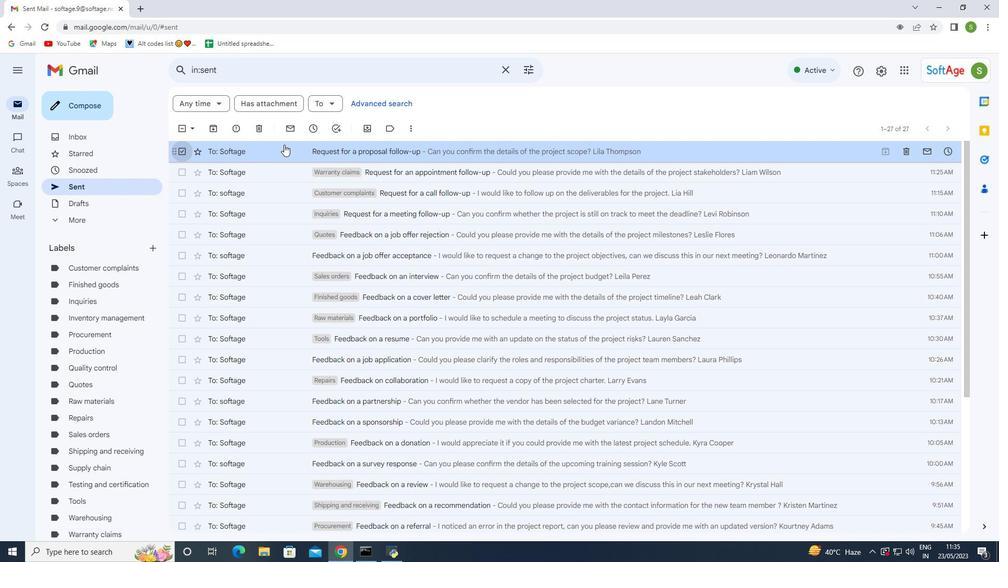 
Action: Mouse moved to (448, 297)
Screenshot: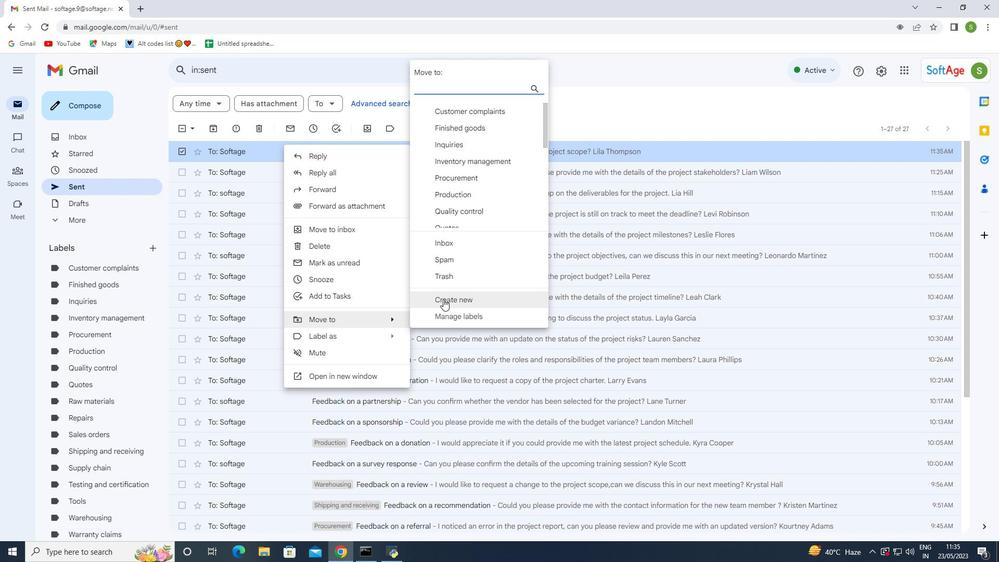 
Action: Mouse pressed left at (448, 297)
Screenshot: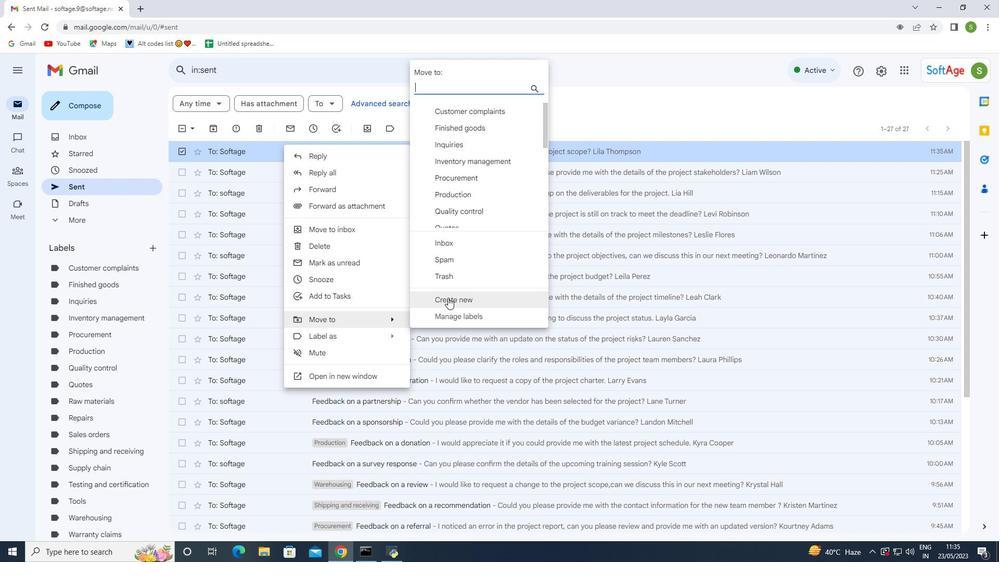 
Action: Mouse moved to (412, 285)
Screenshot: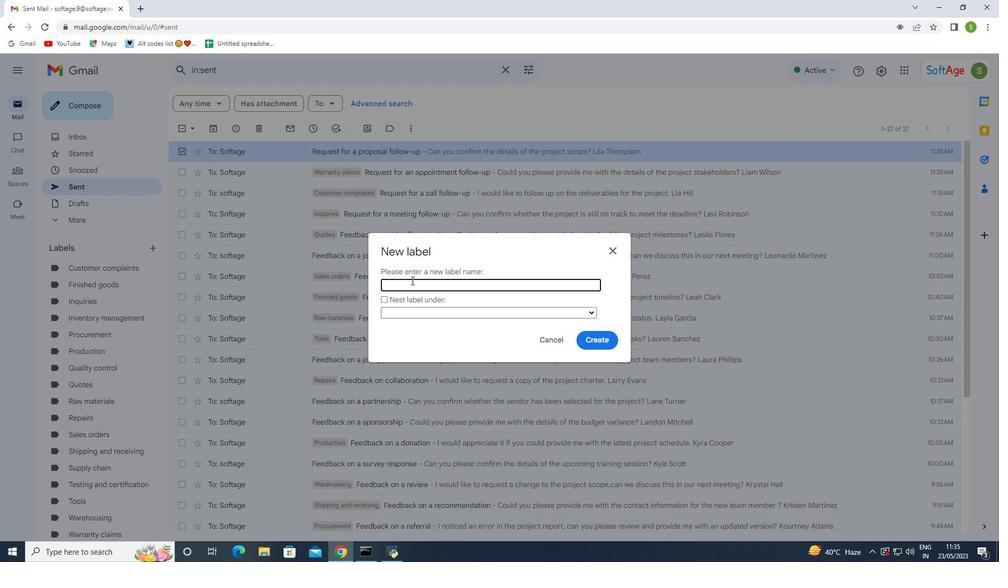 
Action: Mouse pressed left at (412, 285)
Screenshot: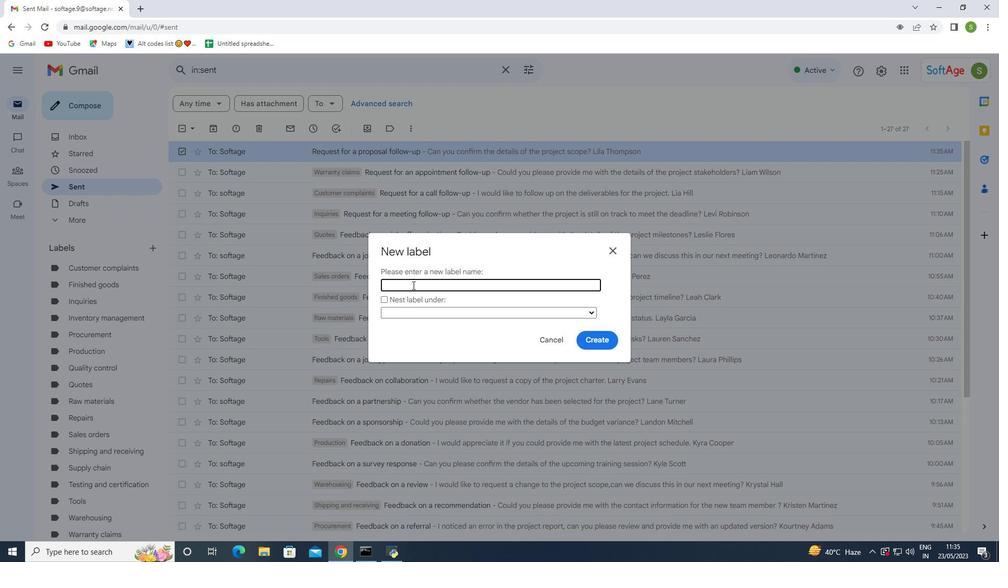 
Action: Key pressed <Key.shift><Key.shift><Key.shift><Key.shift><Key.shift><Key.shift>Returns
Screenshot: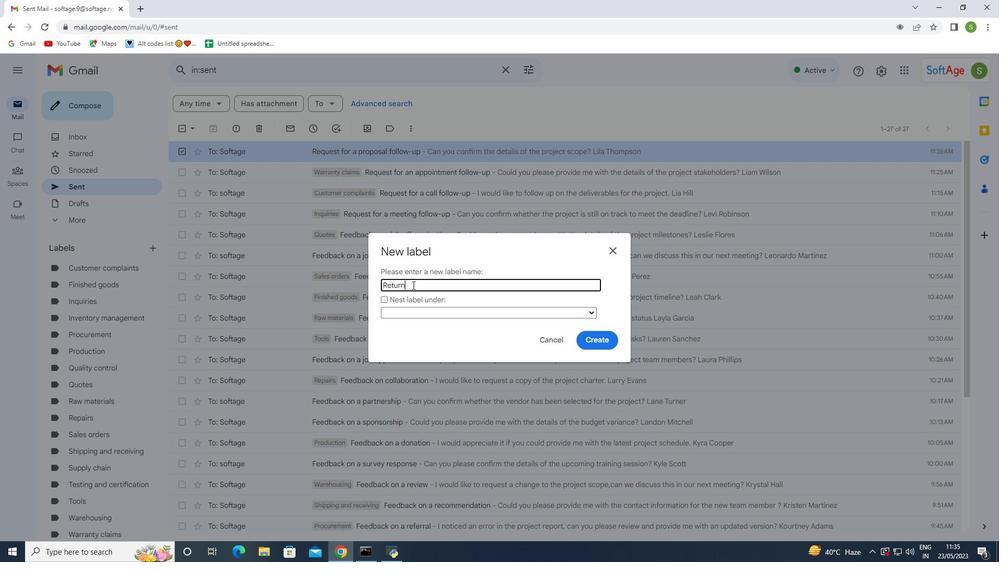 
Action: Mouse moved to (592, 341)
Screenshot: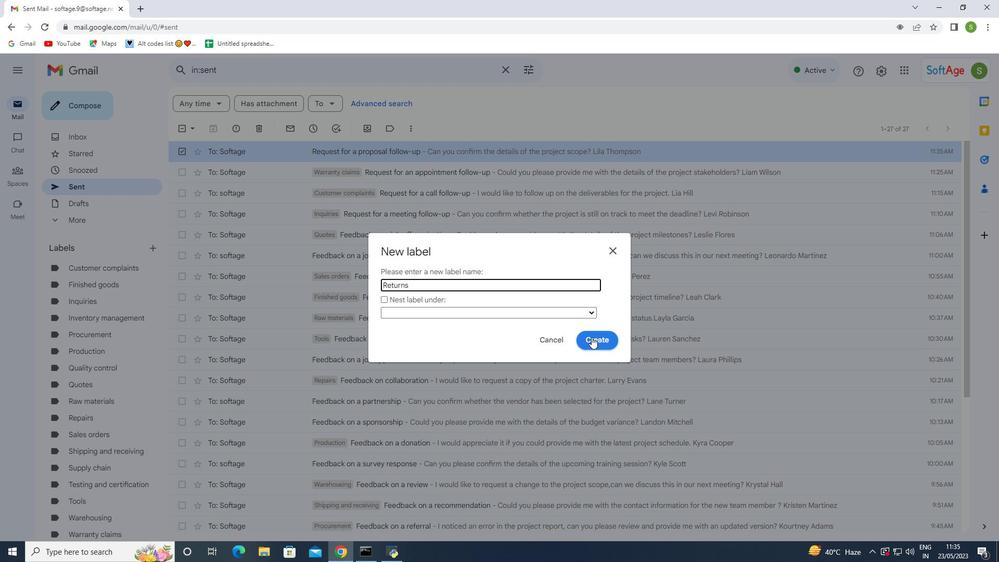 
Action: Mouse pressed left at (592, 341)
Screenshot: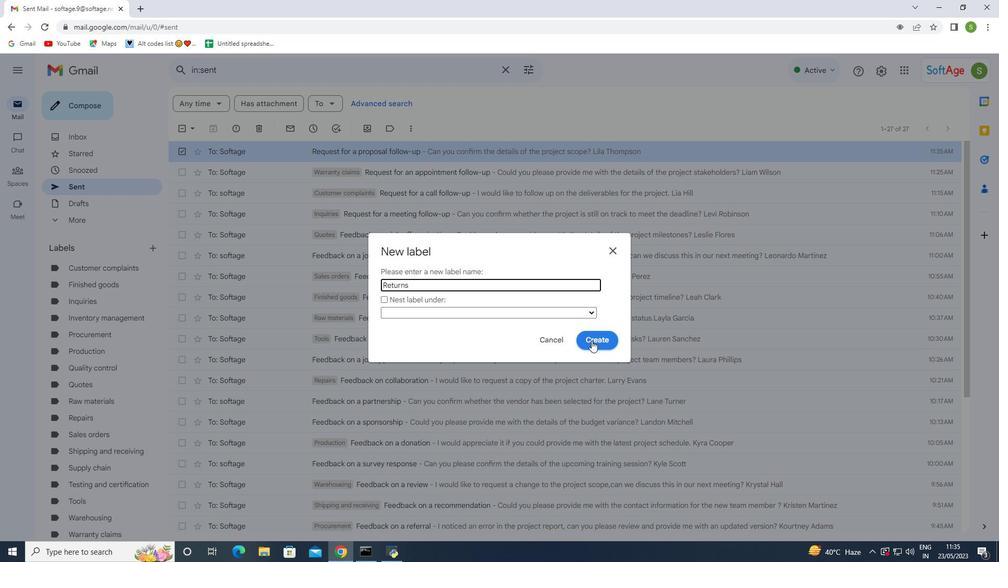 
Action: Mouse moved to (115, 316)
Screenshot: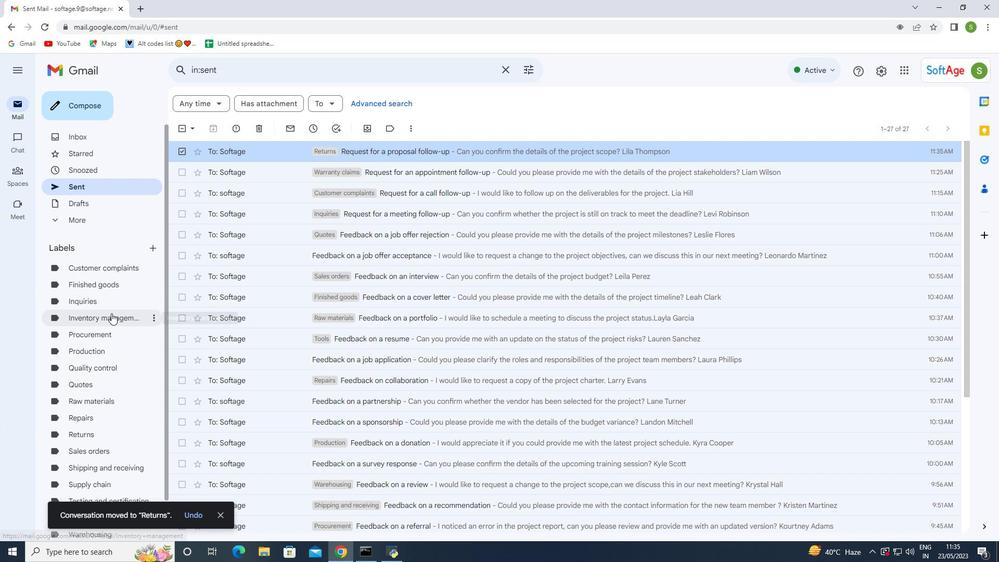 
Action: Mouse scrolled (115, 316) with delta (0, 0)
Screenshot: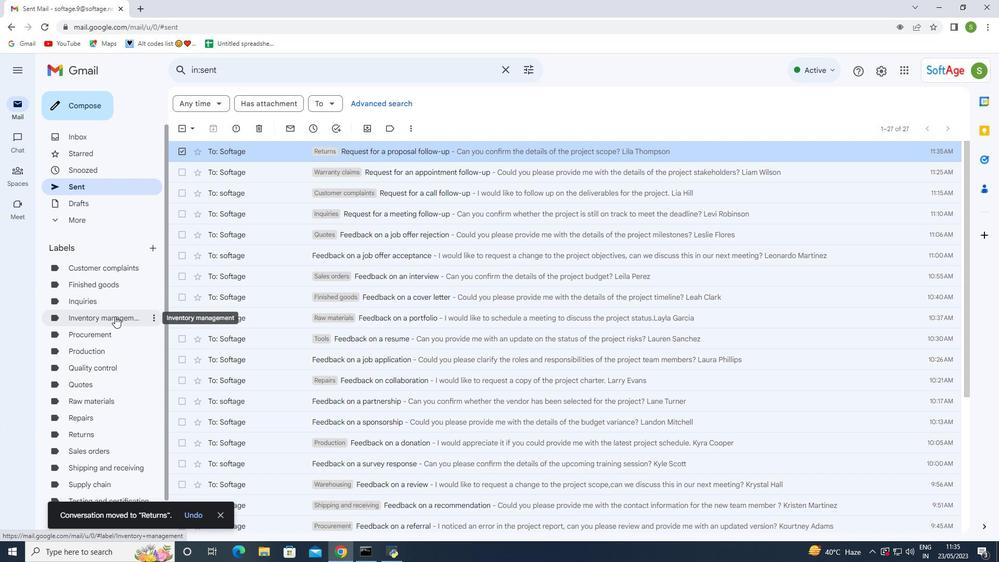 
Action: Mouse scrolled (115, 316) with delta (0, 0)
Screenshot: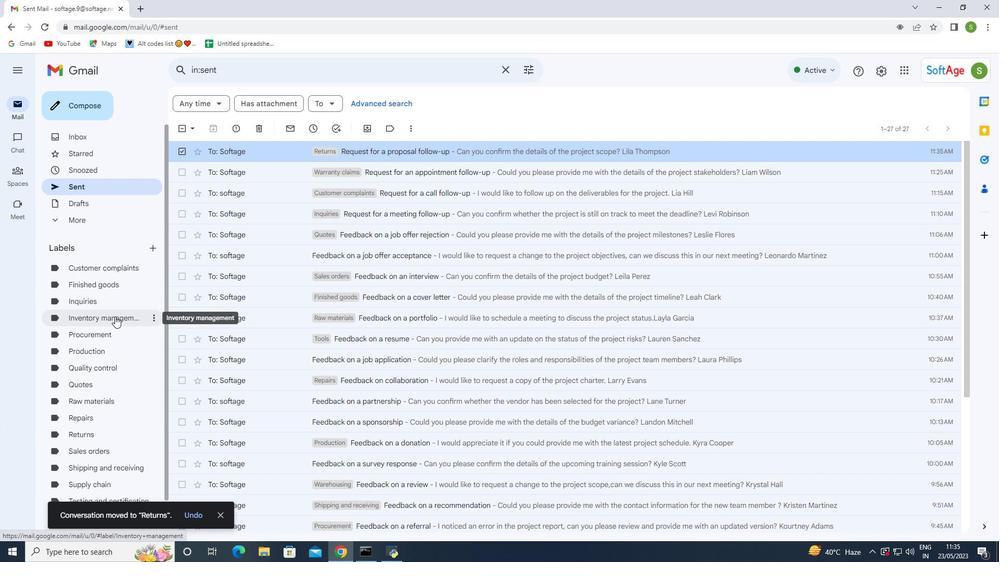 
Action: Mouse moved to (112, 318)
Screenshot: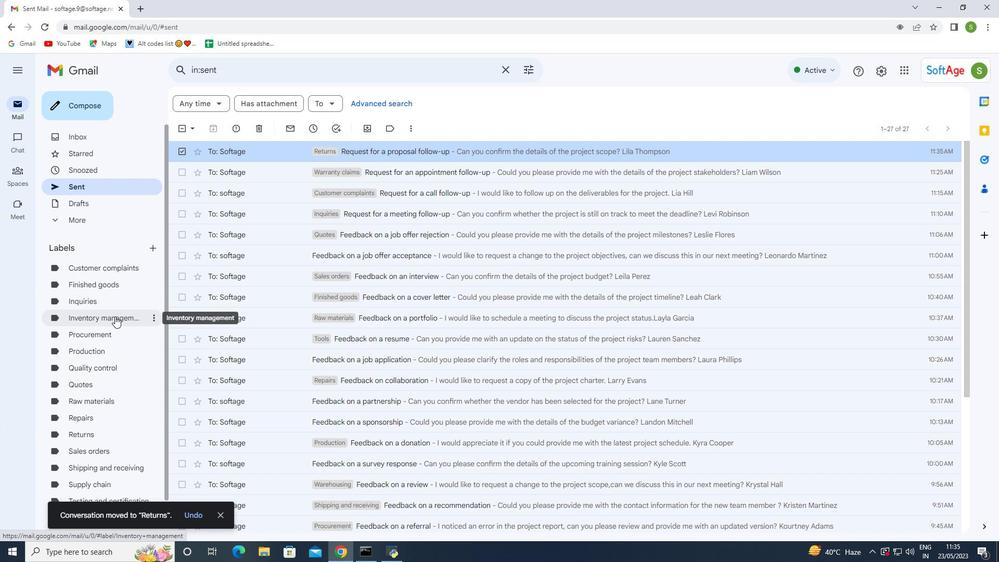 
Action: Mouse scrolled (112, 318) with delta (0, 0)
Screenshot: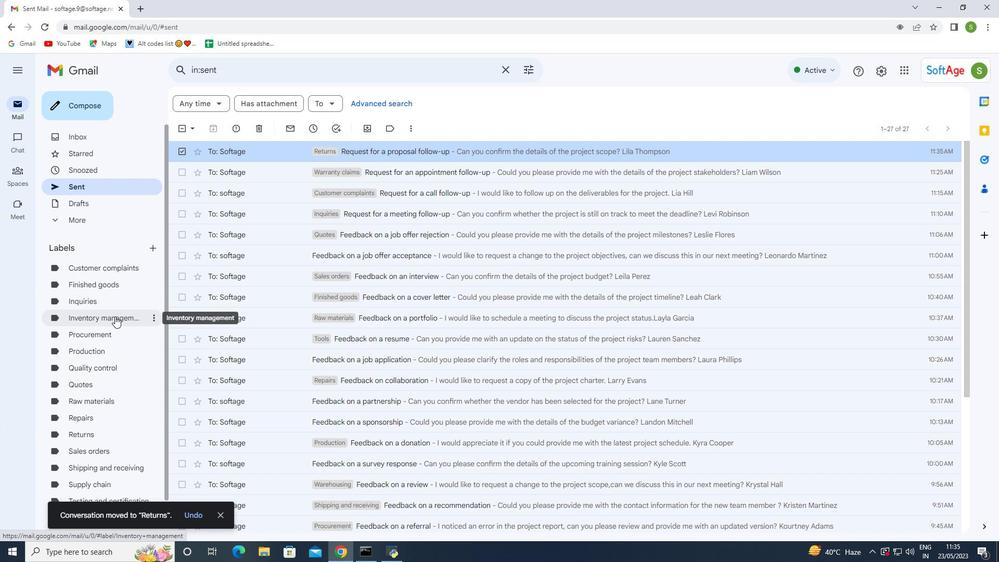 
Action: Mouse moved to (107, 331)
Screenshot: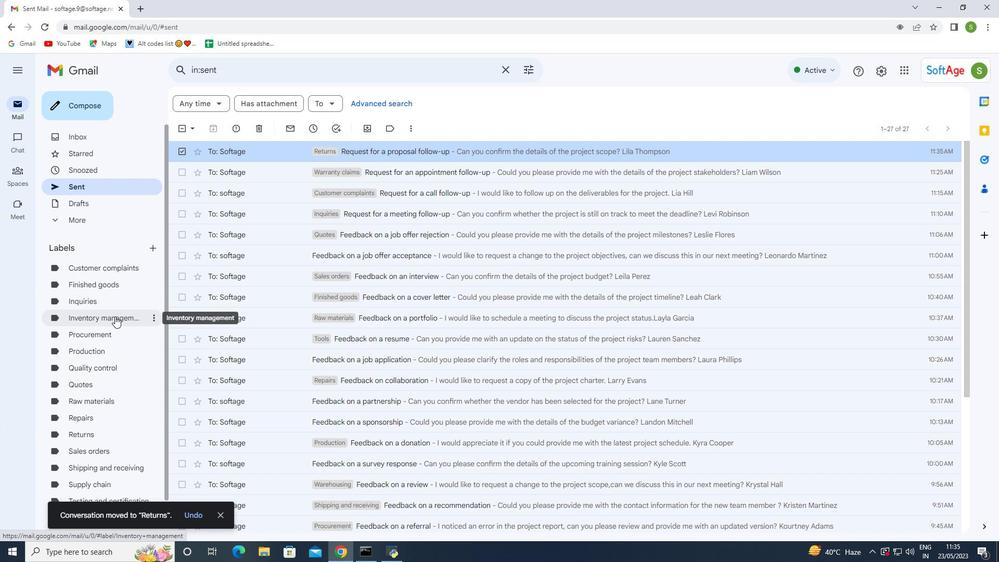 
Action: Mouse scrolled (107, 330) with delta (0, 0)
Screenshot: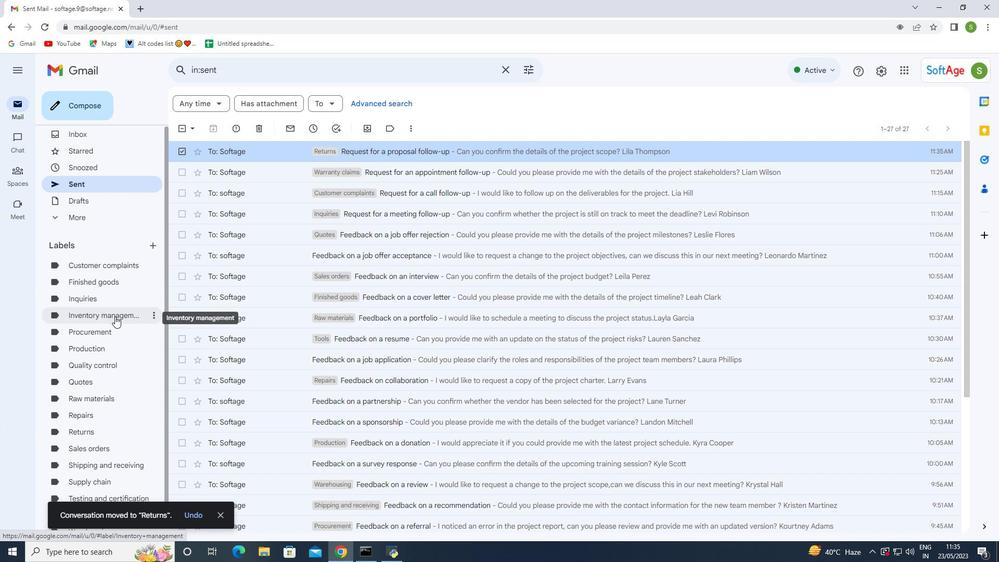 
Action: Mouse moved to (107, 356)
Screenshot: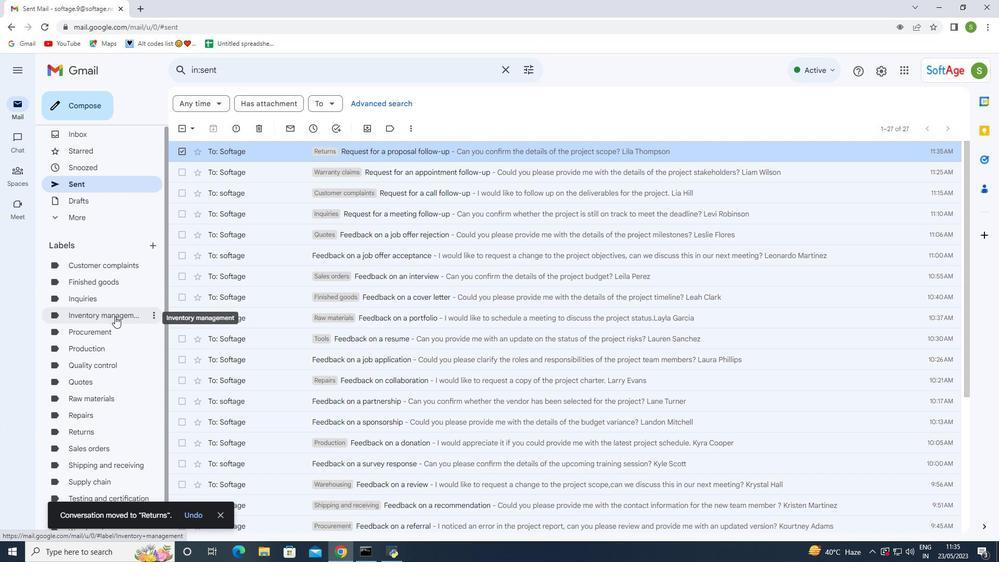 
Action: Mouse scrolled (107, 356) with delta (0, 0)
Screenshot: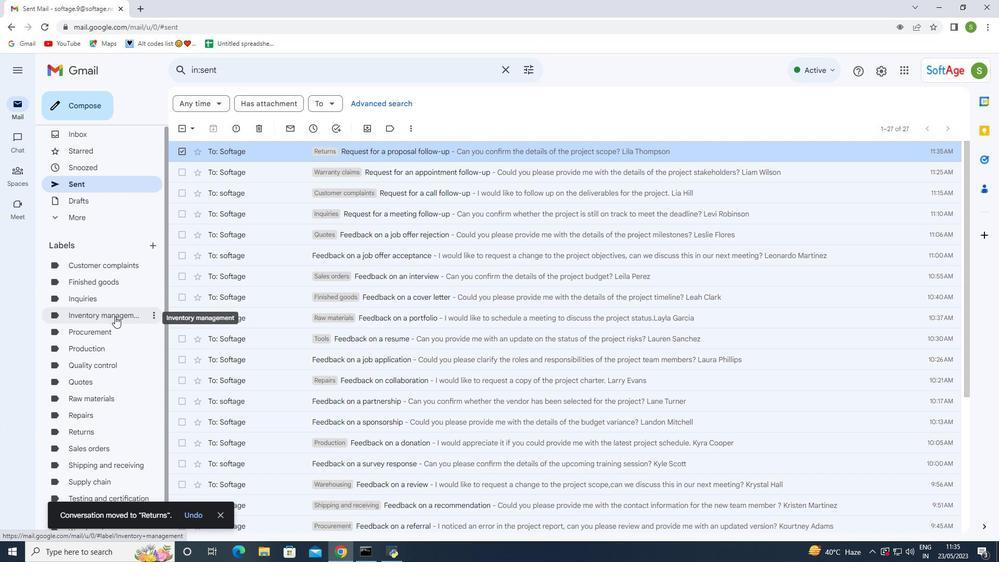 
Action: Mouse moved to (85, 390)
Screenshot: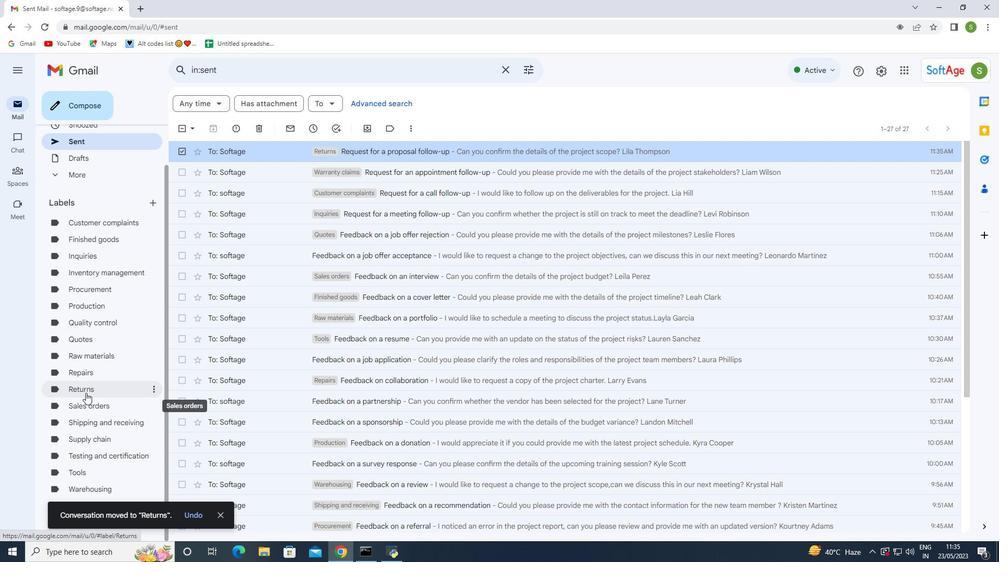 
Action: Mouse pressed left at (85, 390)
Screenshot: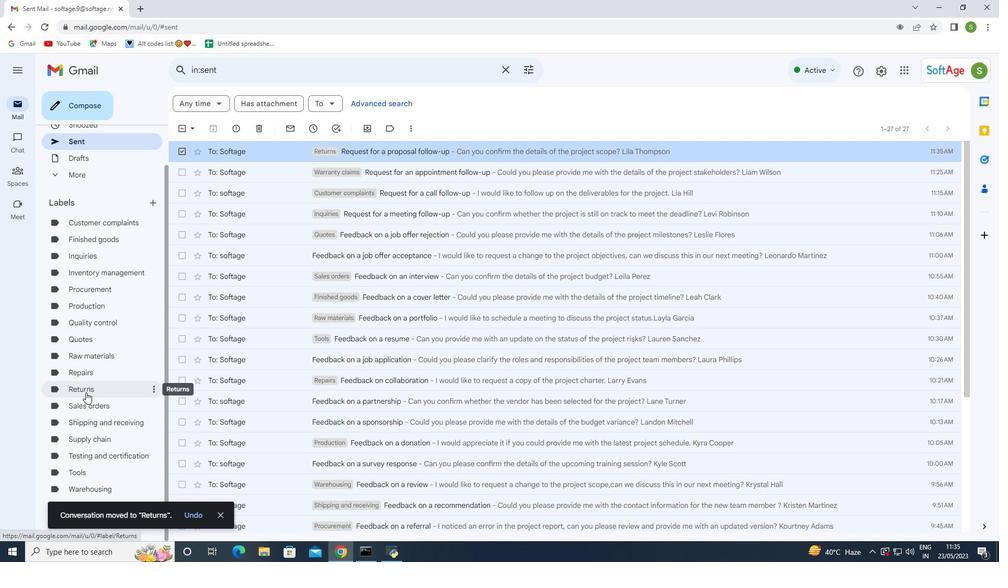 
Action: Mouse pressed left at (85, 390)
Screenshot: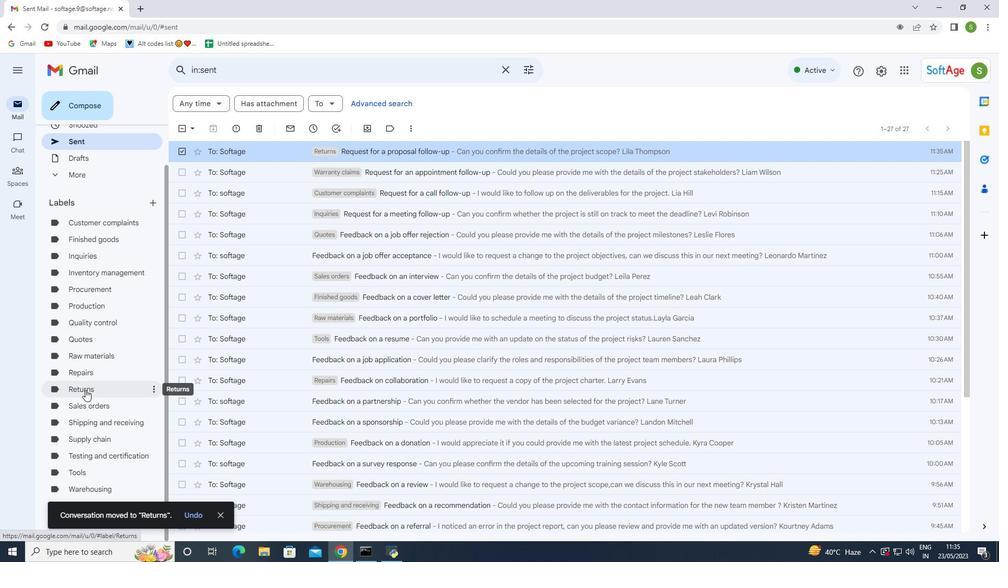 
Action: Mouse moved to (256, 155)
Screenshot: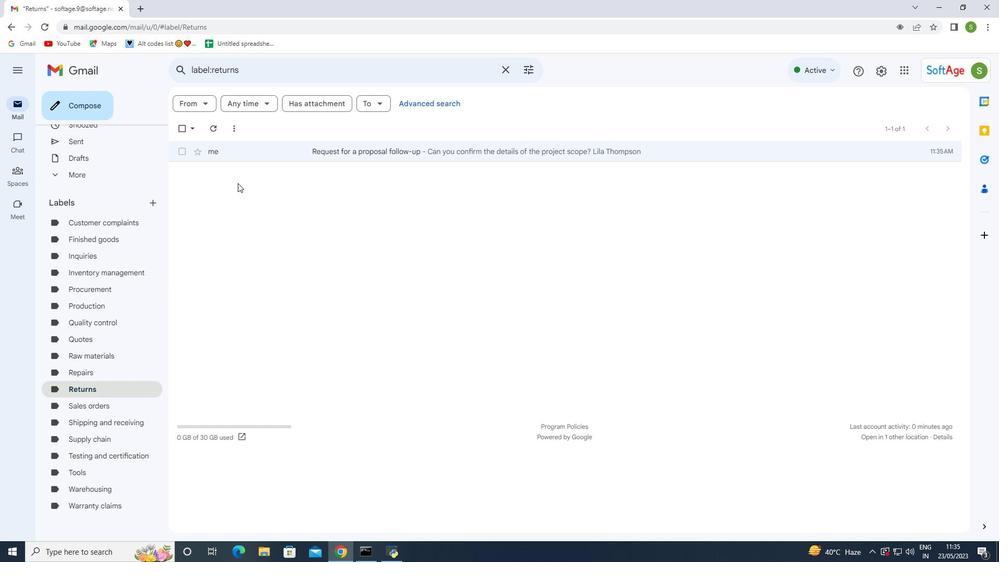 
Action: Mouse pressed left at (256, 155)
Screenshot: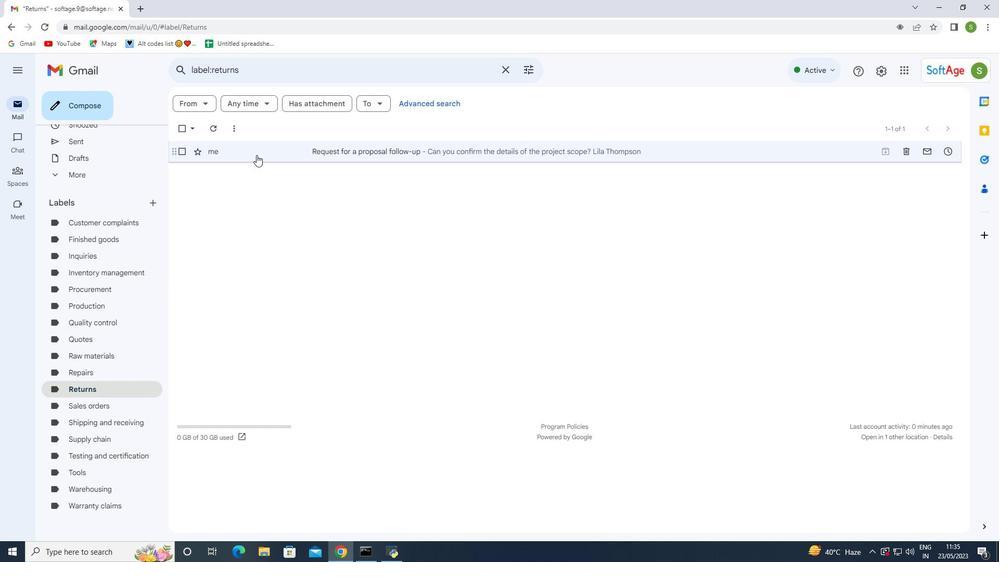
Action: Mouse moved to (256, 155)
Screenshot: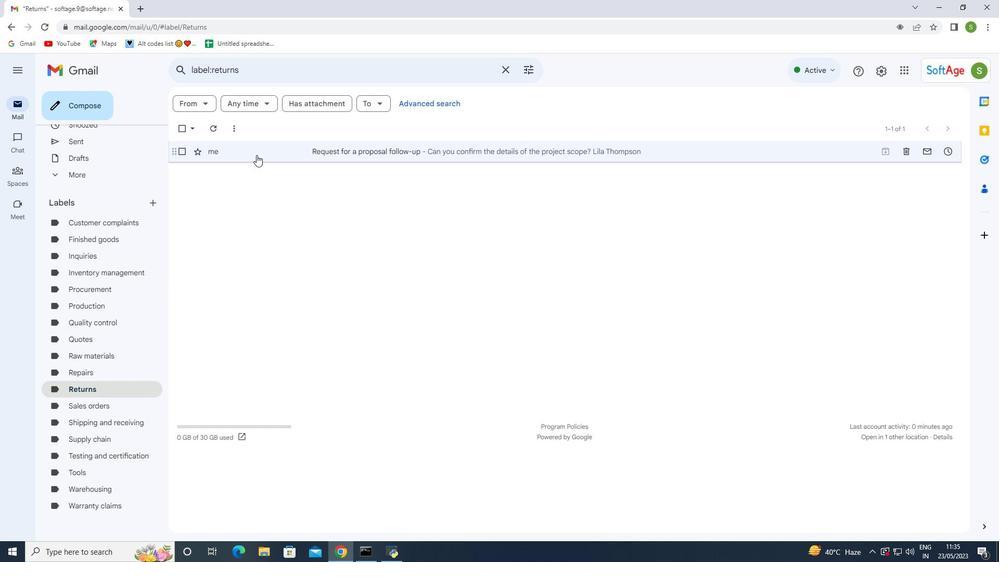 
Action: Mouse pressed left at (256, 155)
Screenshot: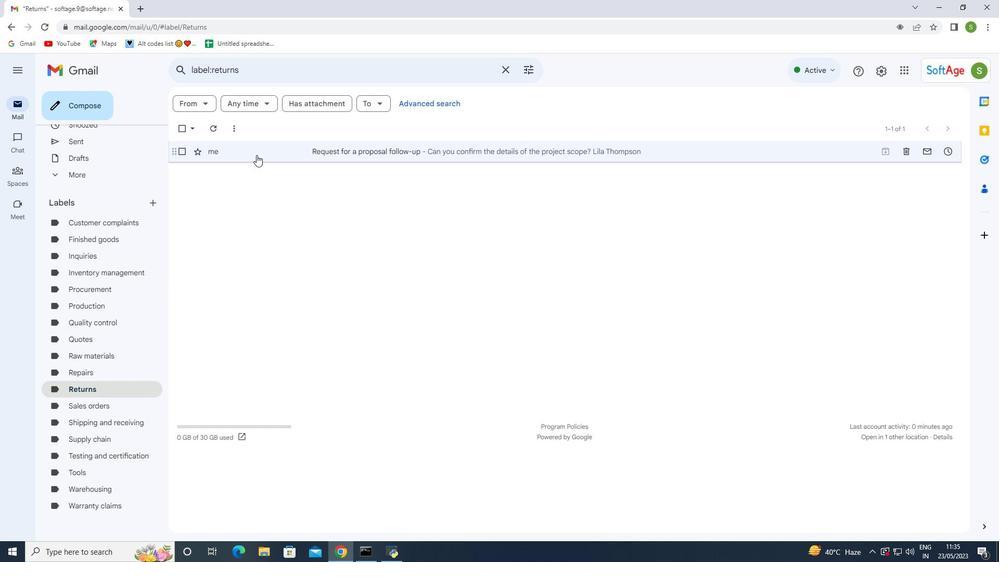 
Action: Mouse moved to (384, 212)
Screenshot: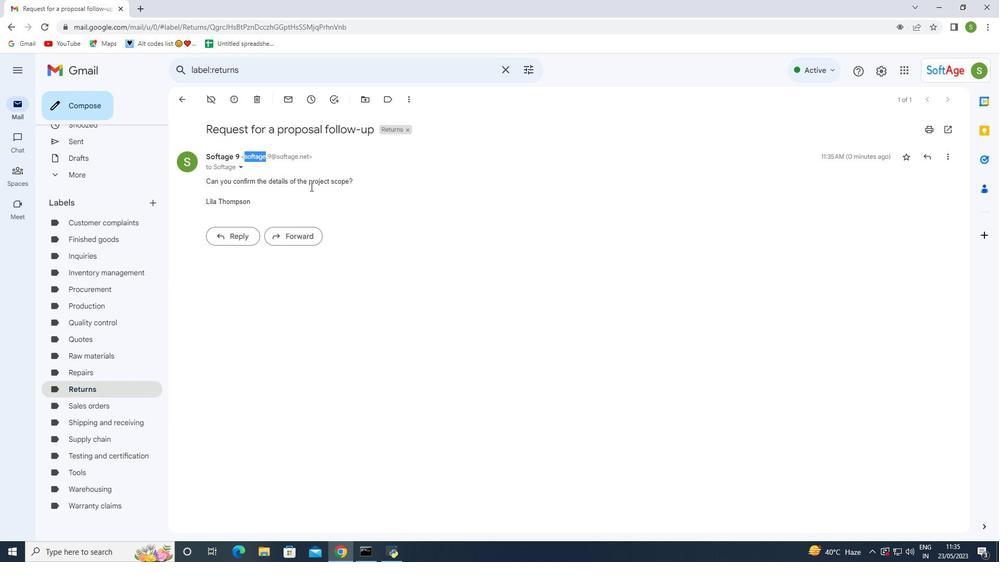 
Action: Mouse pressed left at (384, 212)
Screenshot: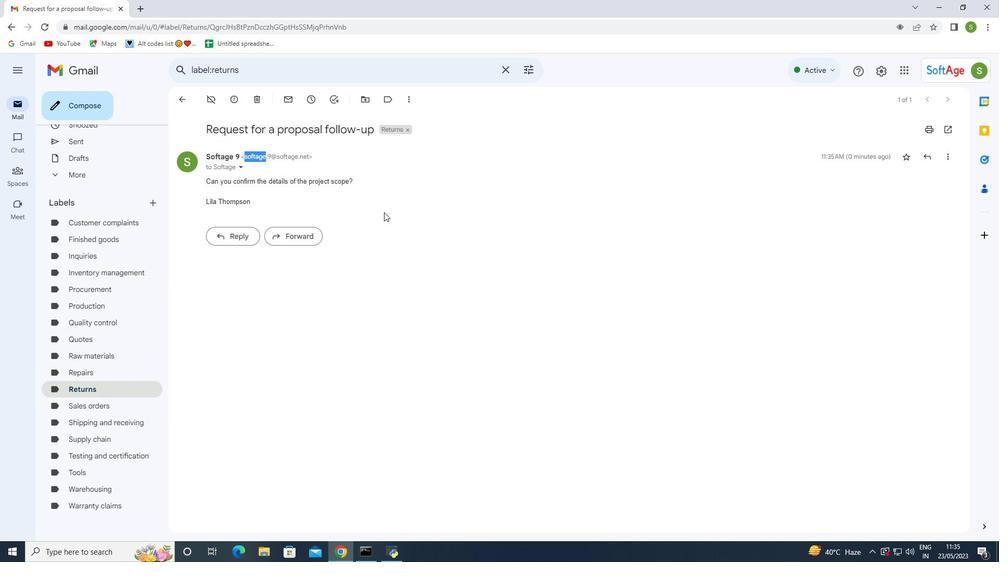 
Action: Mouse moved to (180, 97)
Screenshot: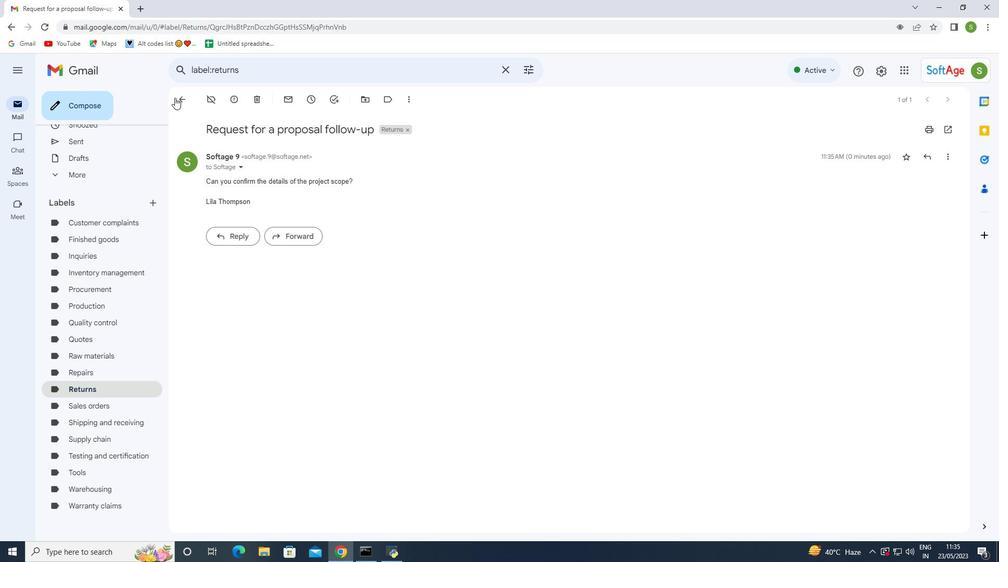 
Action: Mouse pressed left at (180, 97)
Screenshot: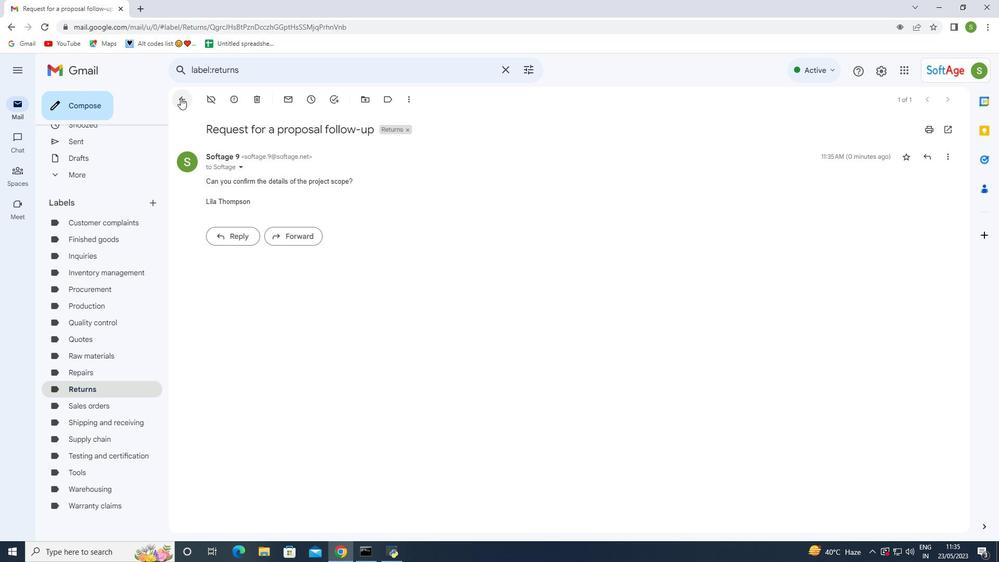 
Action: Mouse moved to (303, 408)
Screenshot: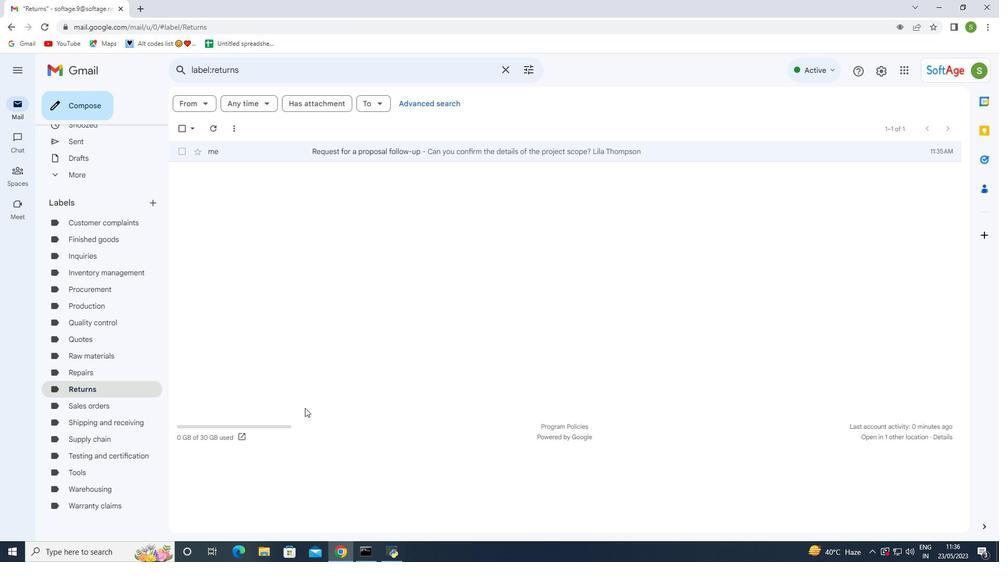 
